 Task: Toggle the Mac option is meta in the integrated.
Action: Mouse moved to (37, 536)
Screenshot: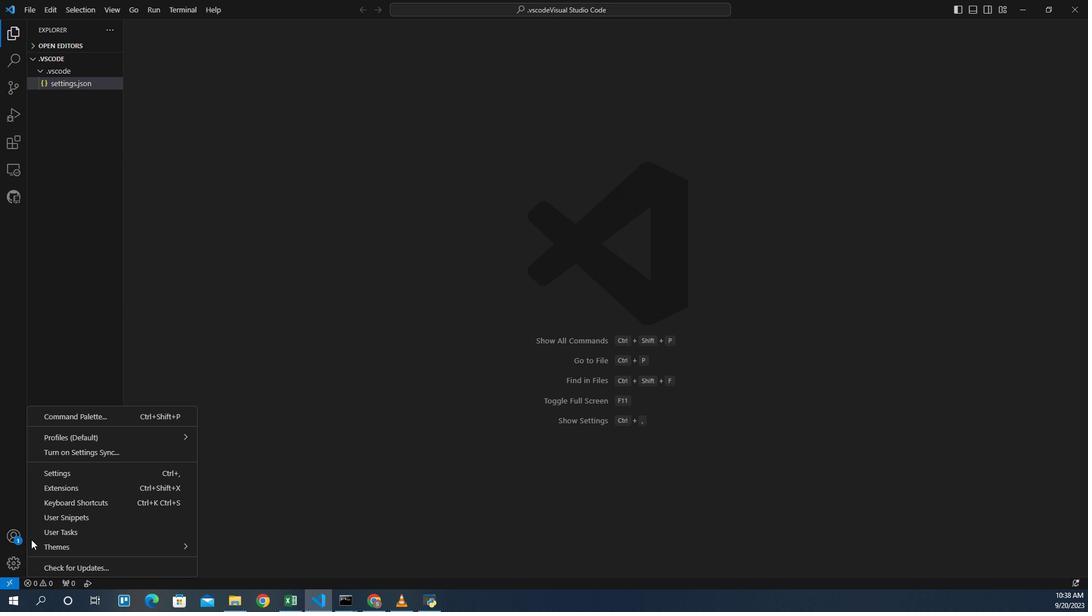 
Action: Mouse pressed left at (37, 536)
Screenshot: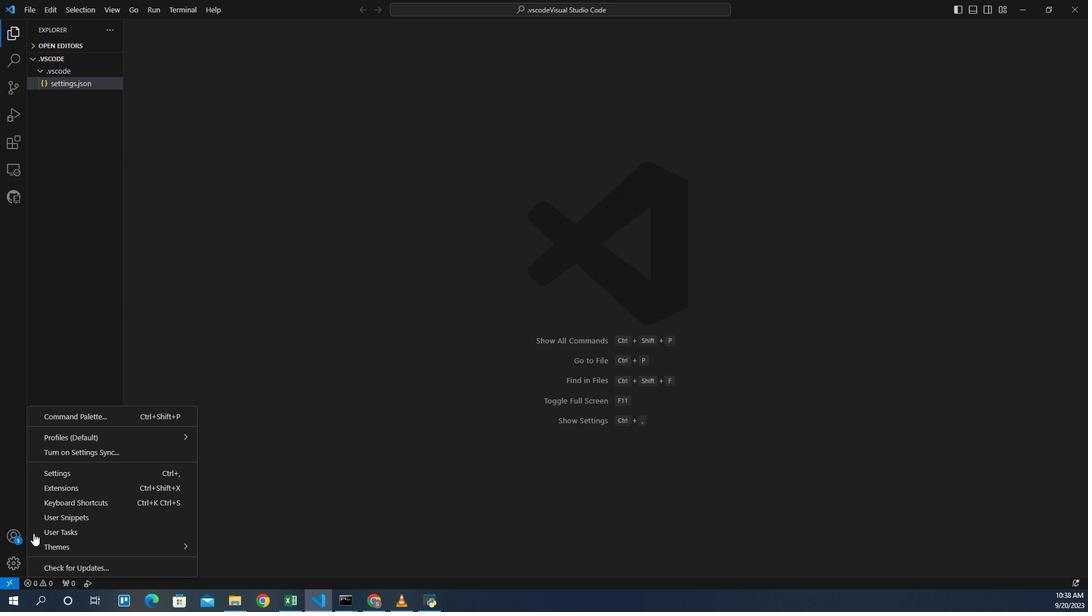 
Action: Mouse moved to (79, 456)
Screenshot: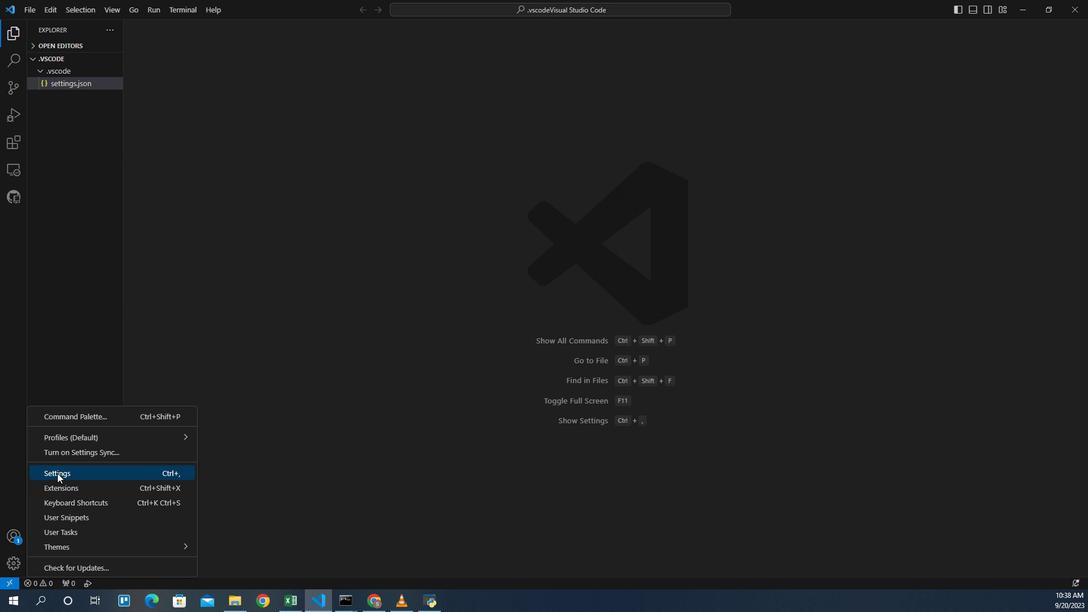 
Action: Mouse pressed left at (79, 456)
Screenshot: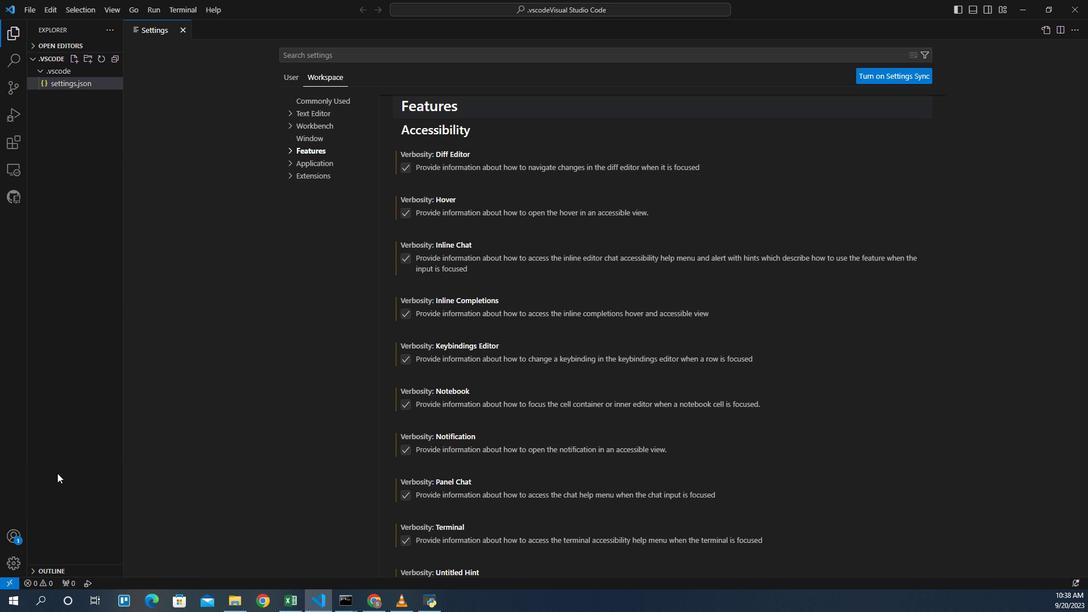 
Action: Mouse moved to (324, 101)
Screenshot: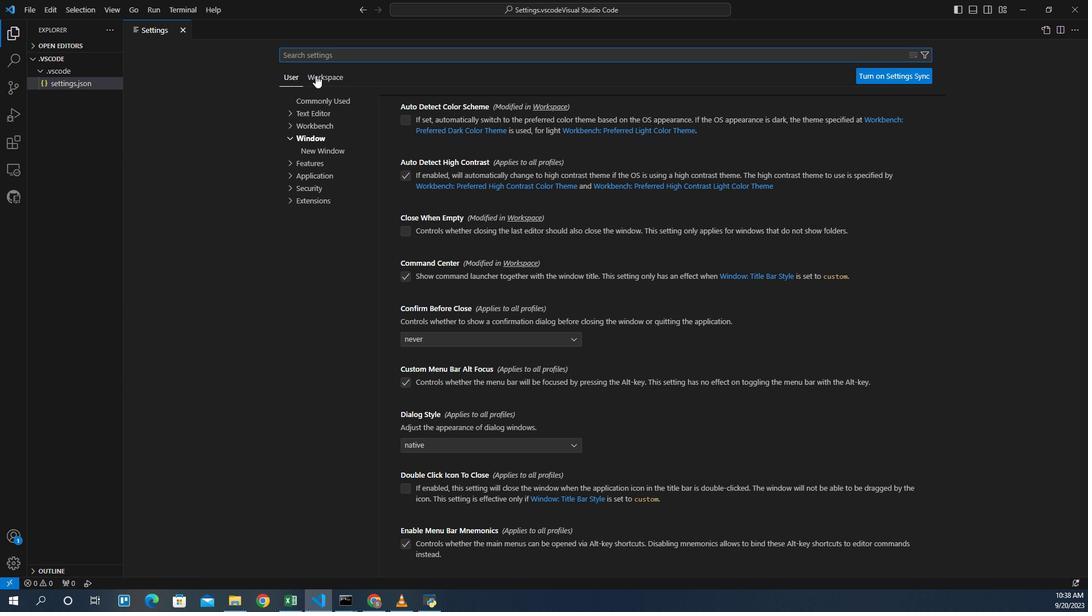
Action: Mouse pressed left at (324, 101)
Screenshot: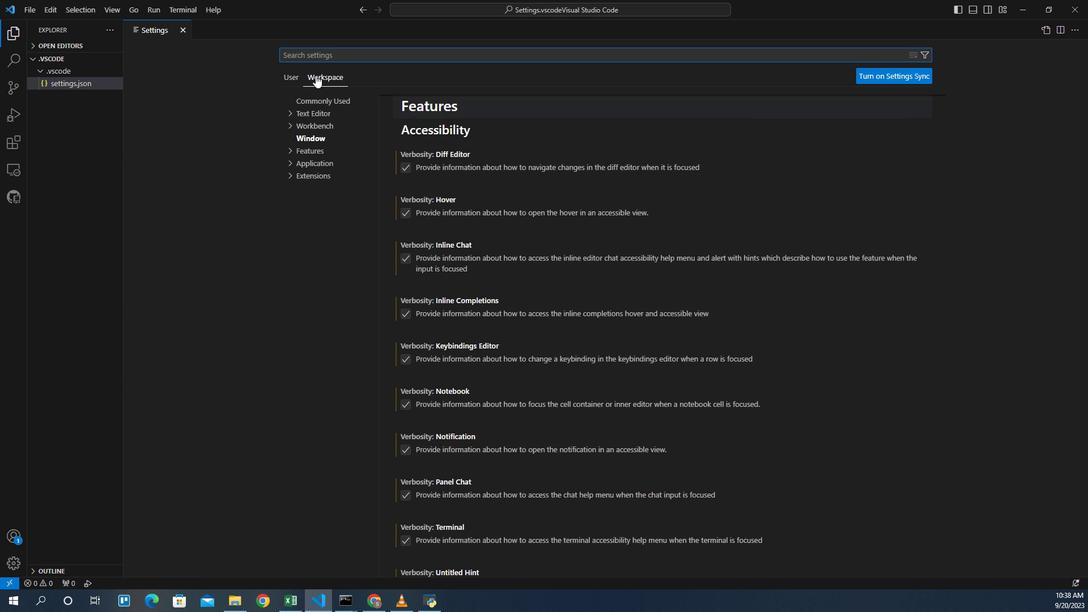 
Action: Mouse moved to (303, 169)
Screenshot: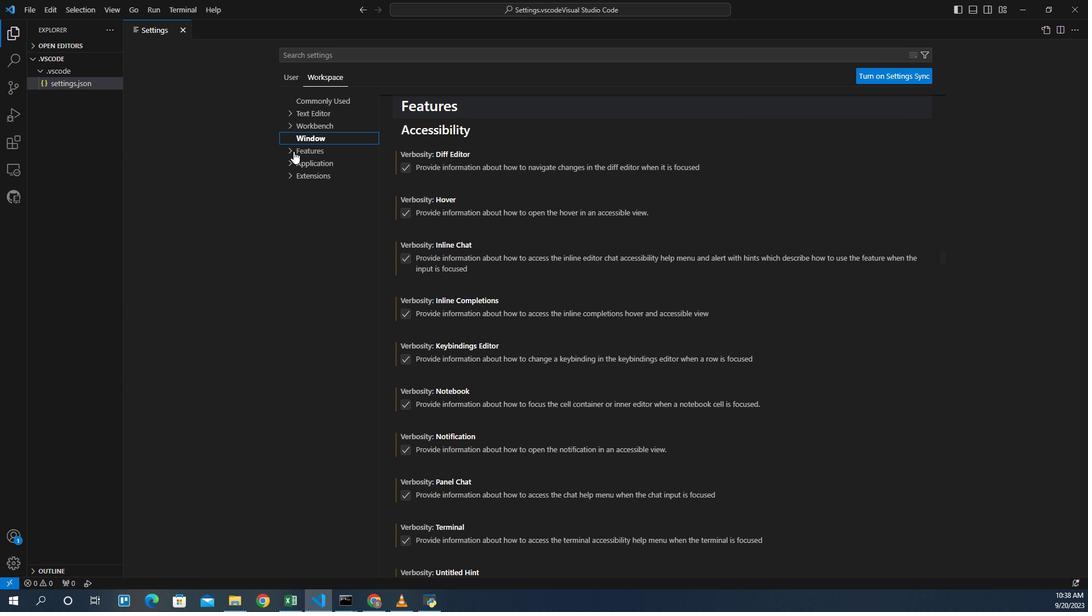 
Action: Mouse pressed left at (303, 169)
Screenshot: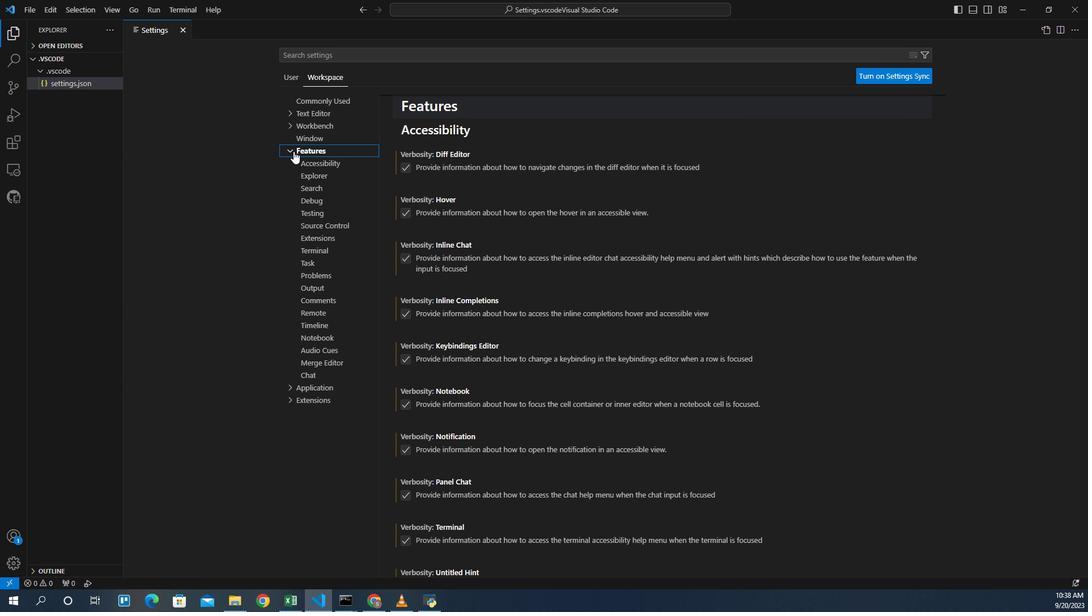 
Action: Mouse moved to (319, 256)
Screenshot: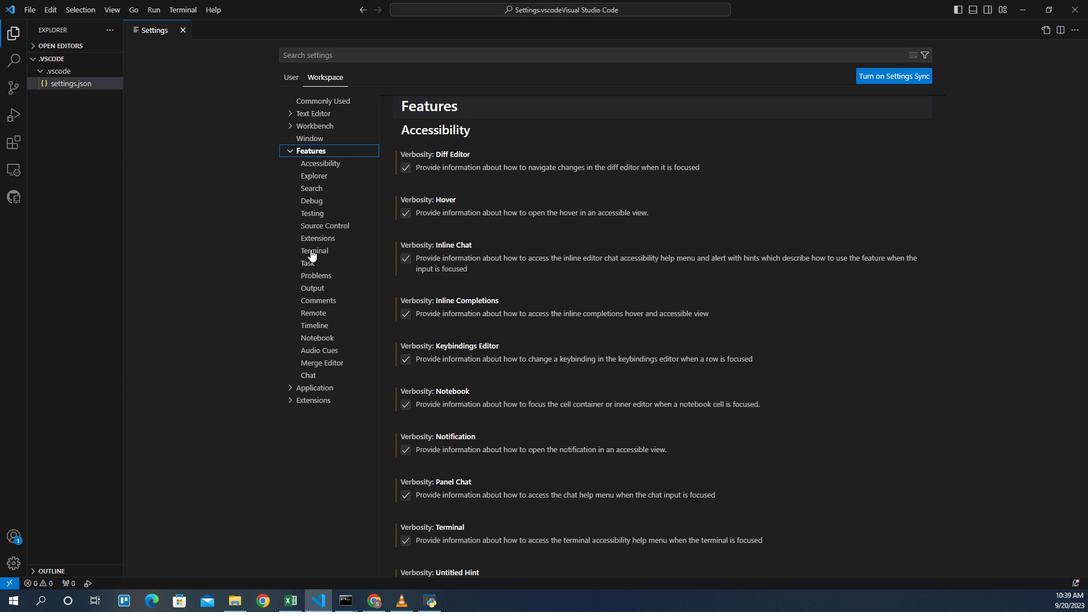 
Action: Mouse pressed left at (319, 256)
Screenshot: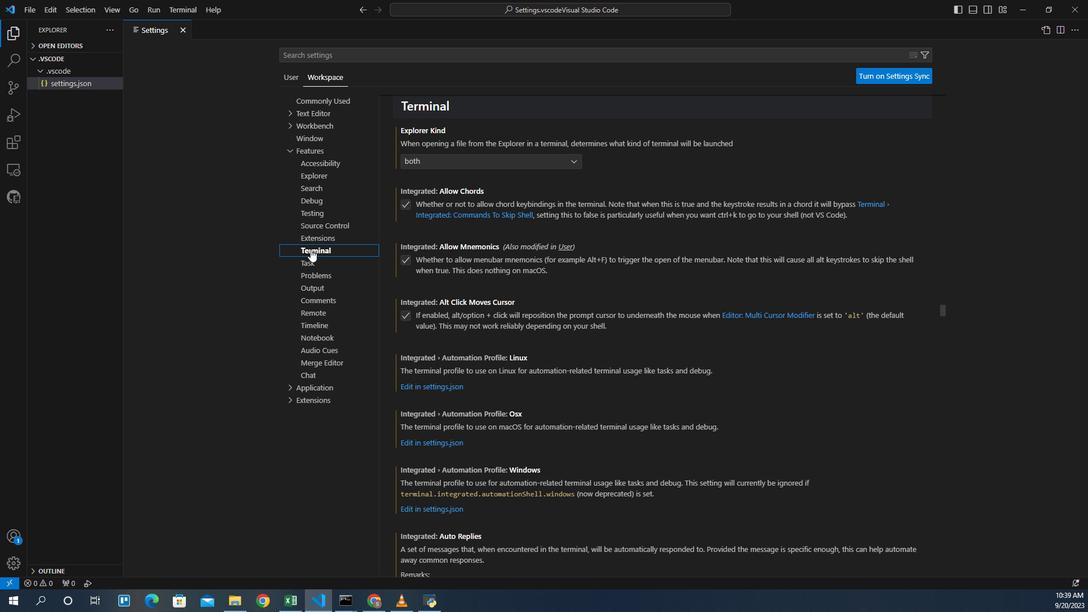
Action: Mouse moved to (492, 455)
Screenshot: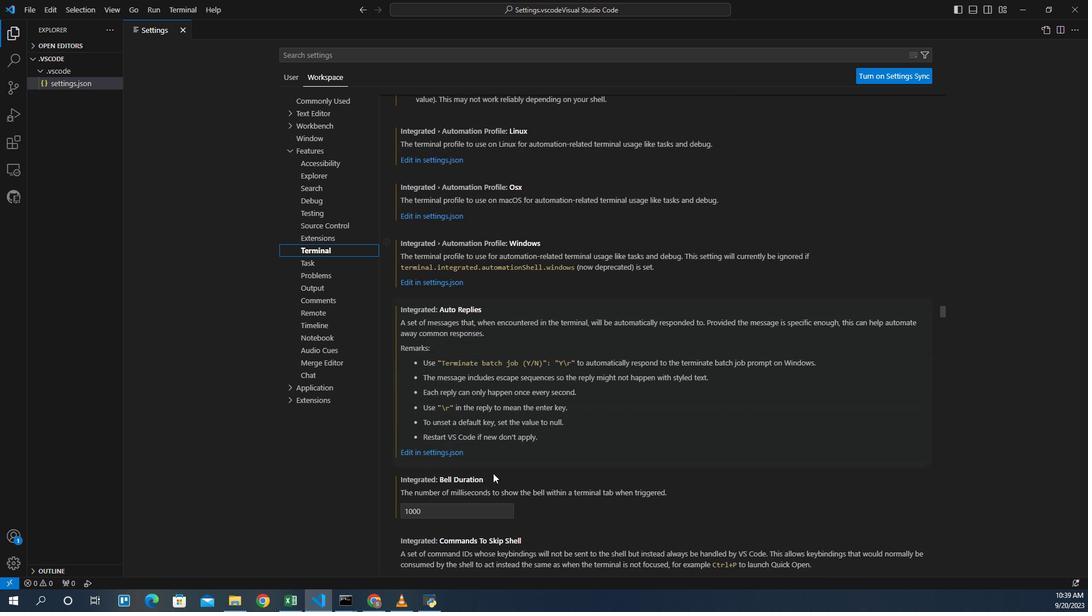 
Action: Mouse scrolled (492, 455) with delta (0, 0)
Screenshot: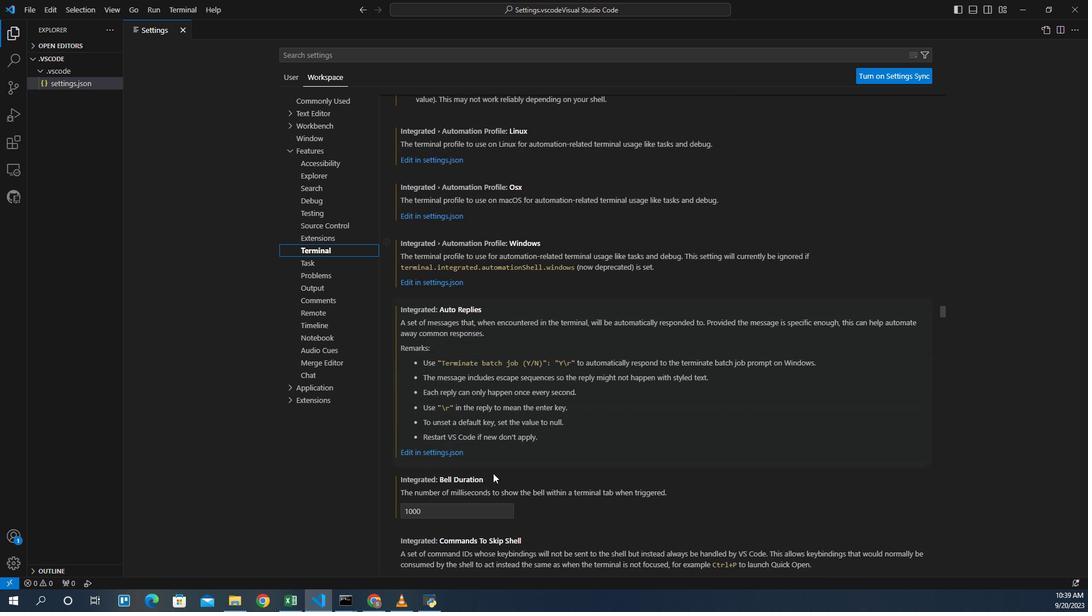 
Action: Mouse moved to (492, 456)
Screenshot: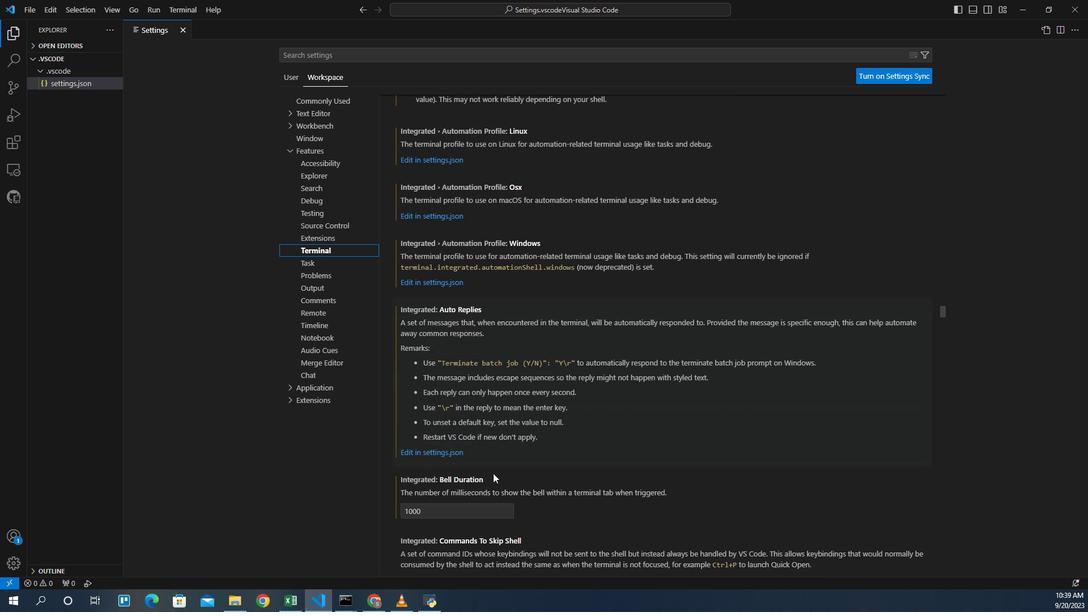 
Action: Mouse scrolled (492, 455) with delta (0, 0)
Screenshot: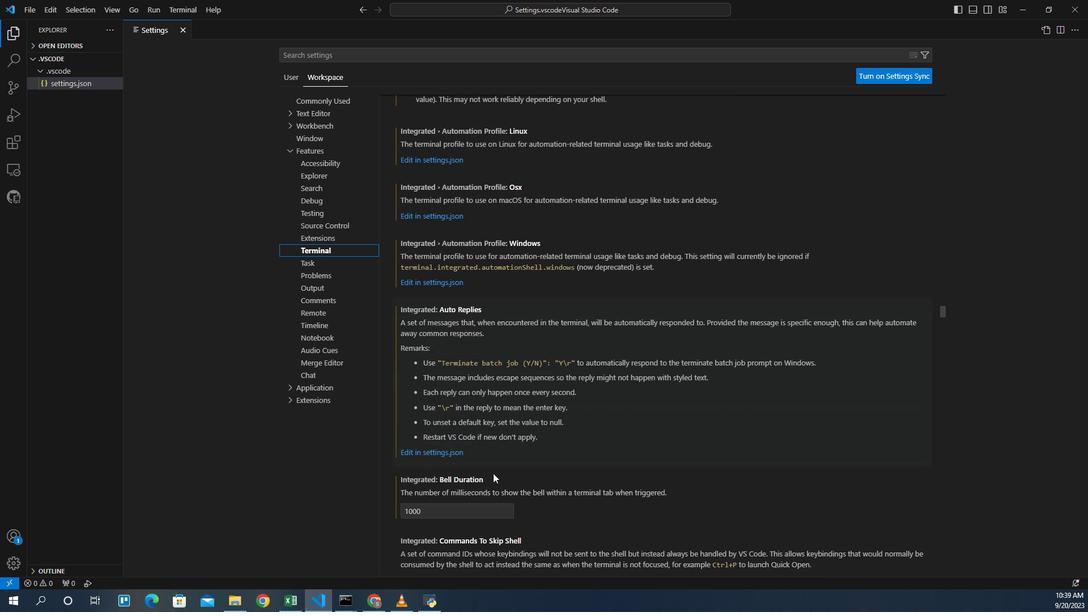 
Action: Mouse scrolled (492, 455) with delta (0, 0)
Screenshot: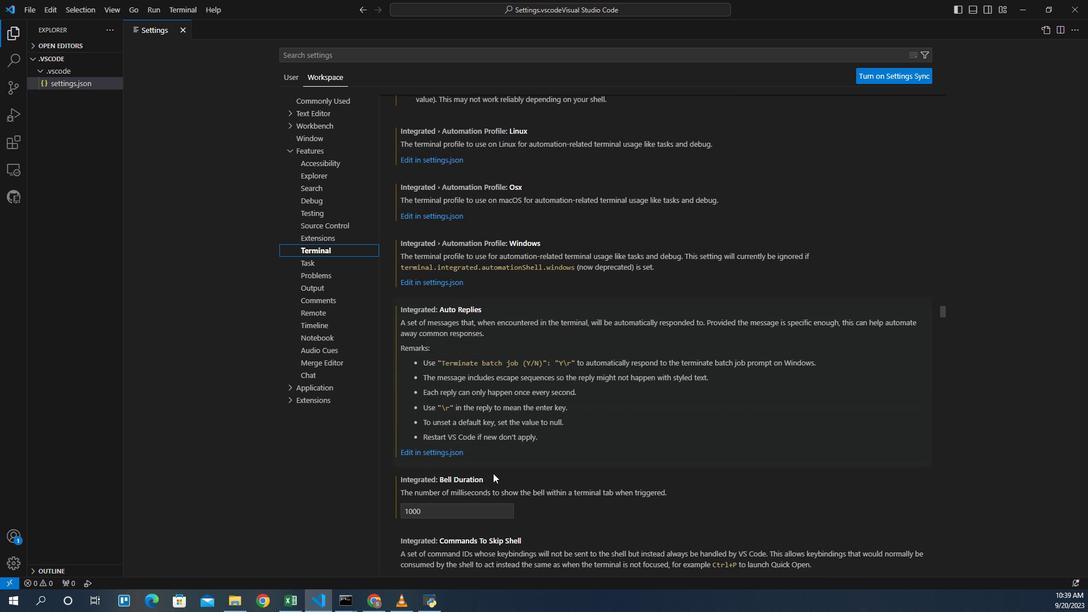 
Action: Mouse scrolled (492, 455) with delta (0, 0)
Screenshot: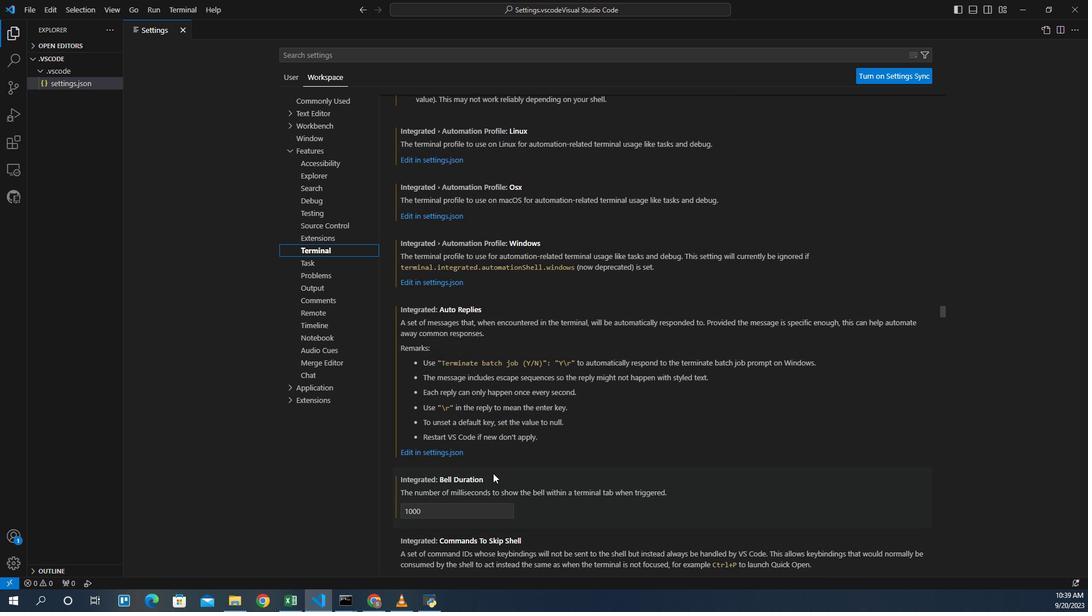 
Action: Mouse scrolled (492, 455) with delta (0, 0)
Screenshot: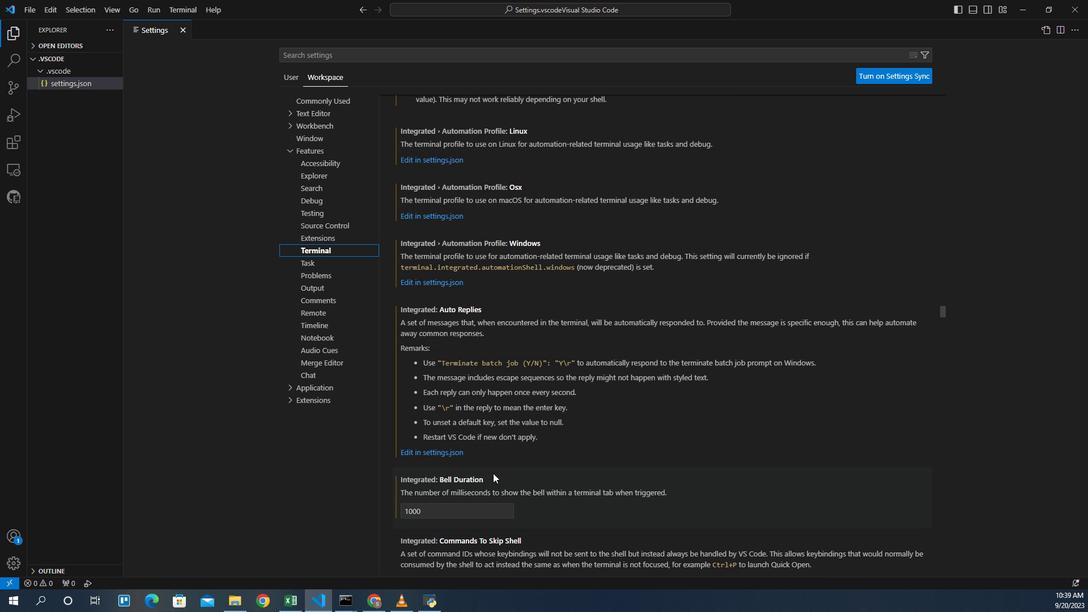 
Action: Mouse moved to (492, 456)
Screenshot: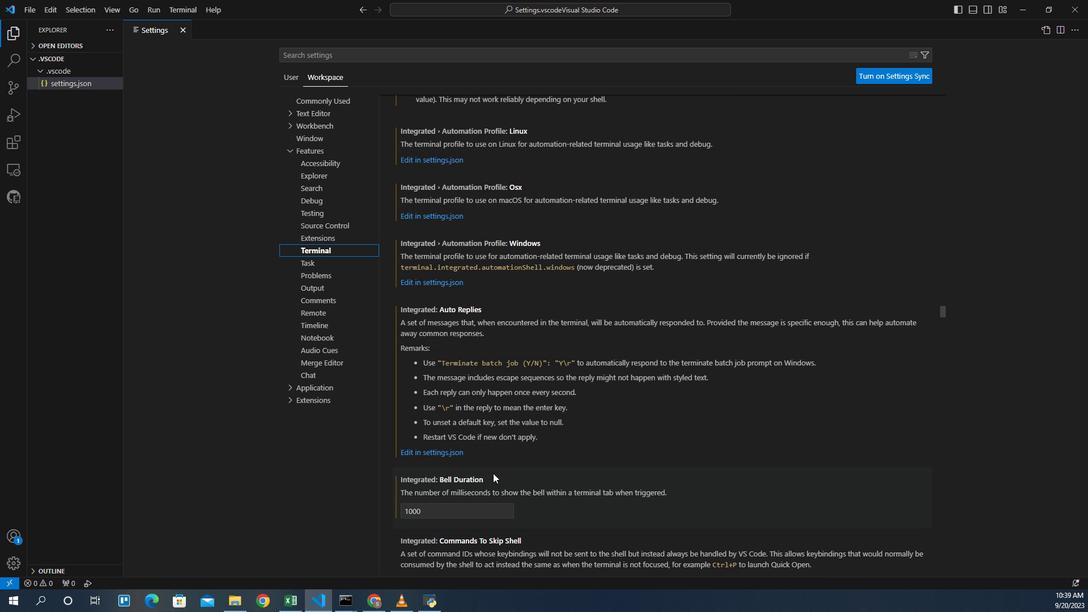 
Action: Mouse scrolled (492, 456) with delta (0, 0)
Screenshot: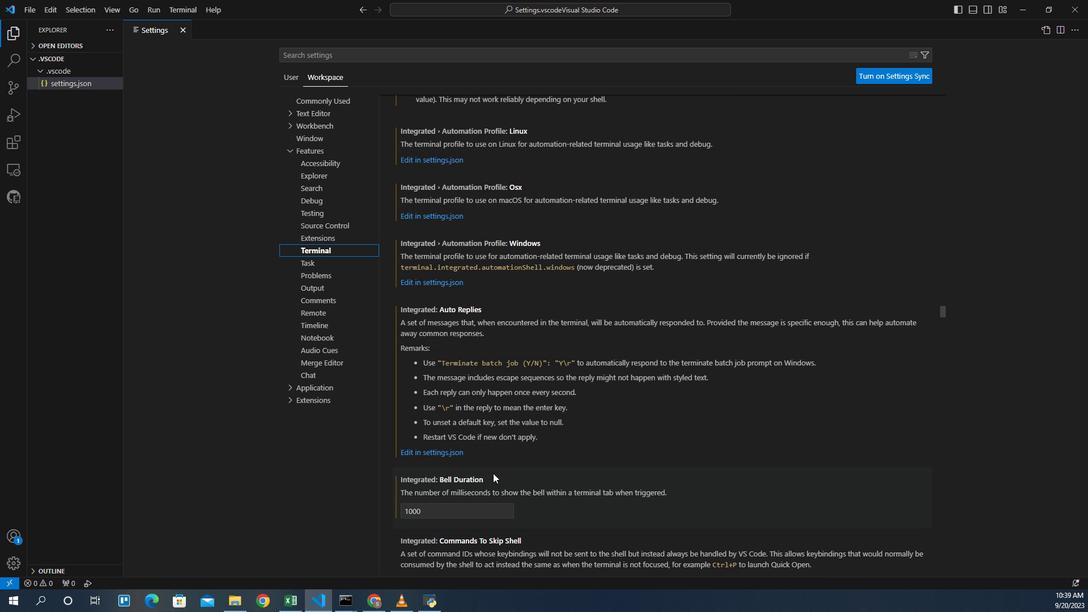 
Action: Mouse scrolled (492, 456) with delta (0, 0)
Screenshot: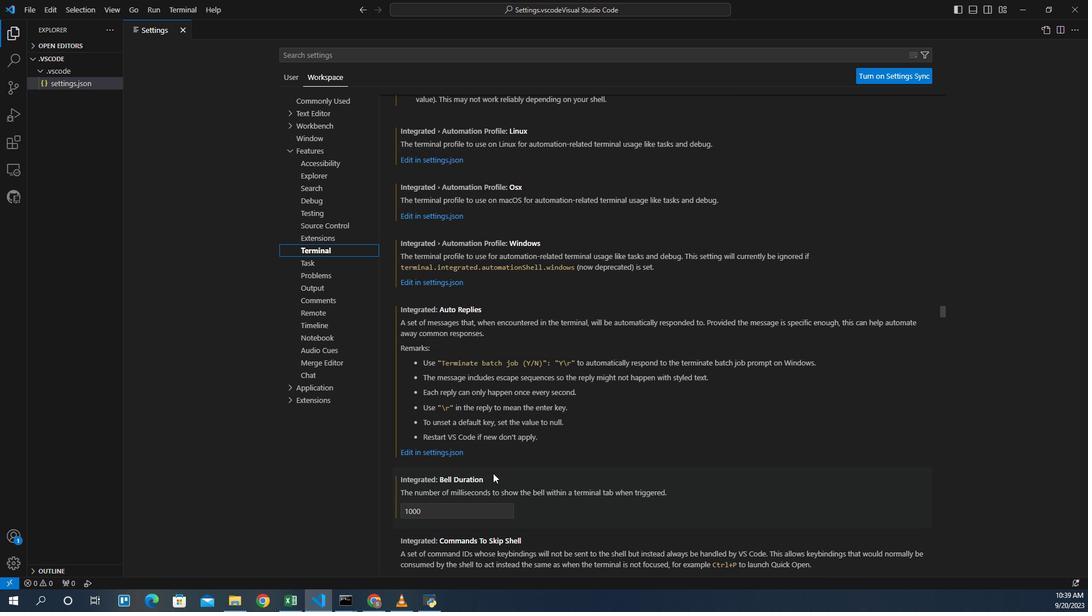 
Action: Mouse scrolled (492, 456) with delta (0, 0)
Screenshot: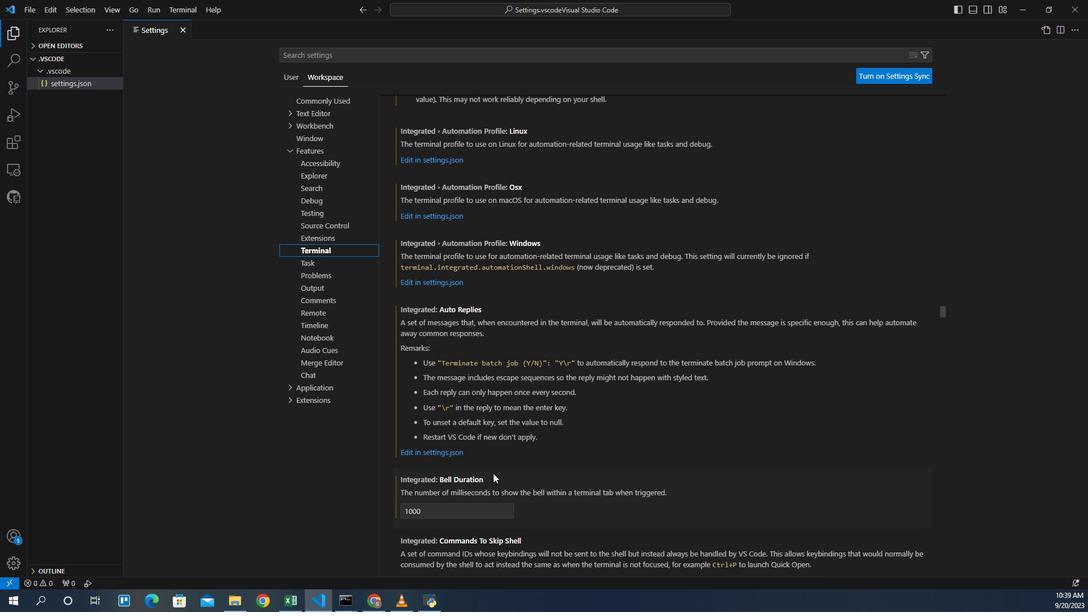 
Action: Mouse scrolled (492, 456) with delta (0, 0)
Screenshot: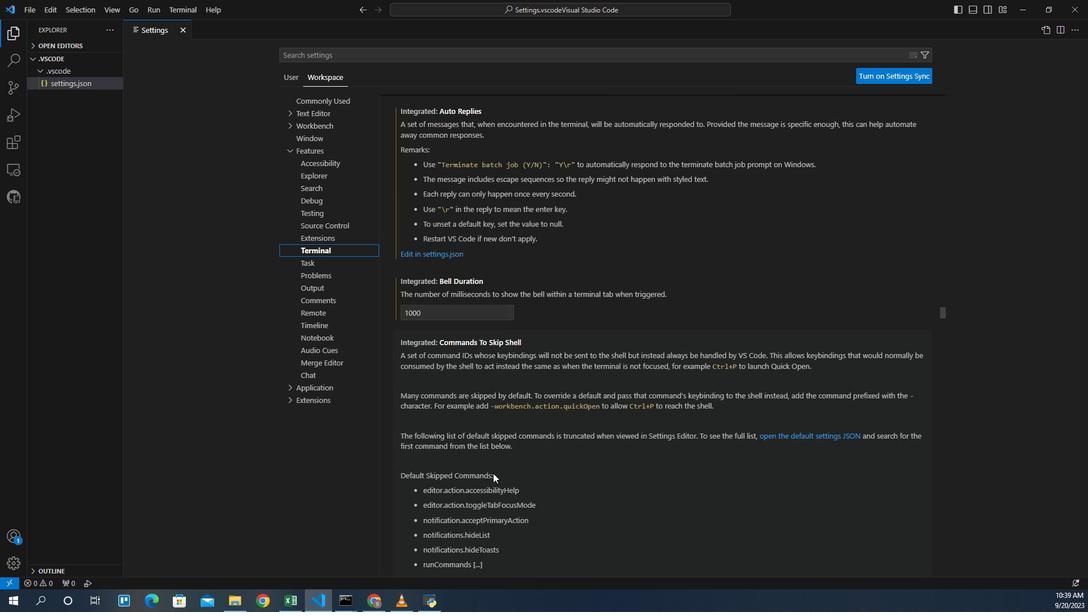 
Action: Mouse scrolled (492, 456) with delta (0, 0)
Screenshot: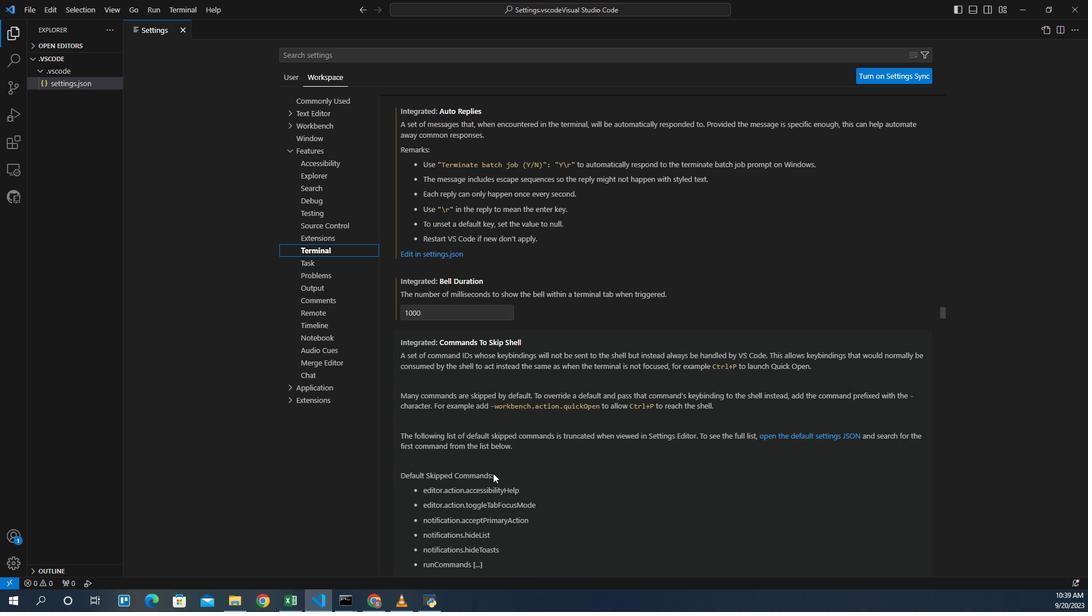 
Action: Mouse scrolled (492, 456) with delta (0, 0)
Screenshot: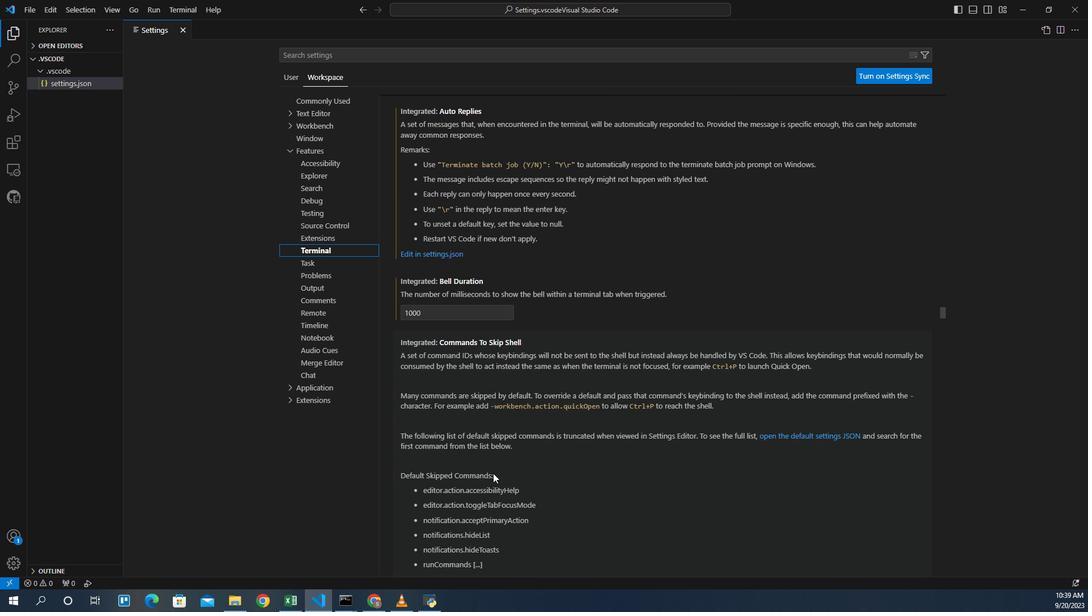 
Action: Mouse scrolled (492, 456) with delta (0, 0)
Screenshot: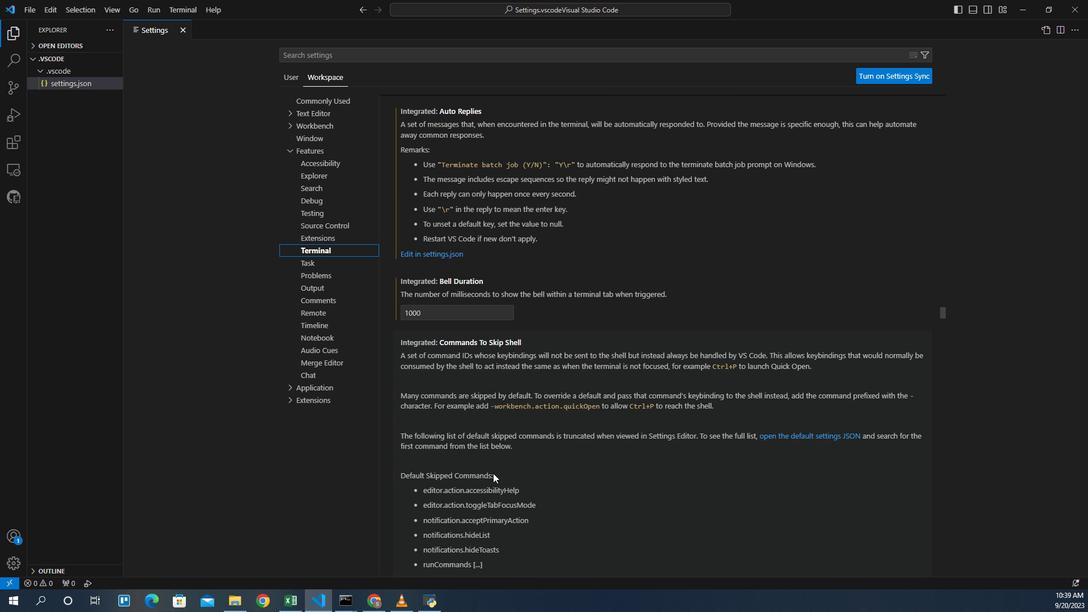 
Action: Mouse scrolled (492, 456) with delta (0, 0)
Screenshot: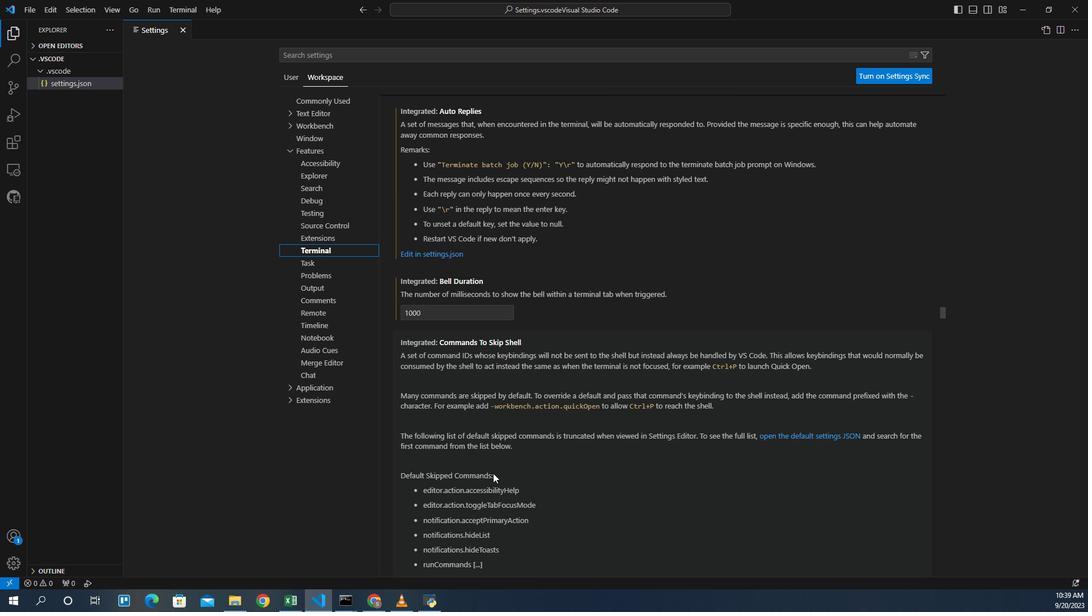 
Action: Mouse scrolled (492, 456) with delta (0, 0)
Screenshot: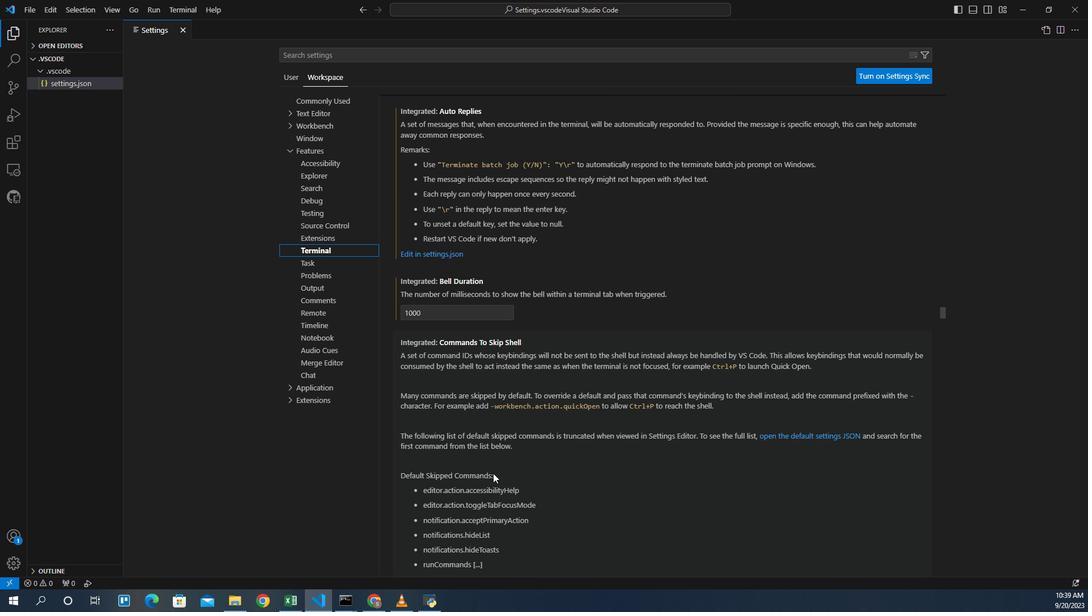 
Action: Mouse scrolled (492, 456) with delta (0, 0)
Screenshot: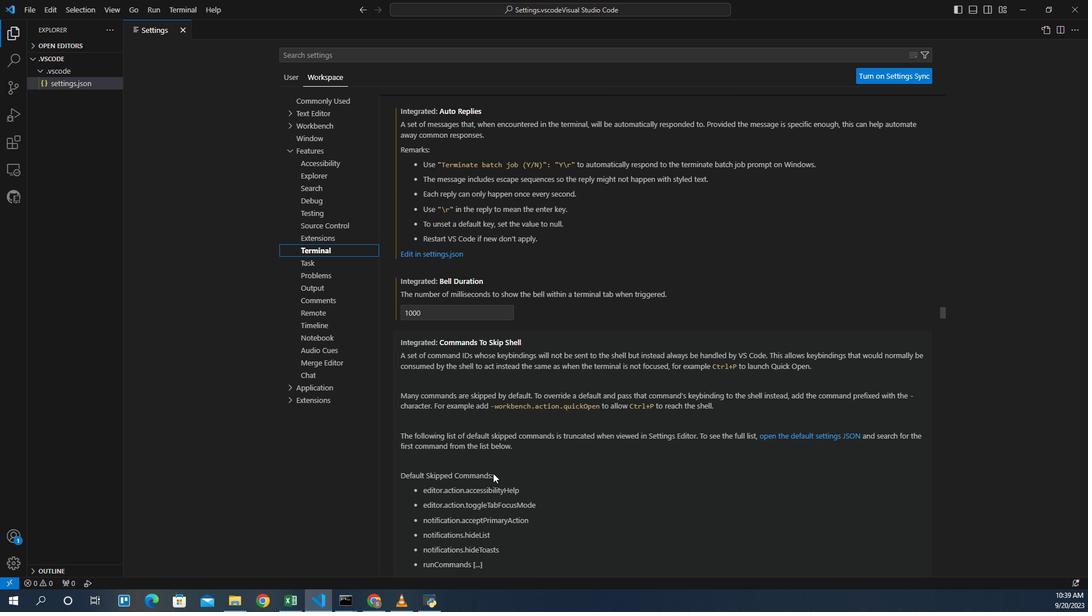 
Action: Mouse moved to (492, 450)
Screenshot: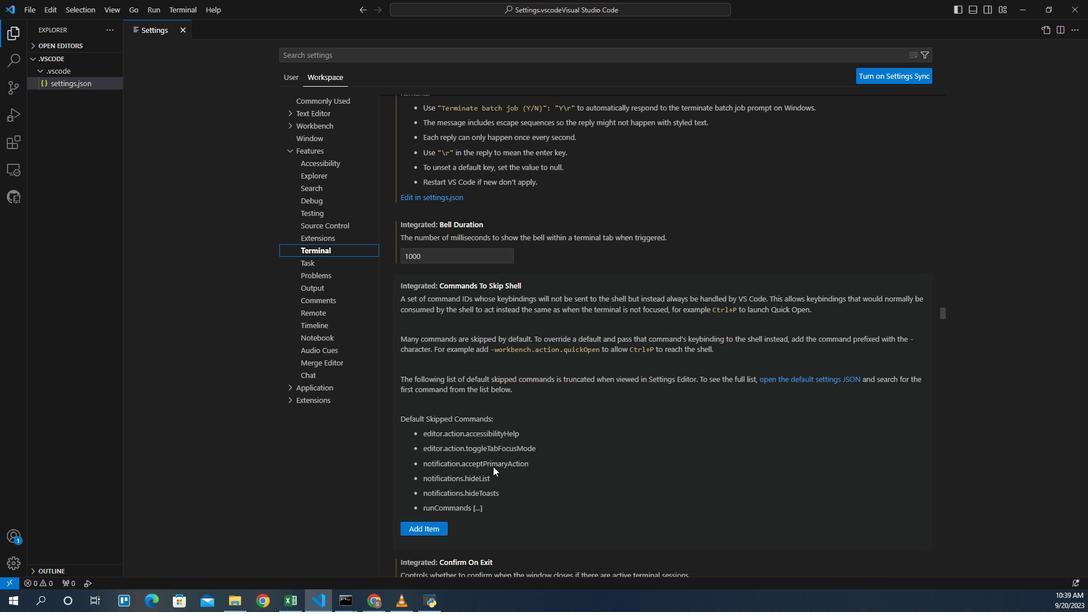 
Action: Mouse scrolled (492, 450) with delta (0, 0)
Screenshot: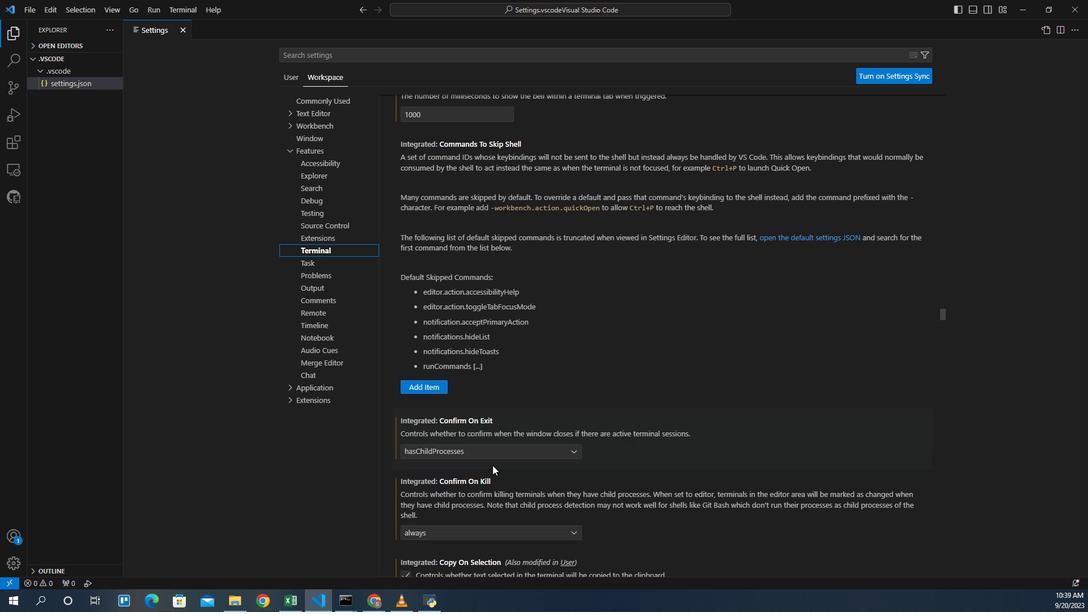 
Action: Mouse scrolled (492, 450) with delta (0, 0)
Screenshot: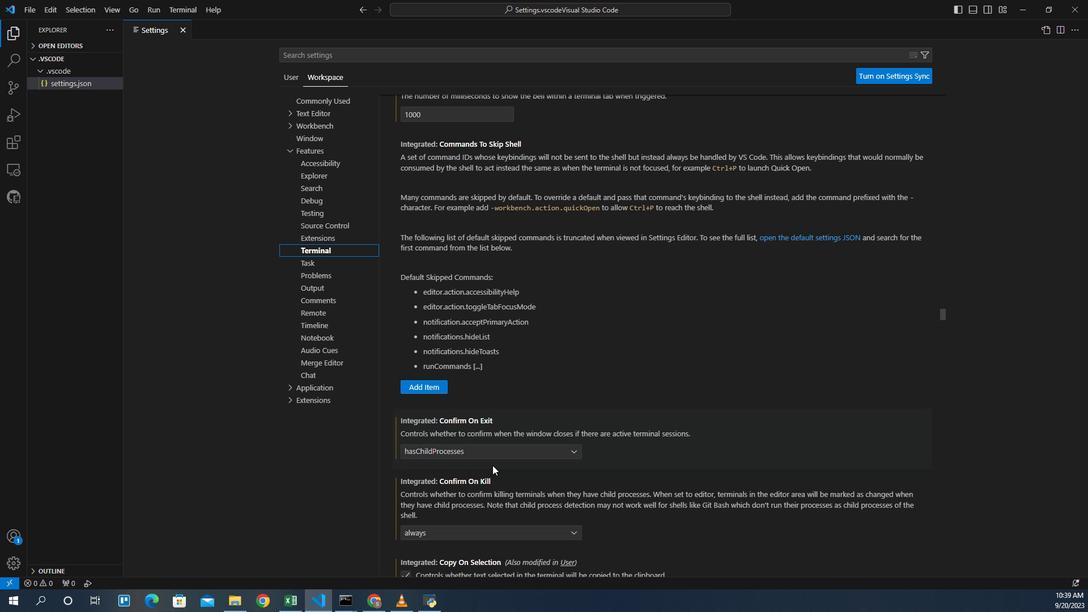 
Action: Mouse scrolled (492, 450) with delta (0, 0)
Screenshot: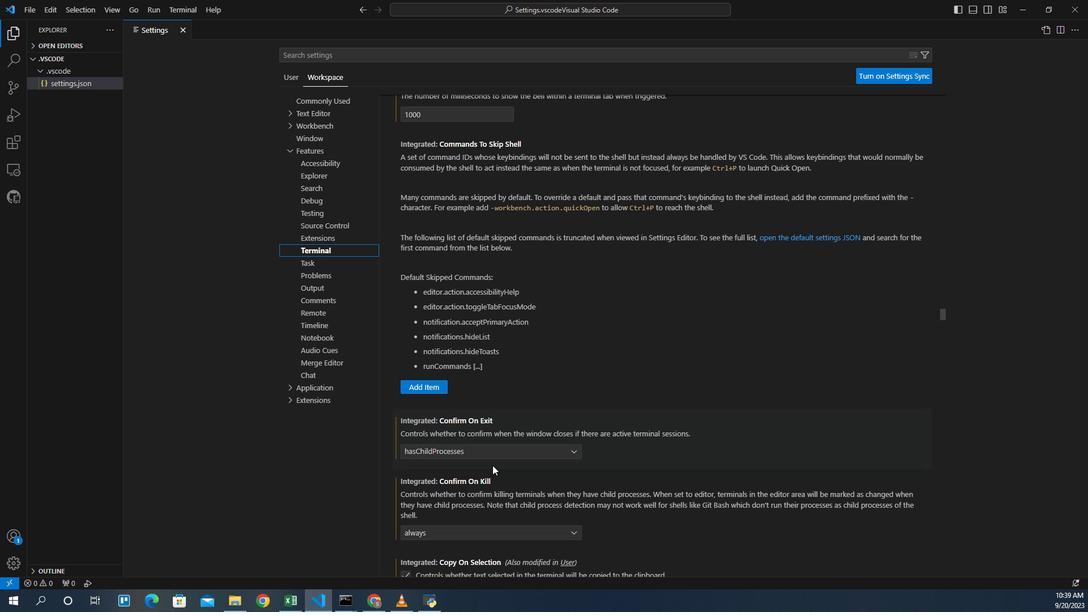 
Action: Mouse scrolled (492, 450) with delta (0, 0)
Screenshot: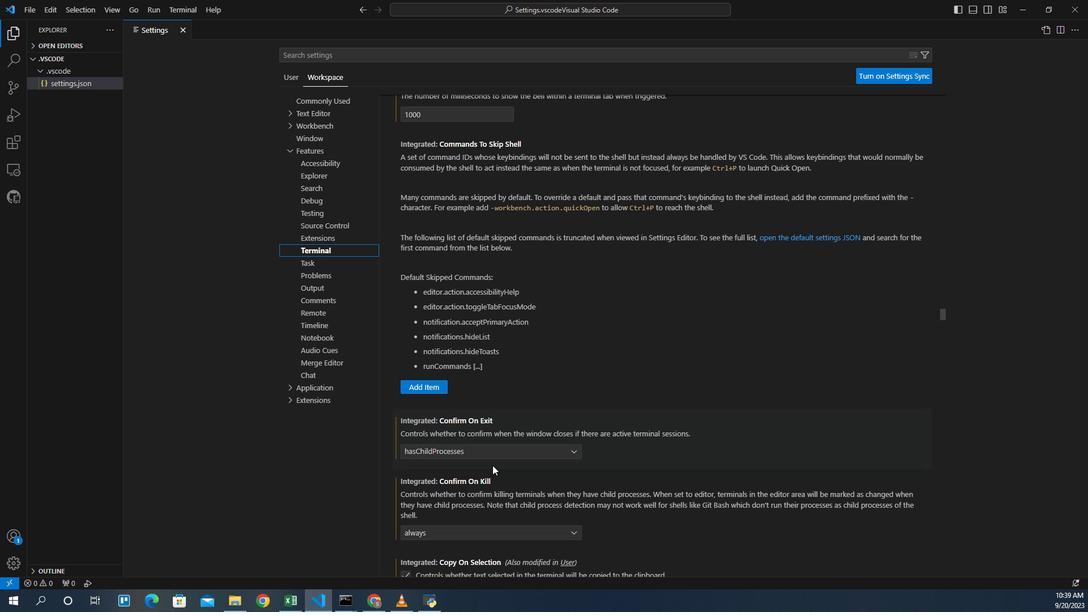 
Action: Mouse scrolled (492, 450) with delta (0, 0)
Screenshot: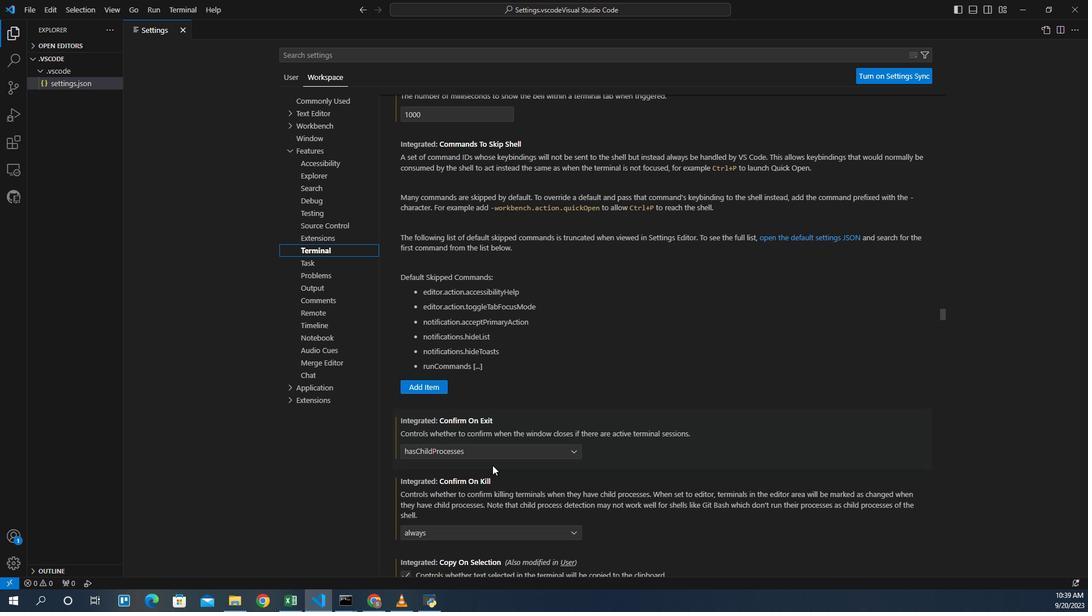 
Action: Mouse scrolled (492, 450) with delta (0, 0)
Screenshot: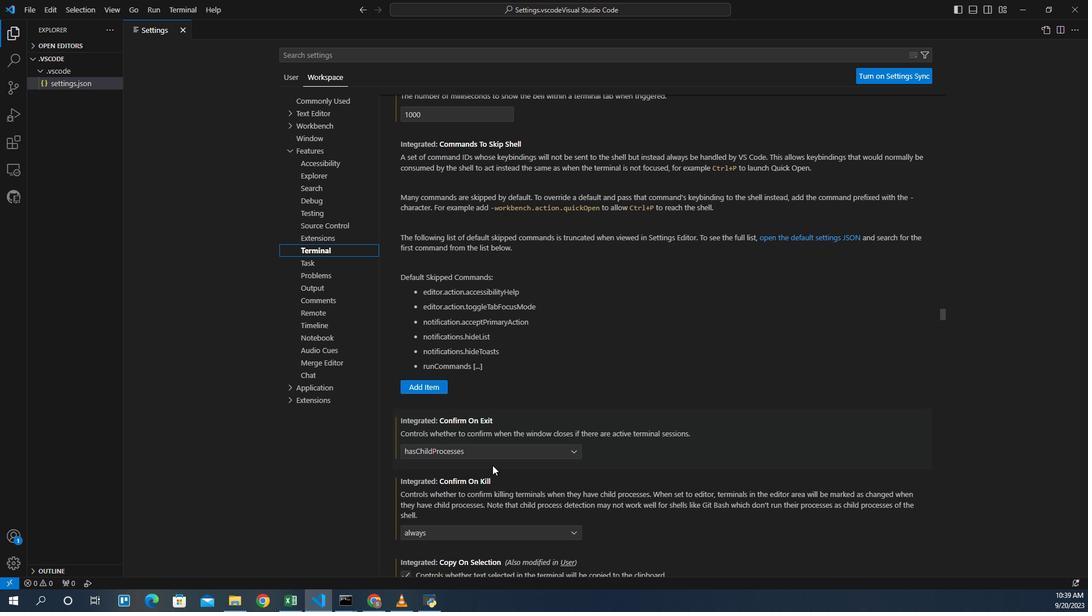 
Action: Mouse scrolled (492, 450) with delta (0, 0)
Screenshot: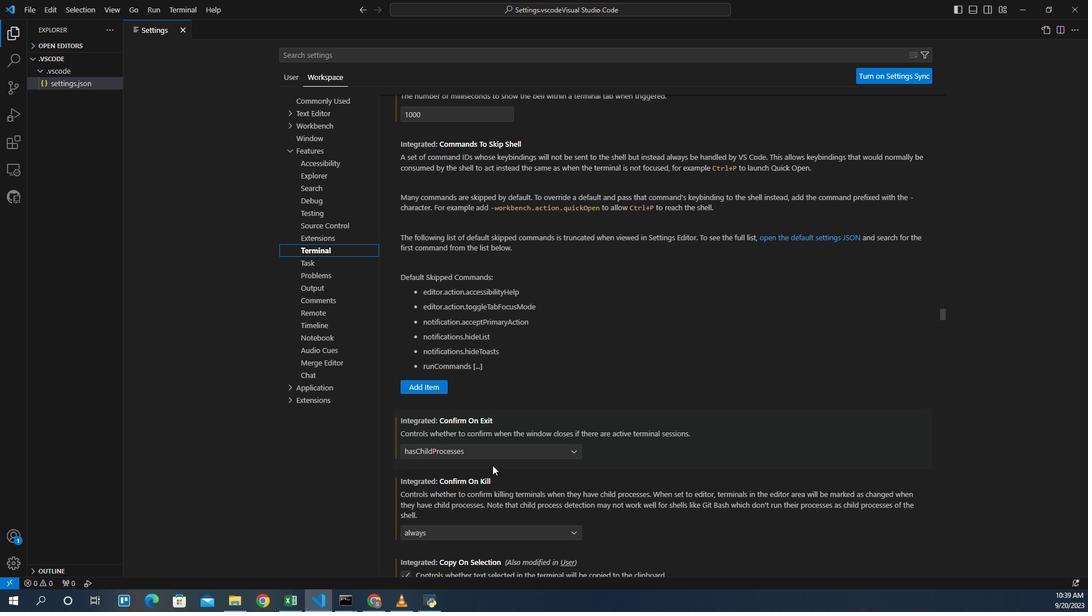 
Action: Mouse moved to (491, 449)
Screenshot: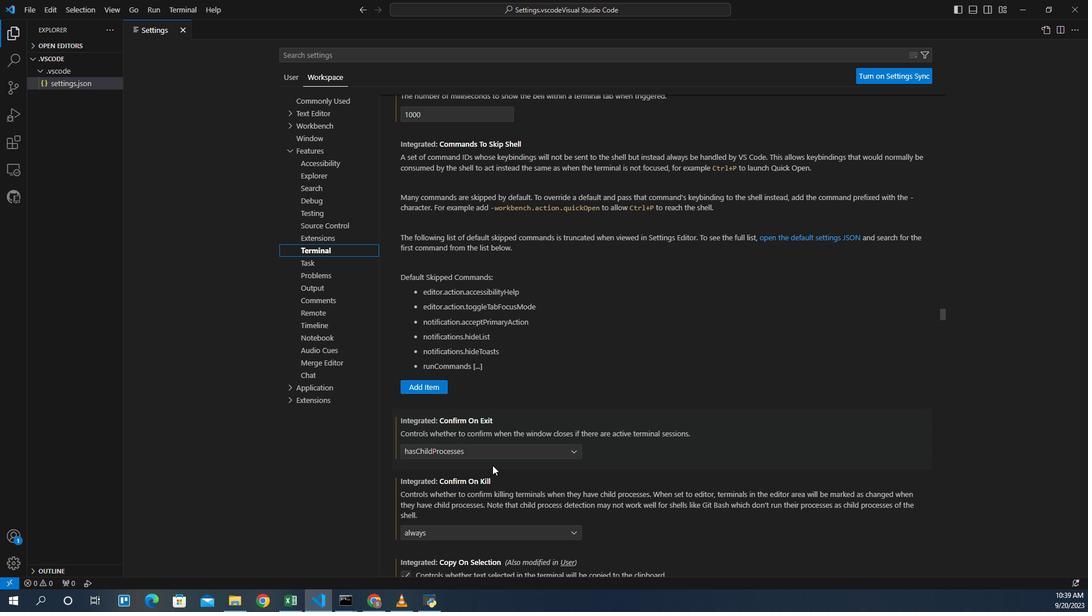 
Action: Mouse scrolled (491, 449) with delta (0, 0)
Screenshot: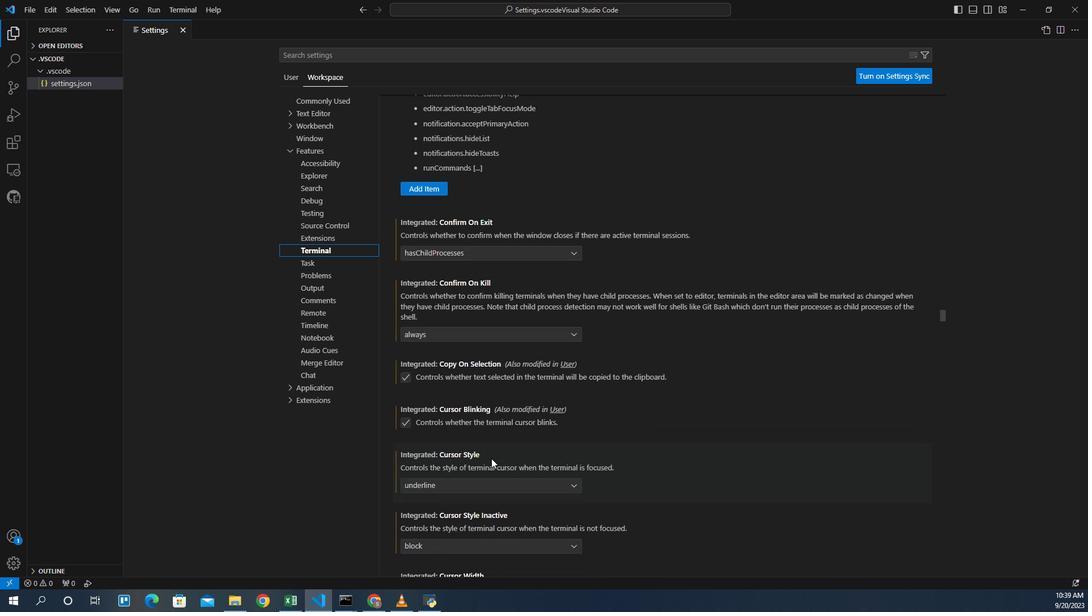 
Action: Mouse scrolled (491, 449) with delta (0, 0)
Screenshot: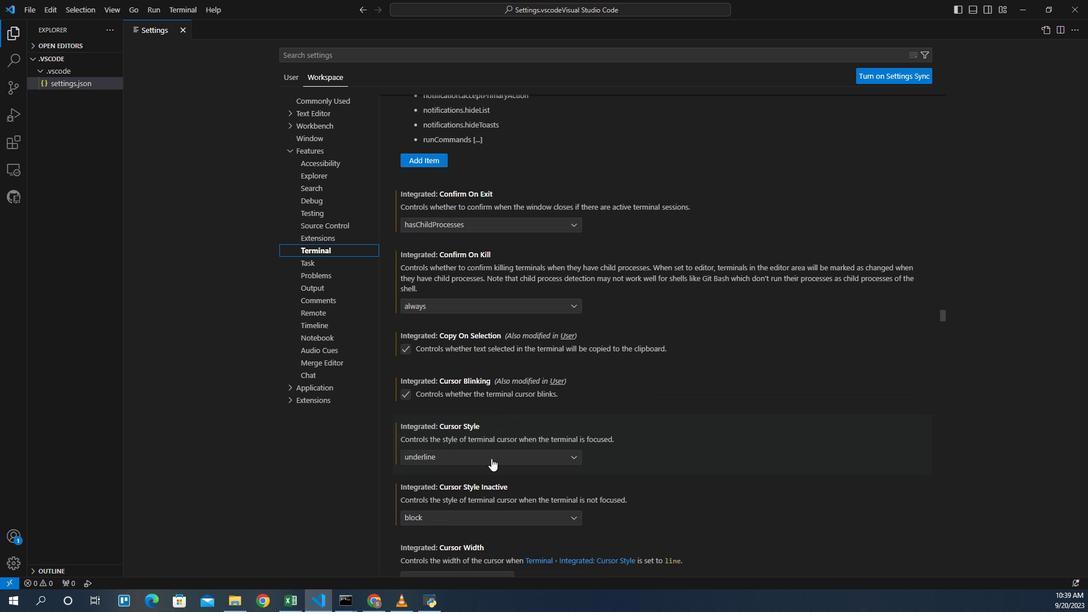 
Action: Mouse scrolled (491, 449) with delta (0, 0)
Screenshot: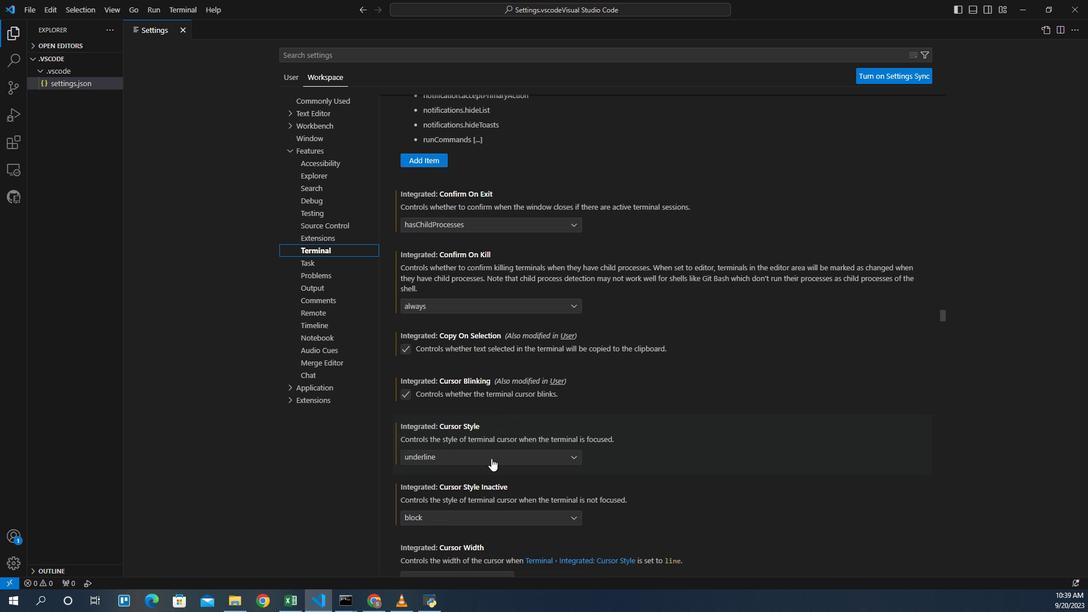 
Action: Mouse scrolled (491, 449) with delta (0, 0)
Screenshot: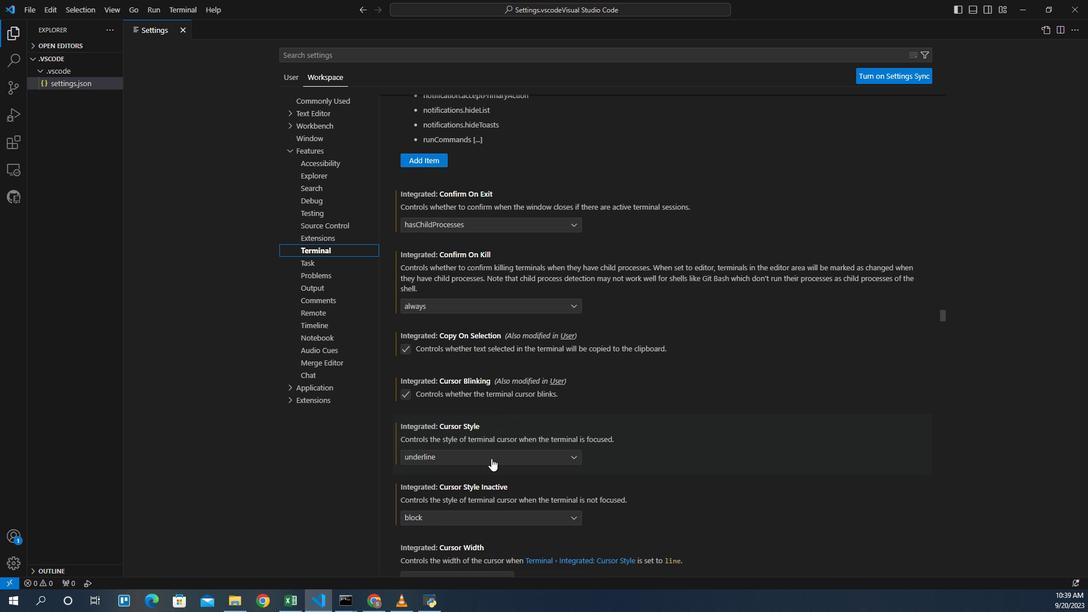 
Action: Mouse scrolled (491, 449) with delta (0, 0)
Screenshot: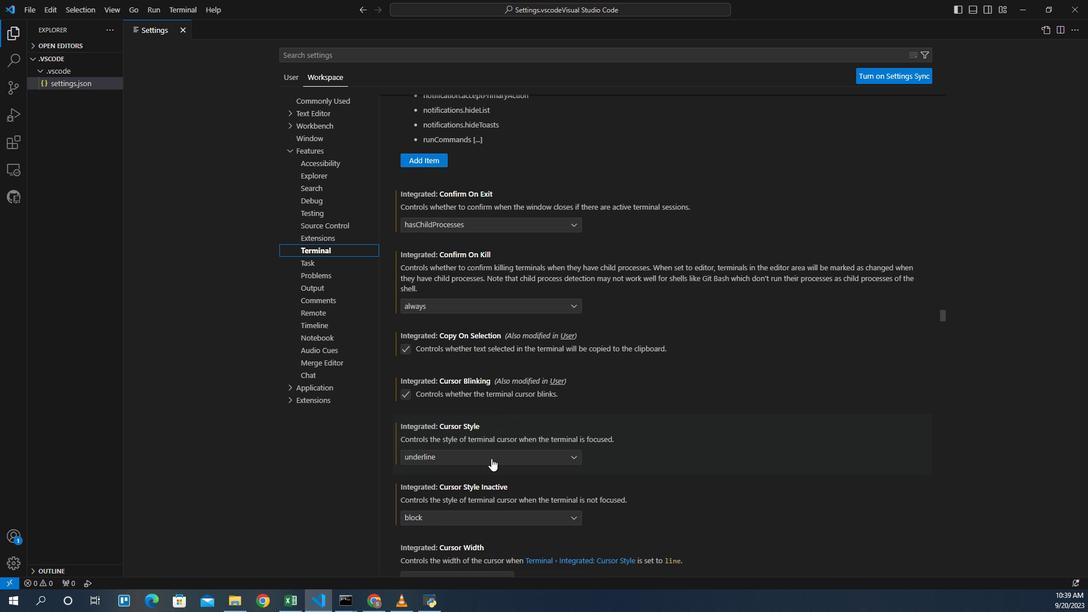 
Action: Mouse moved to (490, 449)
Screenshot: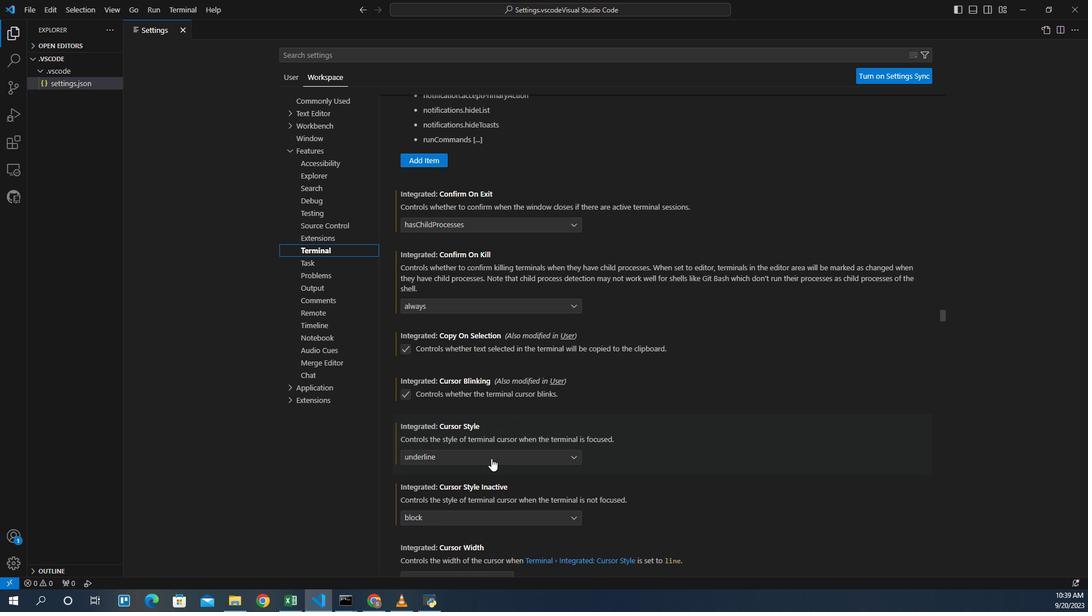 
Action: Mouse scrolled (490, 449) with delta (0, 0)
Screenshot: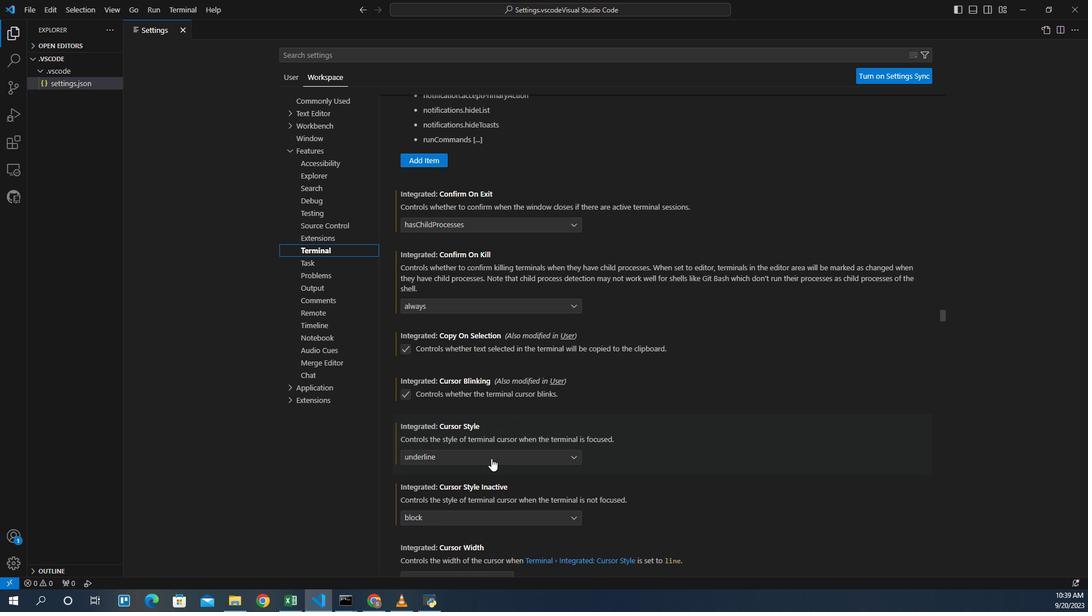 
Action: Mouse moved to (490, 445)
Screenshot: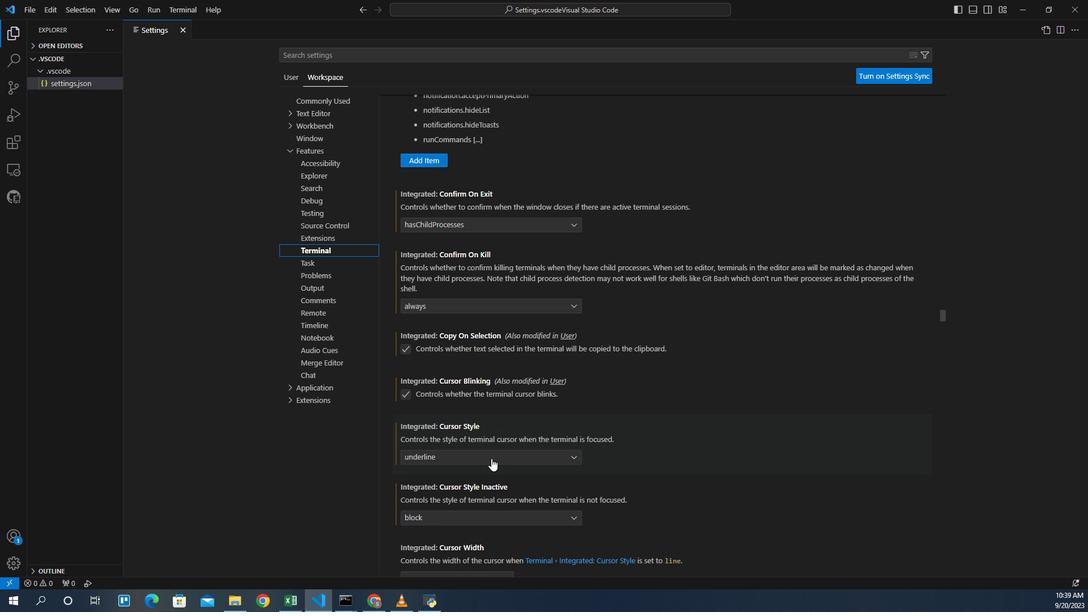 
Action: Mouse scrolled (490, 444) with delta (0, 0)
Screenshot: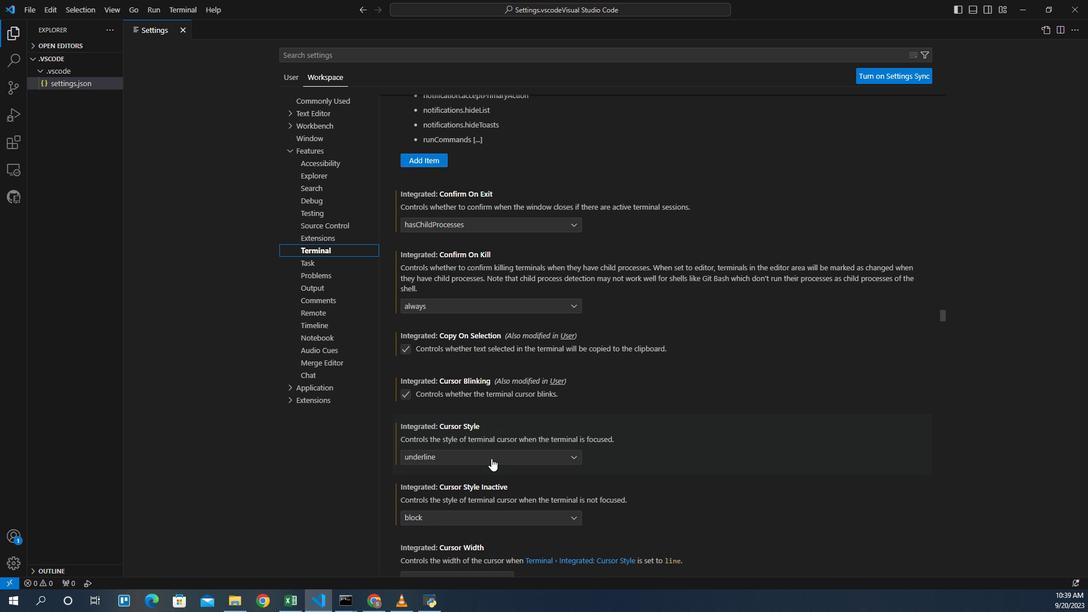 
Action: Mouse moved to (490, 443)
Screenshot: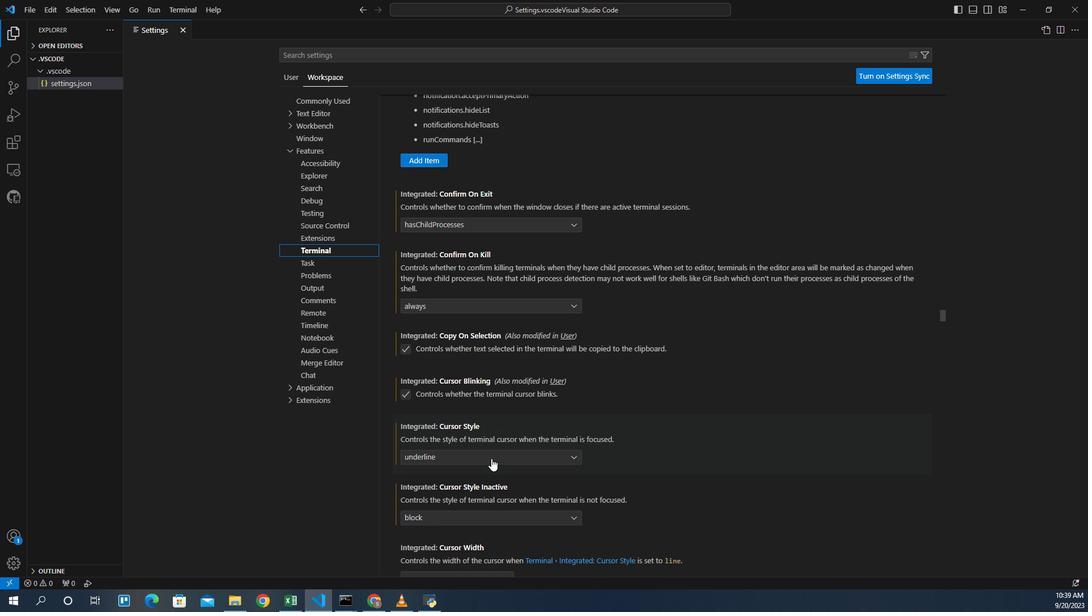 
Action: Mouse scrolled (490, 443) with delta (0, 0)
Screenshot: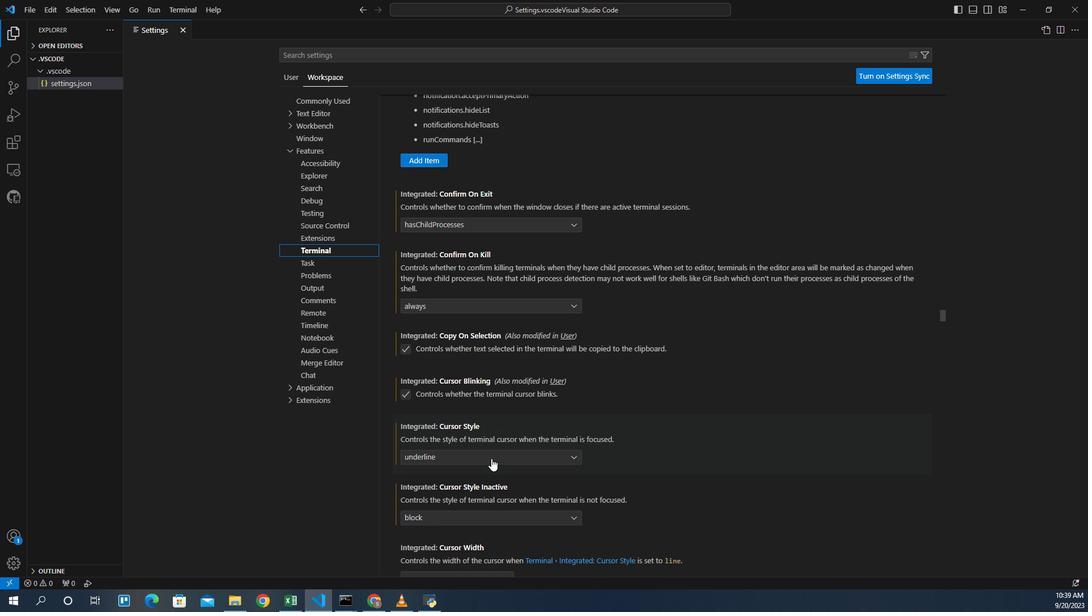 
Action: Mouse moved to (490, 443)
Screenshot: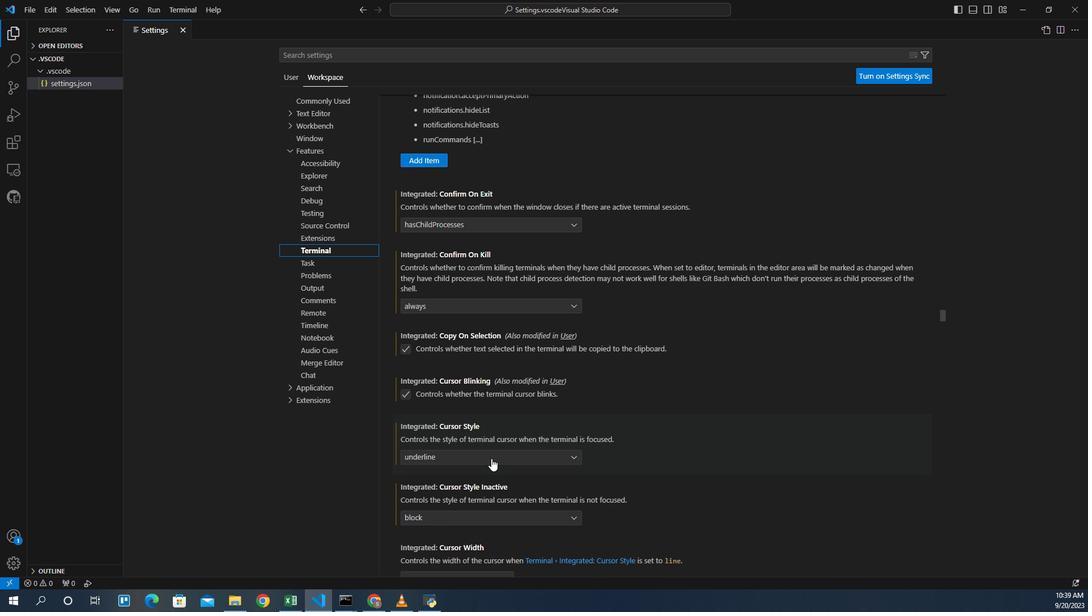 
Action: Mouse scrolled (490, 443) with delta (0, 0)
Screenshot: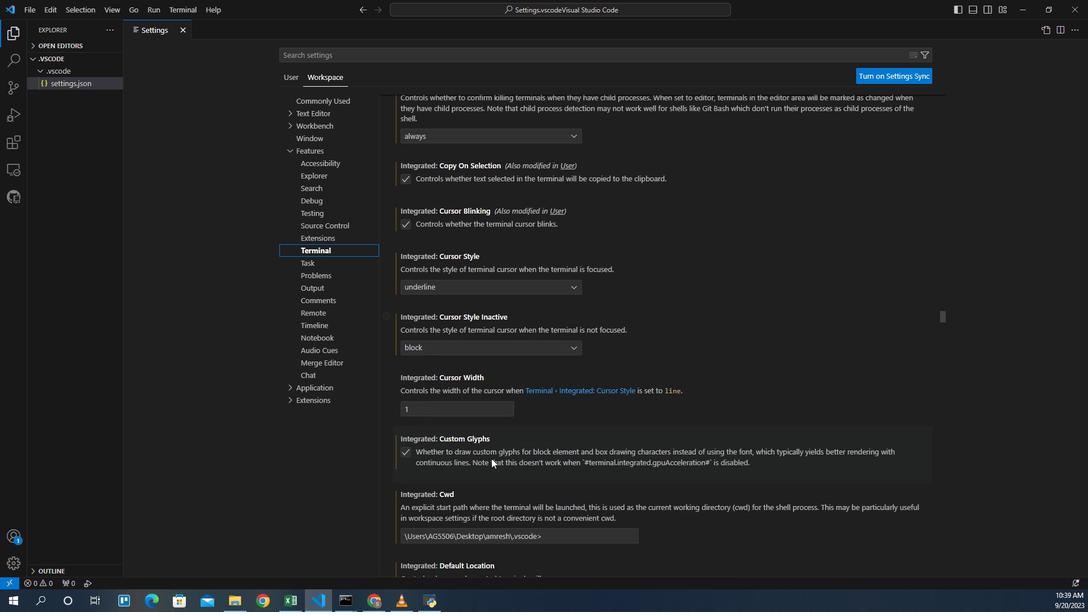 
Action: Mouse scrolled (490, 443) with delta (0, 0)
Screenshot: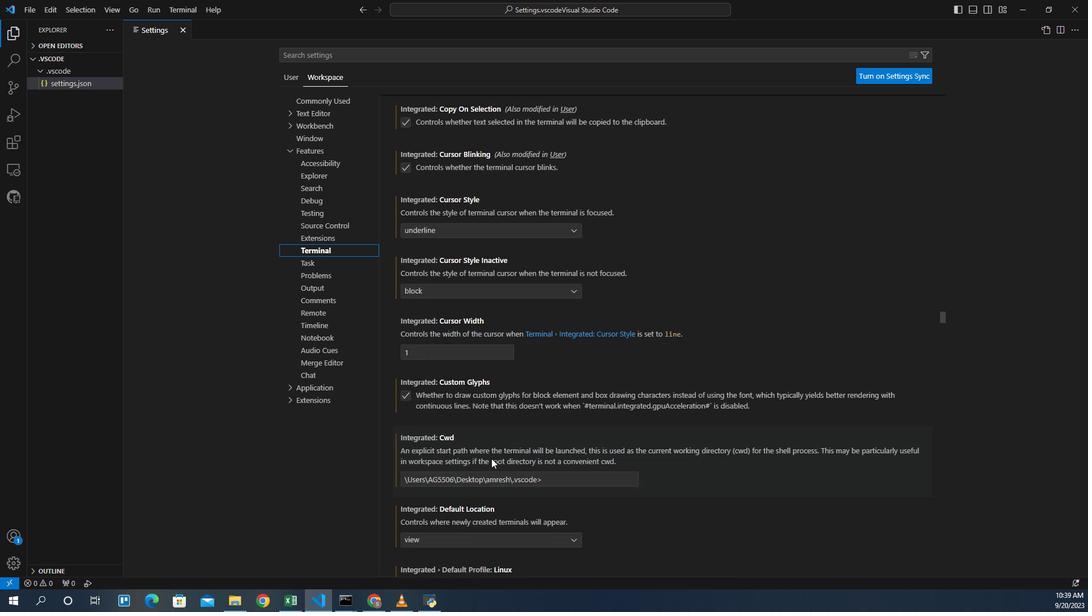 
Action: Mouse scrolled (490, 443) with delta (0, 0)
Screenshot: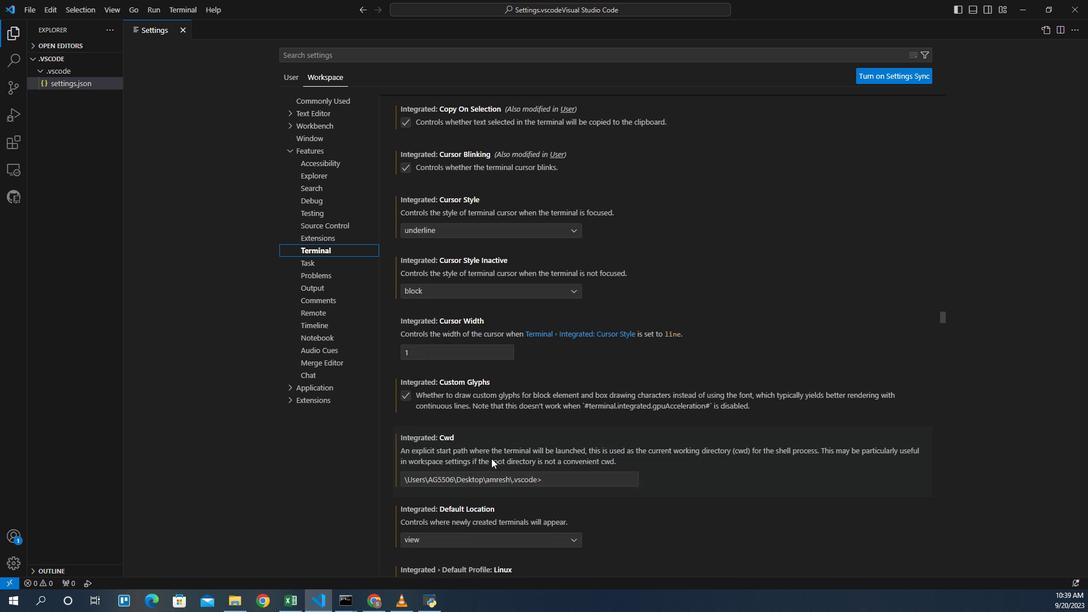 
Action: Mouse scrolled (490, 443) with delta (0, 0)
Screenshot: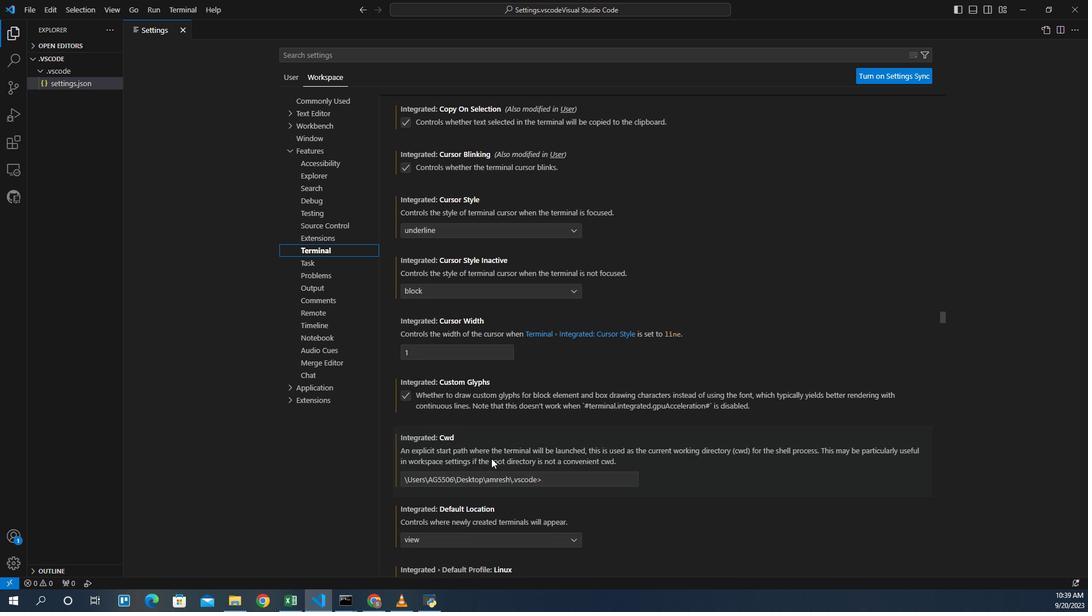 
Action: Mouse scrolled (490, 443) with delta (0, 0)
Screenshot: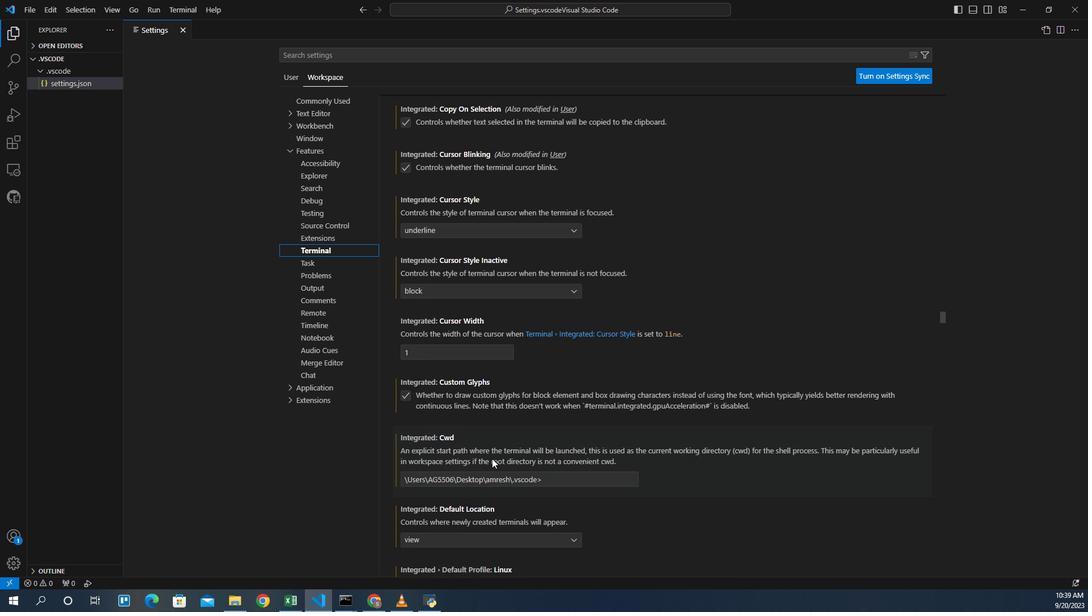 
Action: Mouse scrolled (490, 443) with delta (0, 0)
Screenshot: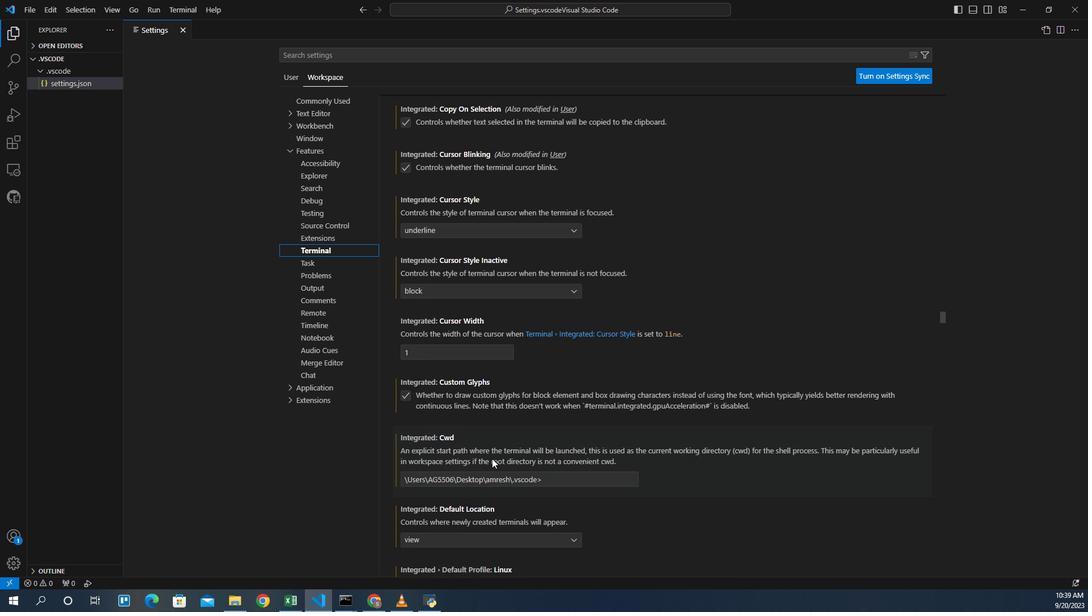 
Action: Mouse scrolled (490, 443) with delta (0, 0)
Screenshot: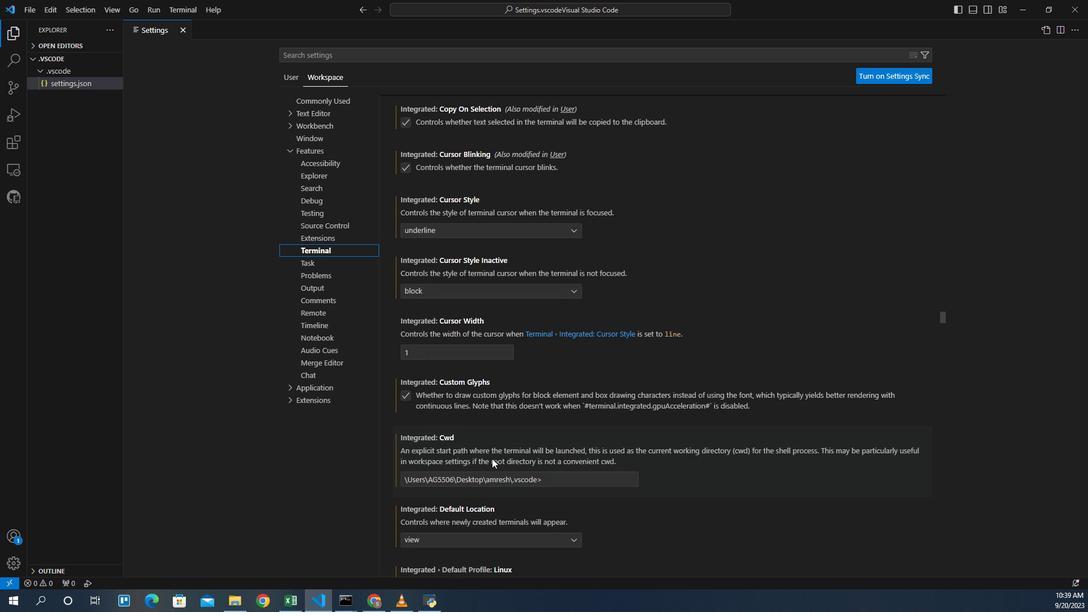 
Action: Mouse scrolled (490, 443) with delta (0, 0)
Screenshot: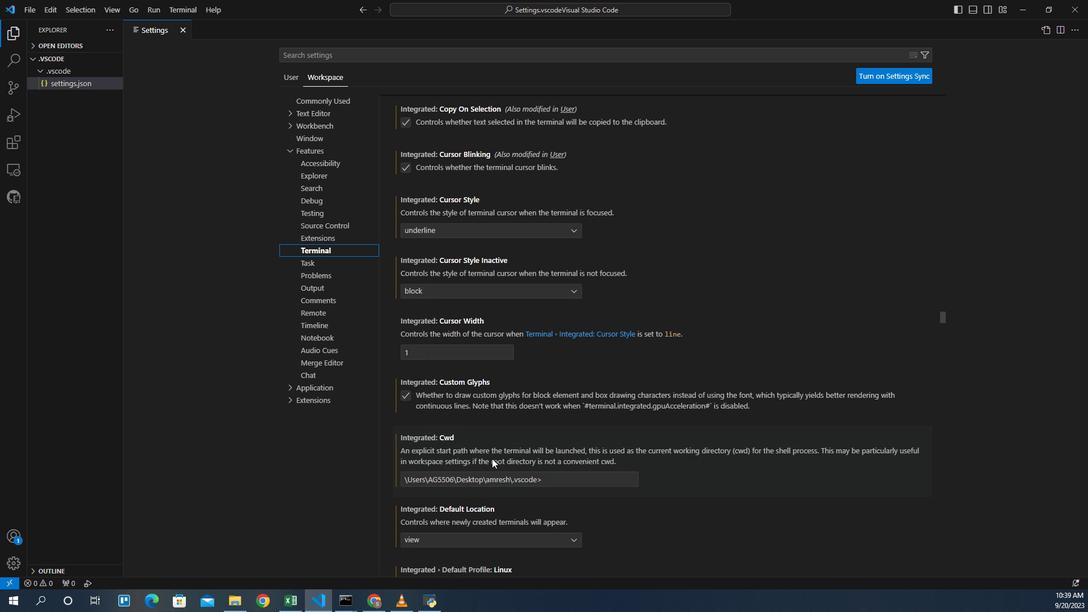 
Action: Mouse moved to (490, 443)
Screenshot: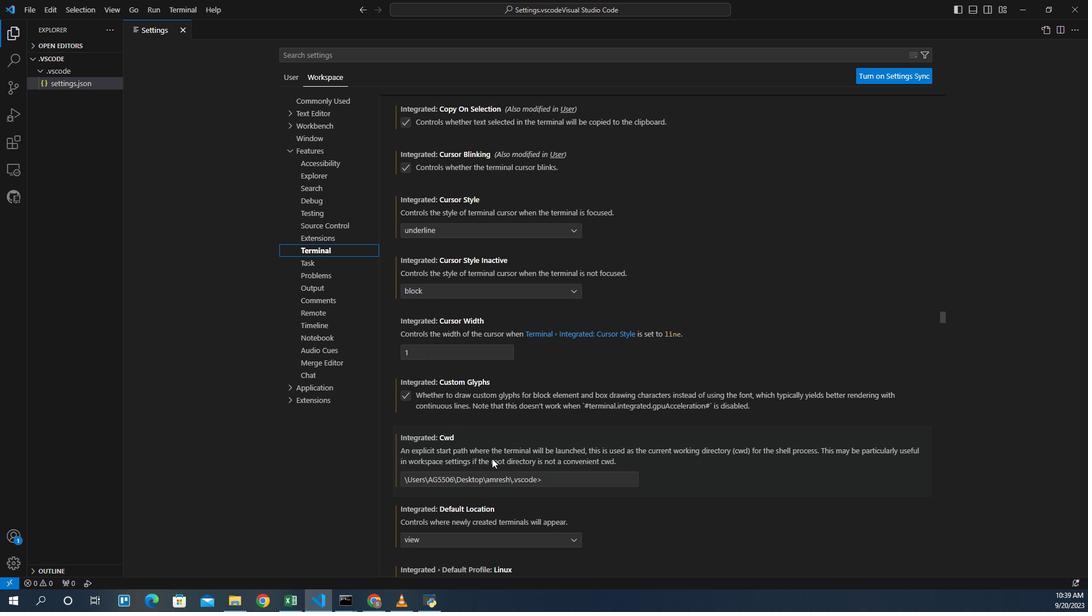 
Action: Mouse scrolled (490, 443) with delta (0, 0)
Screenshot: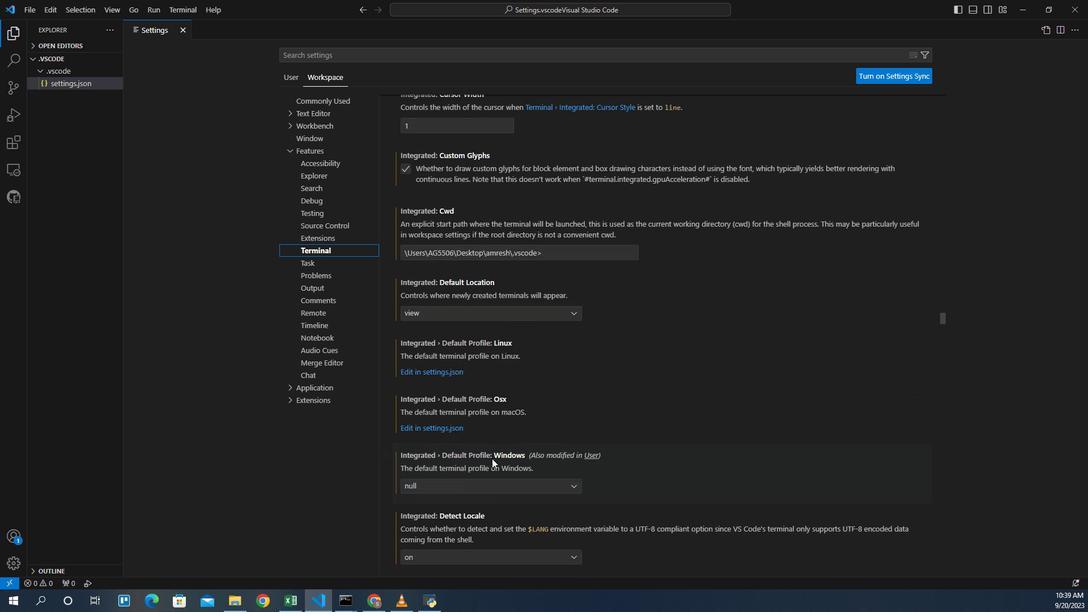 
Action: Mouse scrolled (490, 443) with delta (0, 0)
Screenshot: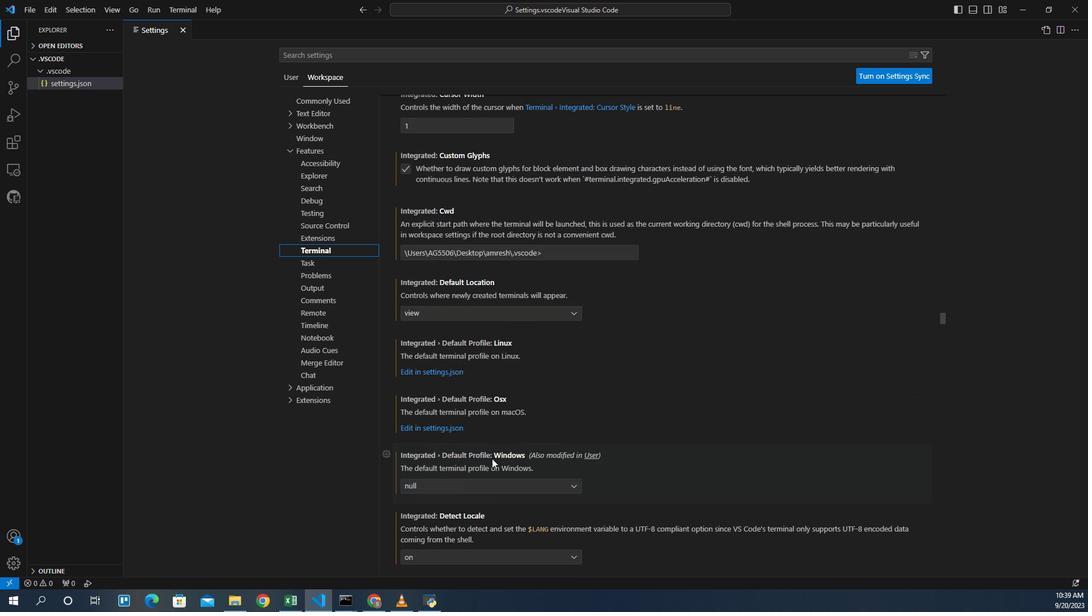 
Action: Mouse scrolled (490, 443) with delta (0, 0)
Screenshot: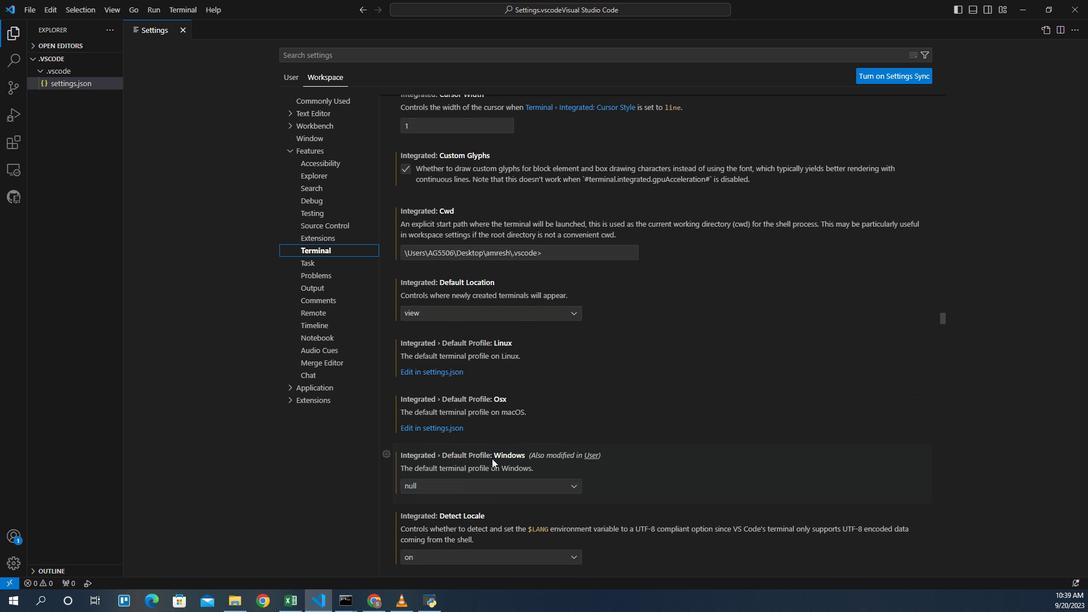
Action: Mouse scrolled (490, 443) with delta (0, 0)
Screenshot: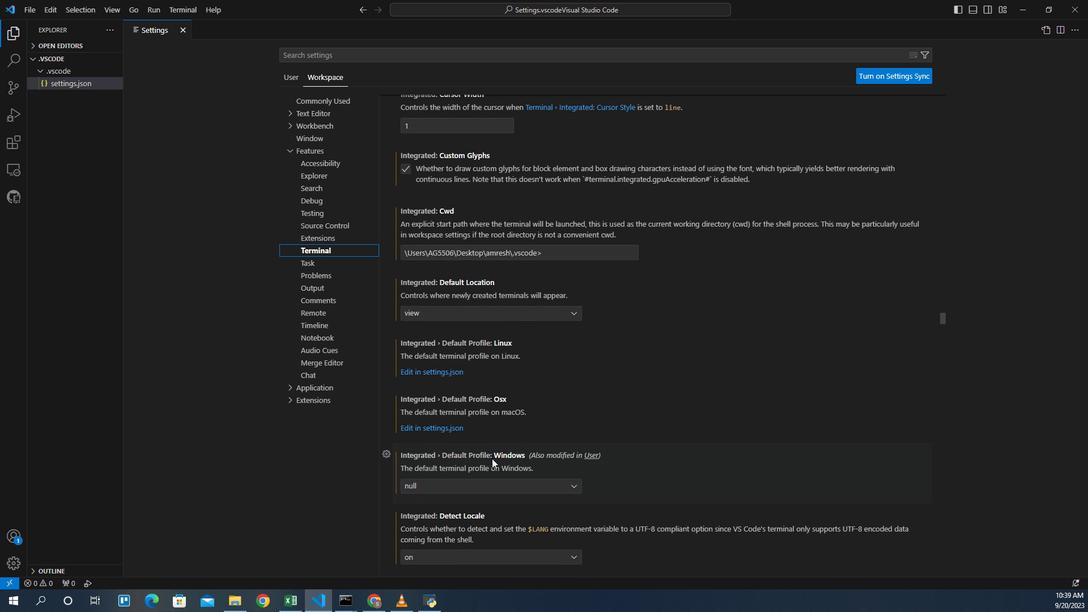 
Action: Mouse scrolled (490, 443) with delta (0, 0)
Screenshot: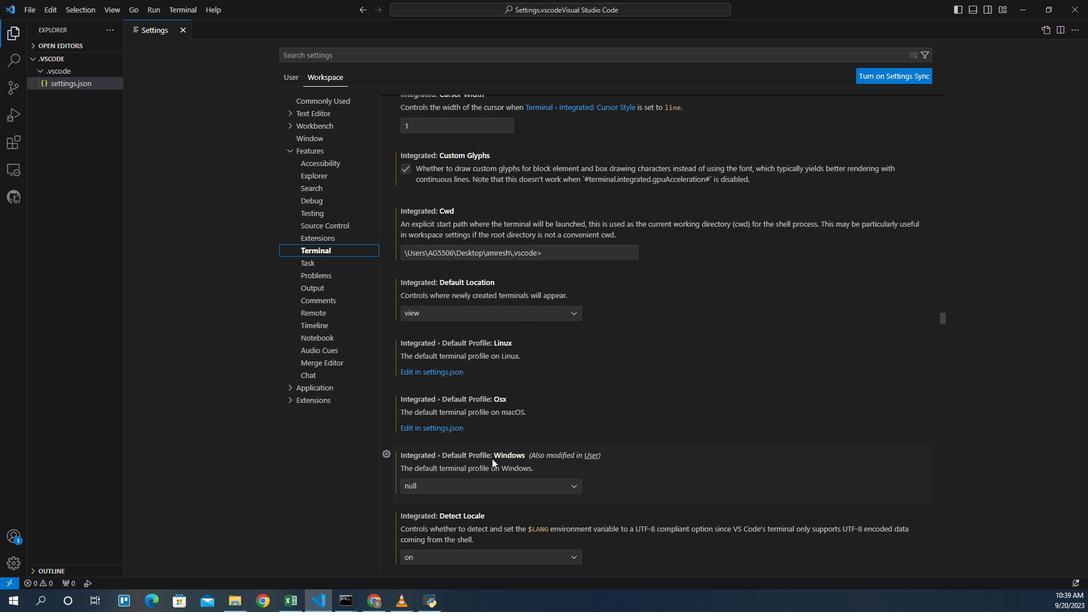 
Action: Mouse scrolled (490, 443) with delta (0, 0)
Screenshot: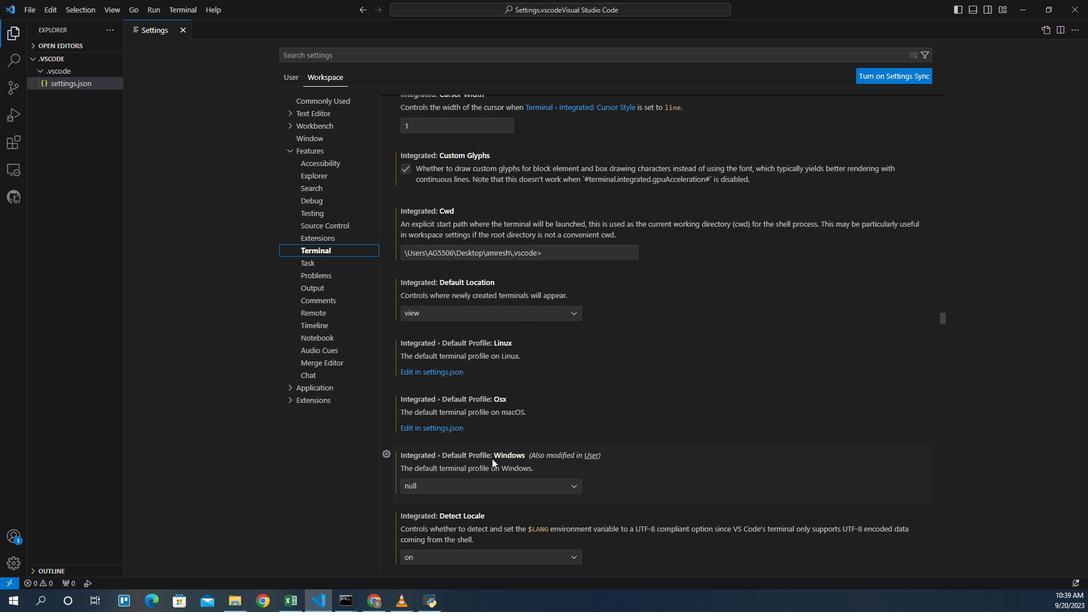 
Action: Mouse scrolled (490, 443) with delta (0, 0)
Screenshot: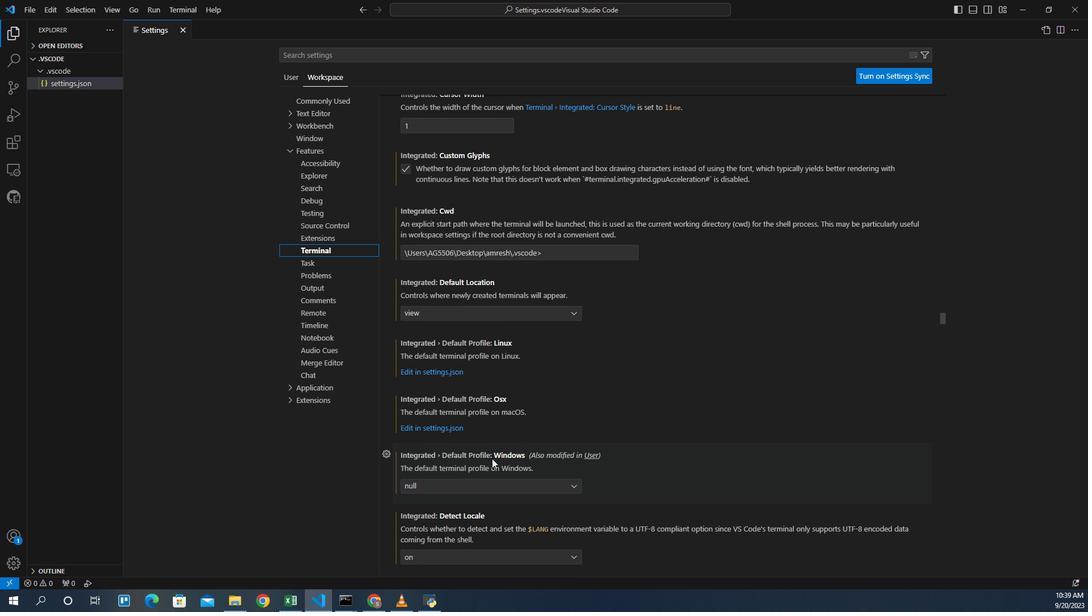
Action: Mouse scrolled (490, 443) with delta (0, 0)
Screenshot: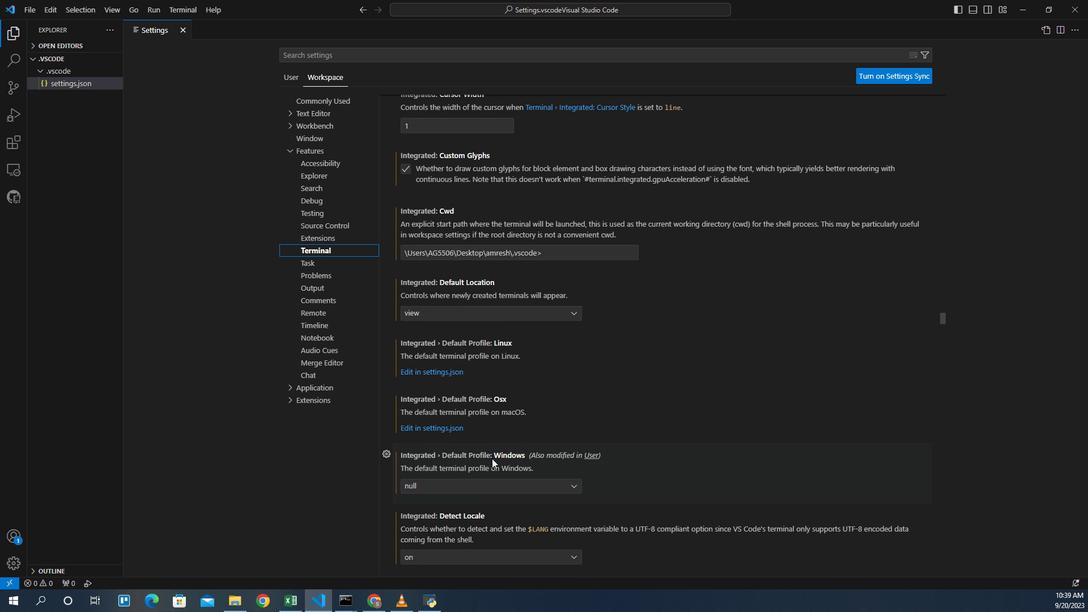 
Action: Mouse scrolled (490, 443) with delta (0, 0)
Screenshot: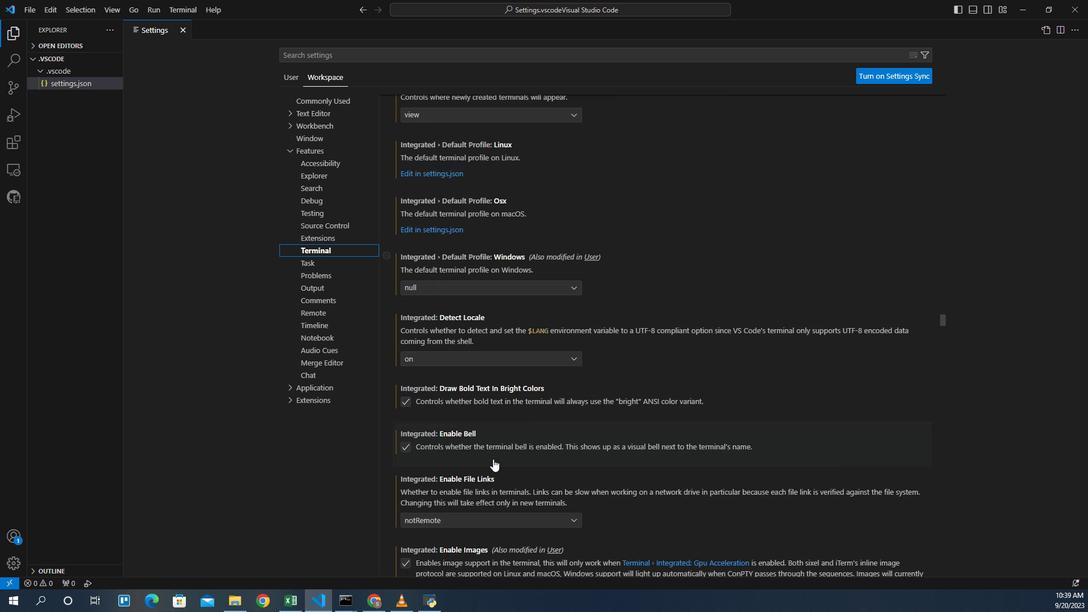 
Action: Mouse scrolled (490, 443) with delta (0, 0)
Screenshot: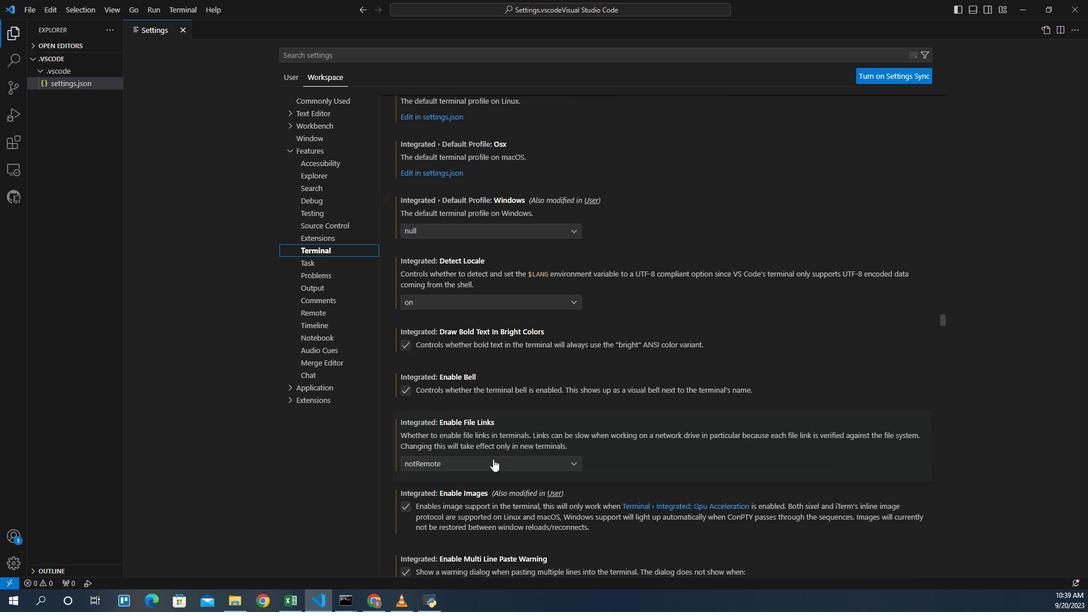 
Action: Mouse scrolled (490, 443) with delta (0, 0)
Screenshot: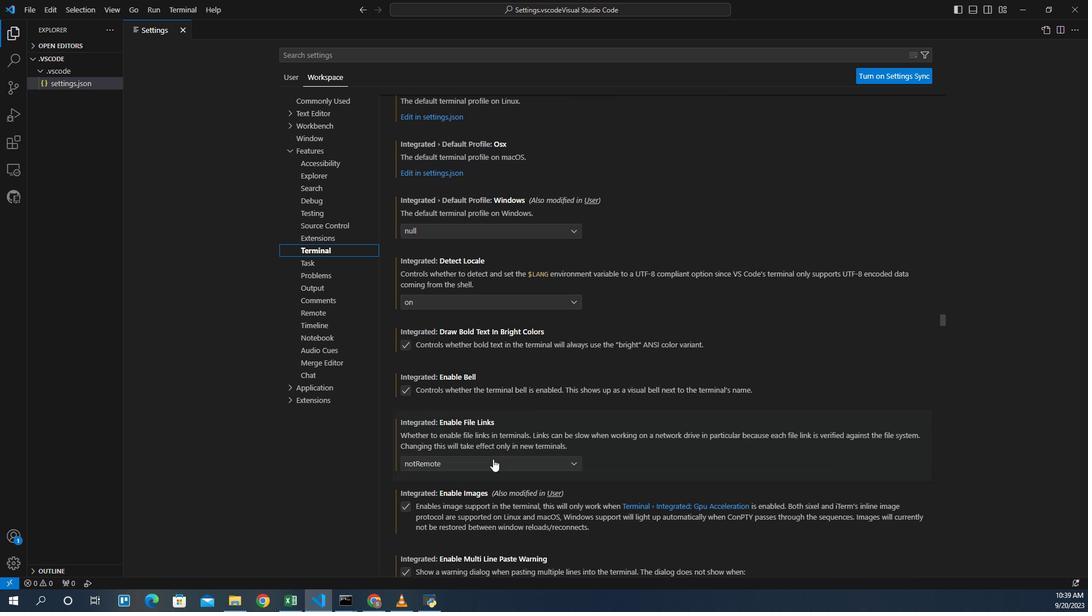 
Action: Mouse scrolled (490, 443) with delta (0, 0)
Screenshot: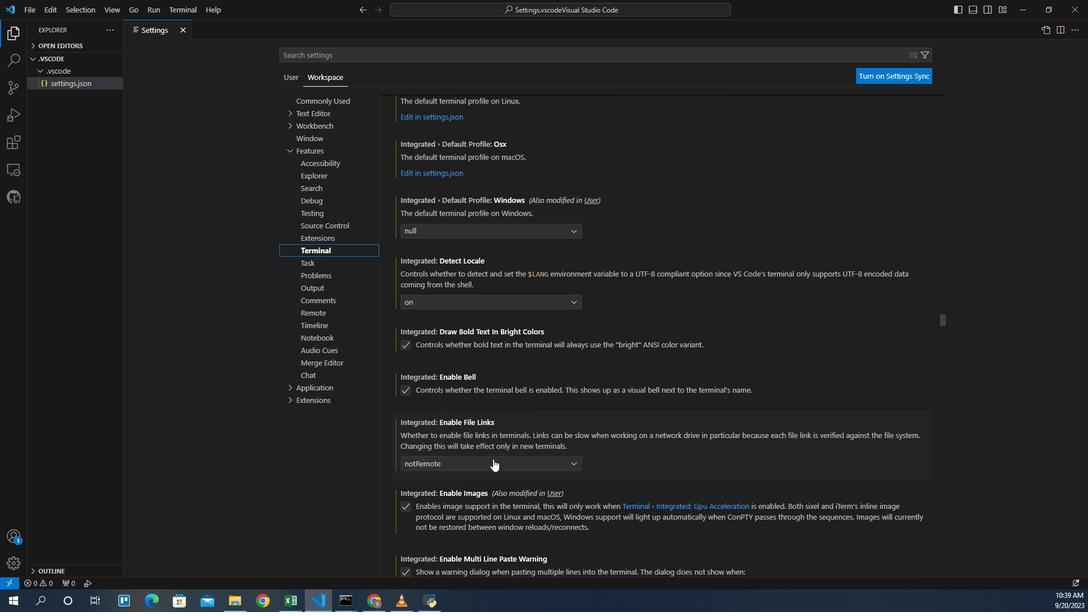 
Action: Mouse scrolled (490, 443) with delta (0, 0)
Screenshot: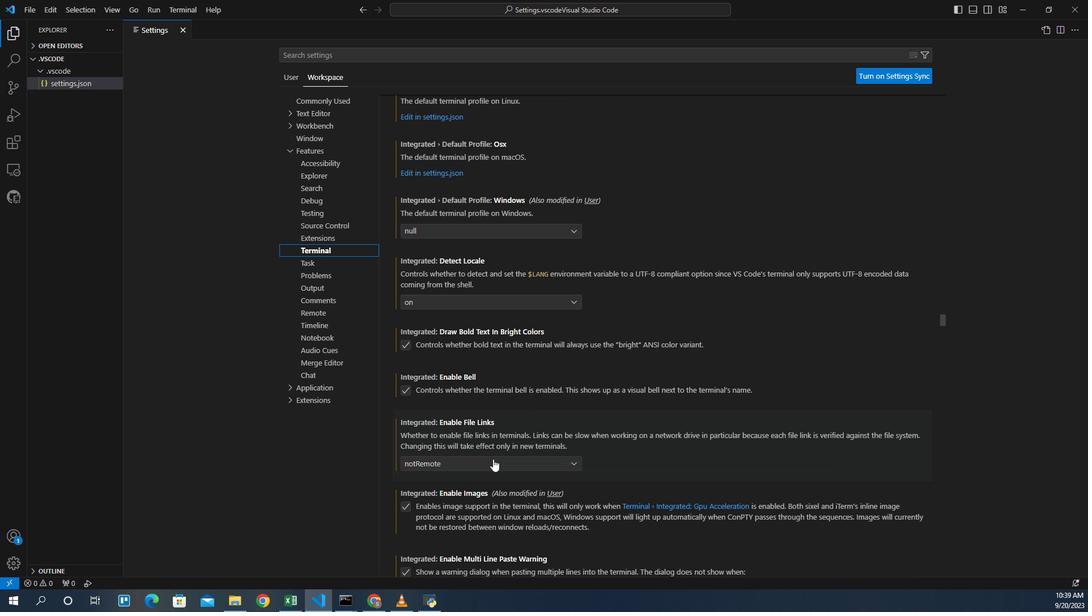 
Action: Mouse scrolled (490, 443) with delta (0, 0)
Screenshot: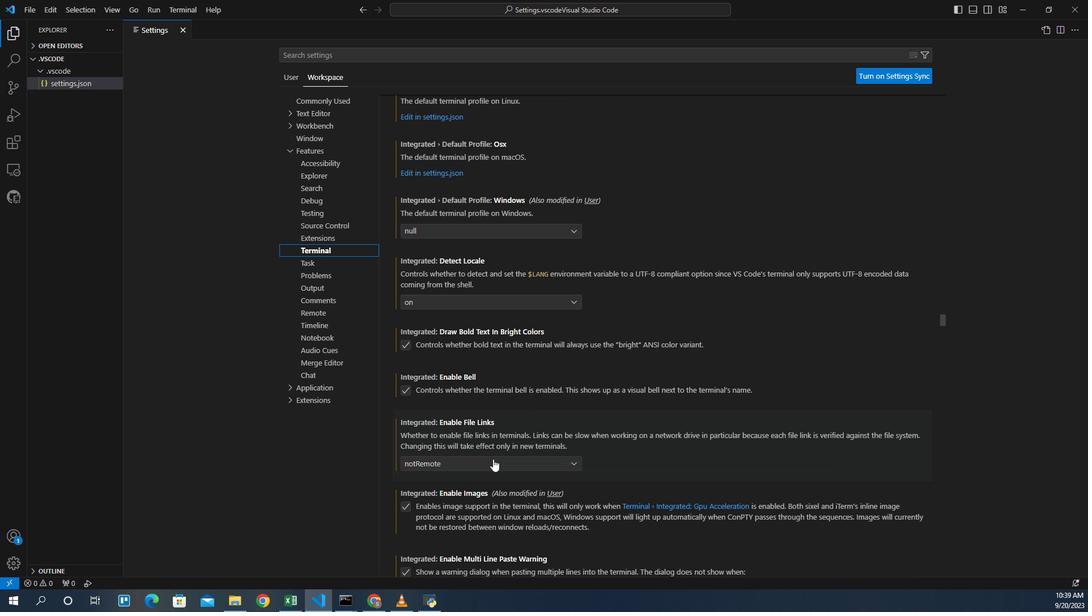 
Action: Mouse scrolled (490, 443) with delta (0, 0)
Screenshot: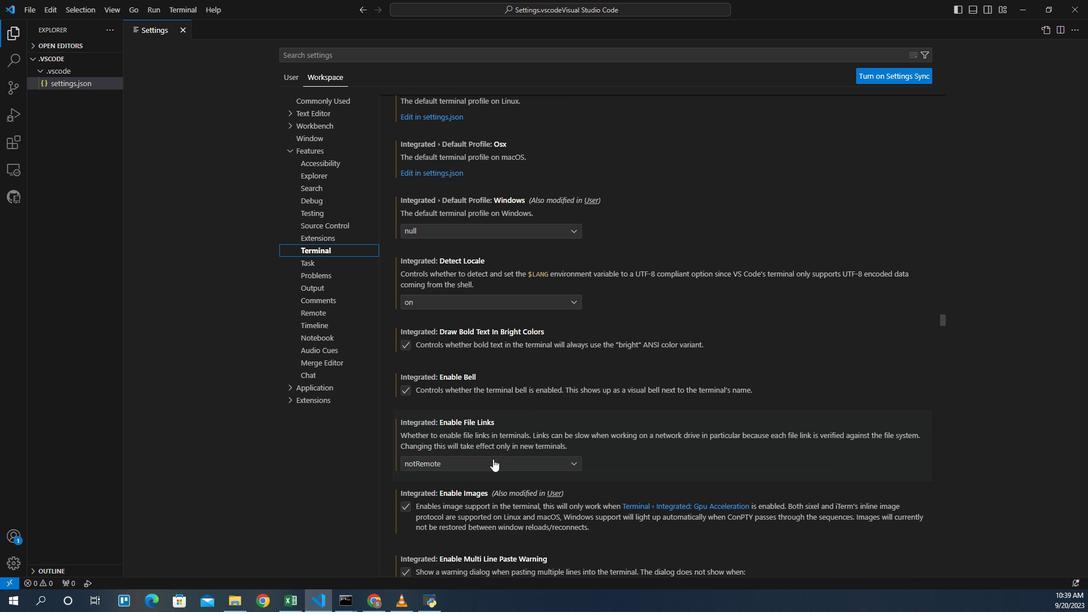 
Action: Mouse scrolled (490, 443) with delta (0, 0)
Screenshot: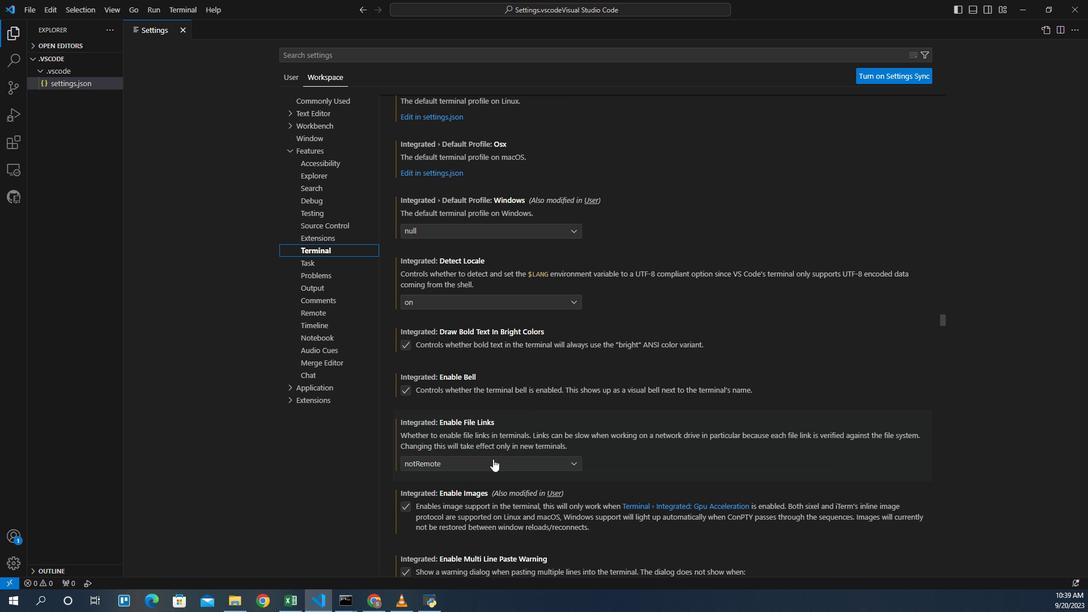 
Action: Mouse scrolled (490, 443) with delta (0, 0)
Screenshot: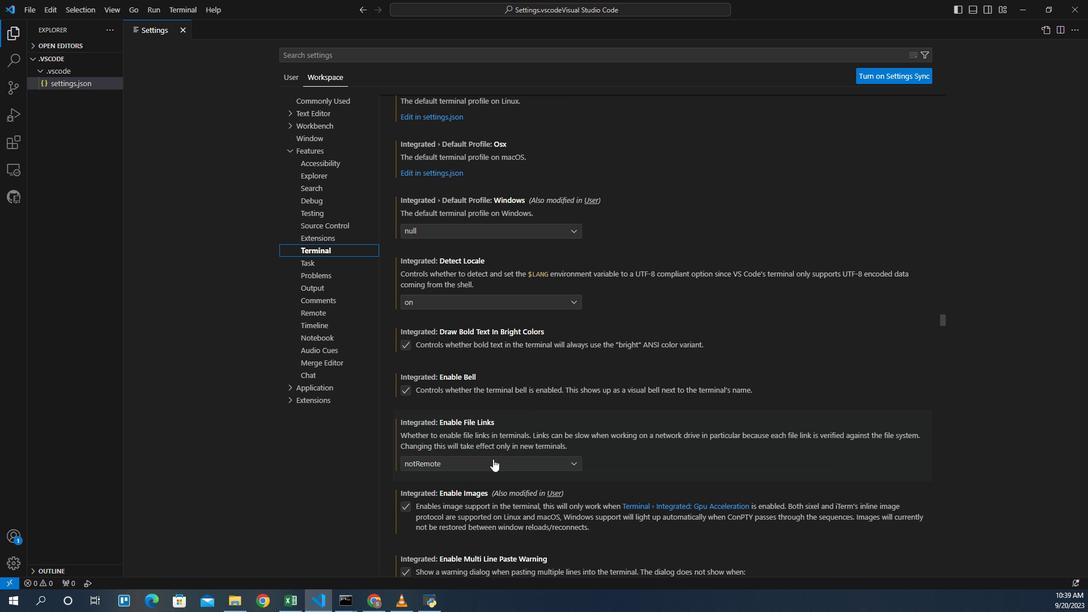 
Action: Mouse moved to (492, 444)
Screenshot: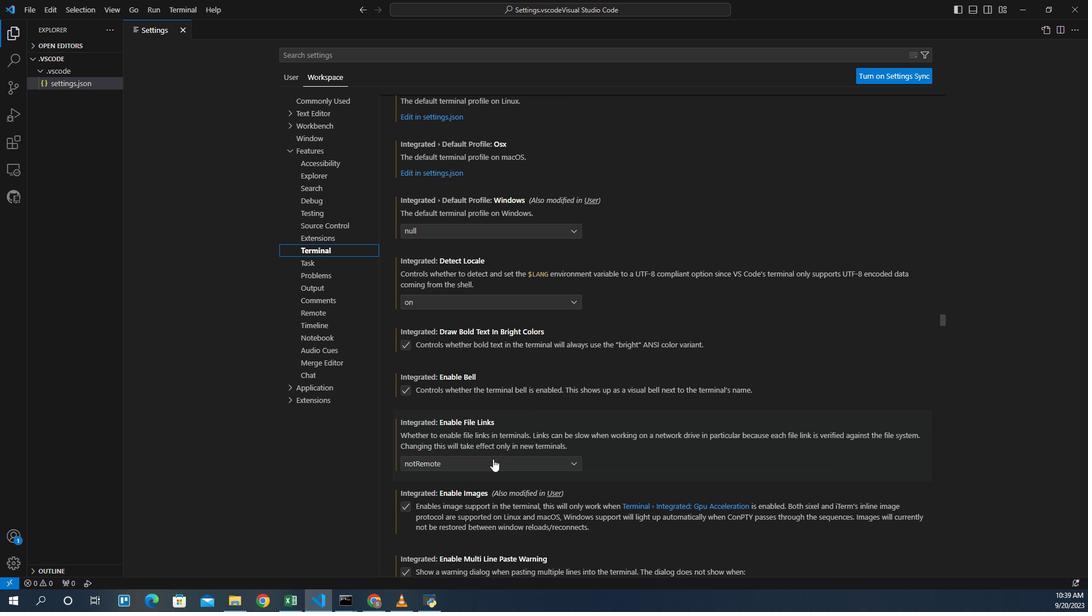 
Action: Mouse scrolled (492, 443) with delta (0, 0)
Screenshot: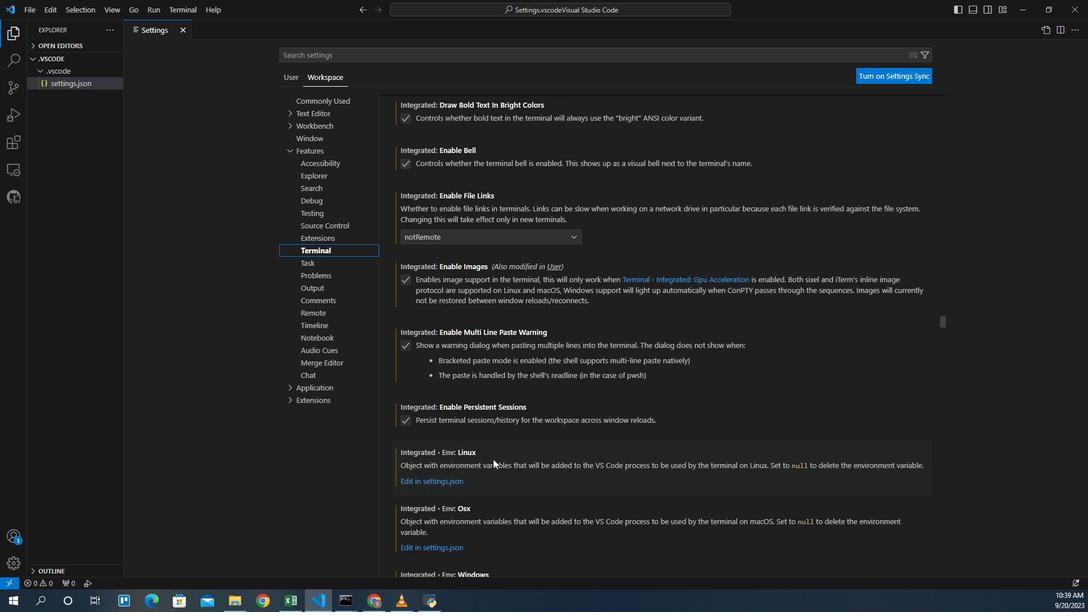 
Action: Mouse scrolled (492, 443) with delta (0, 0)
Screenshot: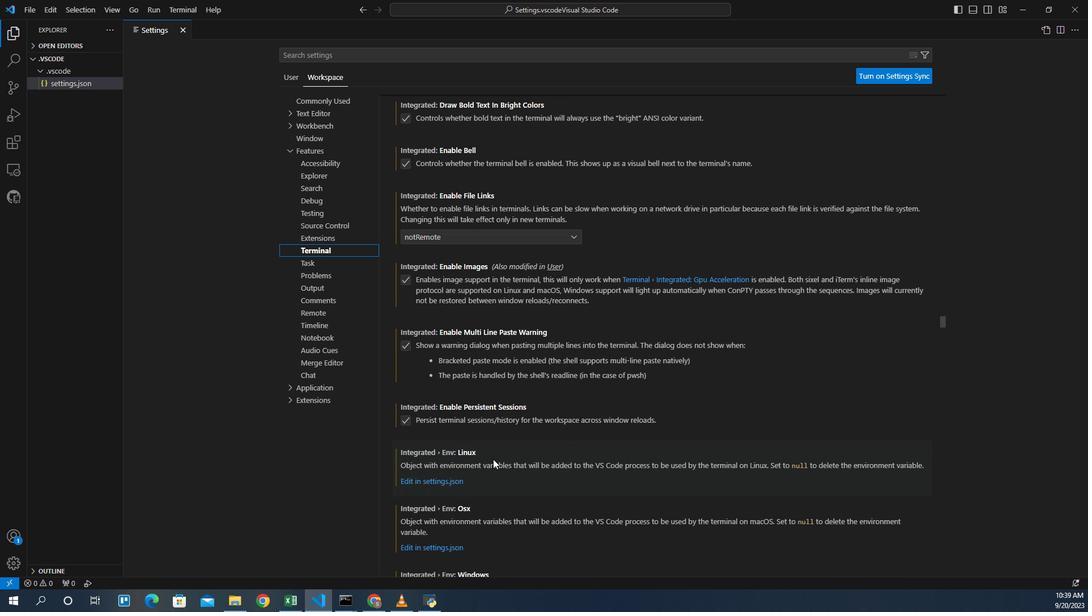 
Action: Mouse scrolled (492, 443) with delta (0, 0)
Screenshot: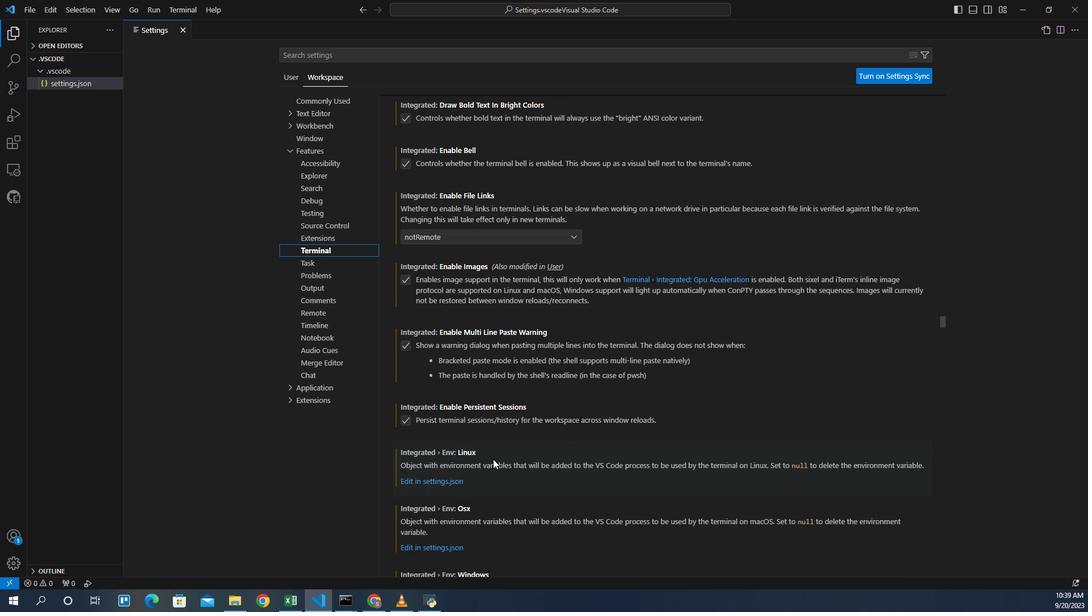 
Action: Mouse scrolled (492, 443) with delta (0, 0)
Screenshot: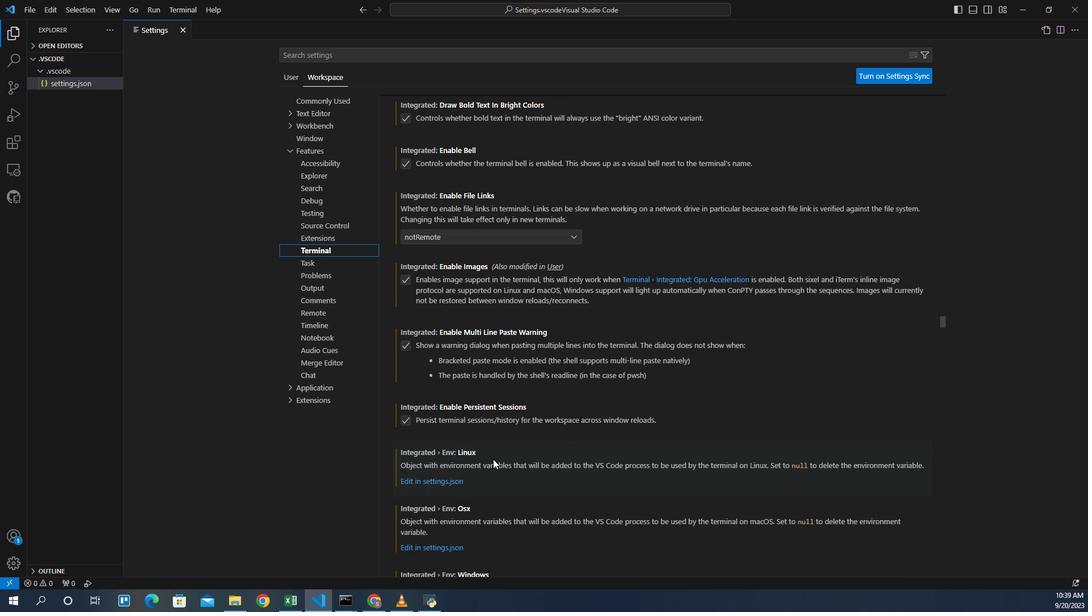 
Action: Mouse scrolled (492, 443) with delta (0, 0)
Screenshot: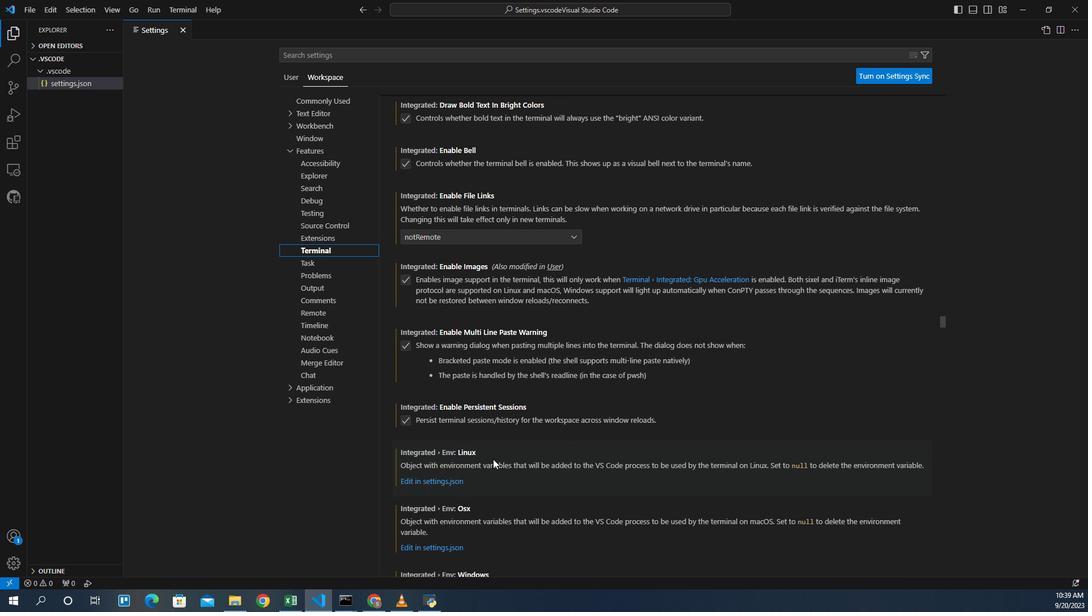 
Action: Mouse scrolled (492, 443) with delta (0, 0)
Screenshot: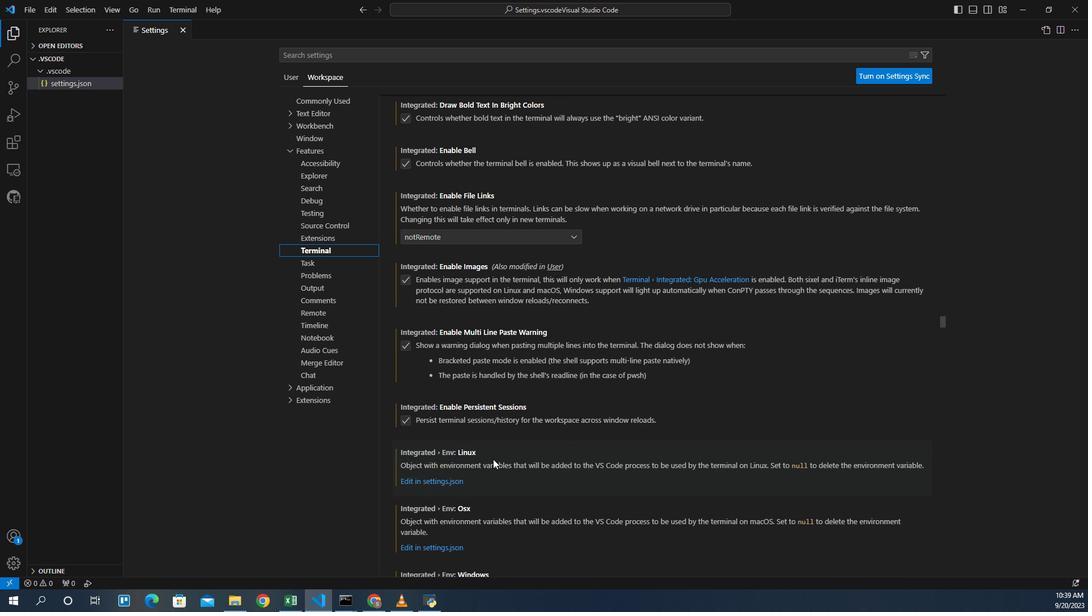 
Action: Mouse scrolled (492, 443) with delta (0, 0)
Screenshot: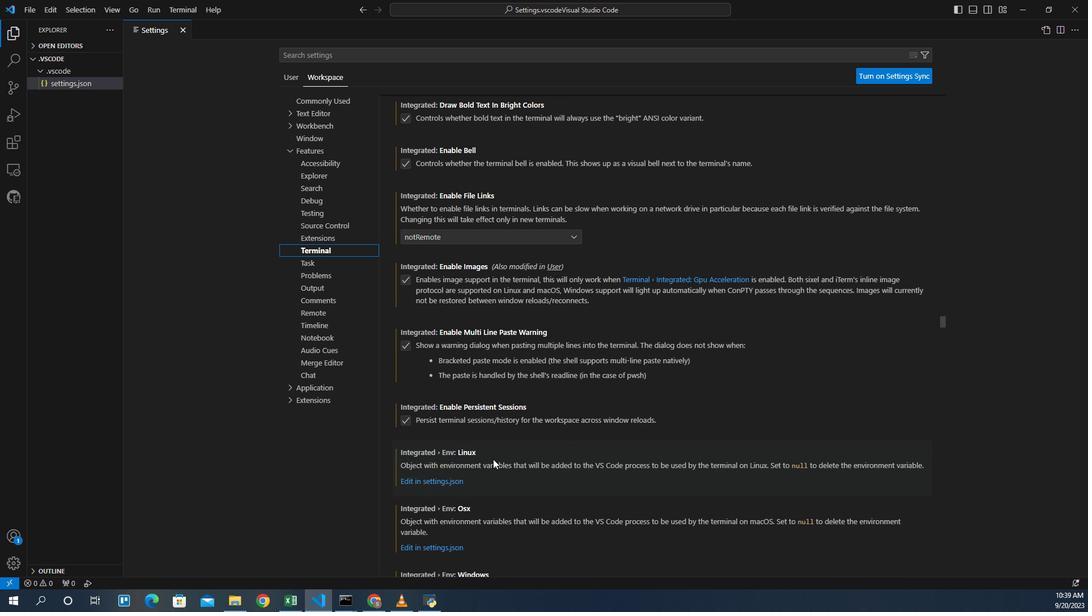 
Action: Mouse scrolled (492, 443) with delta (0, 0)
Screenshot: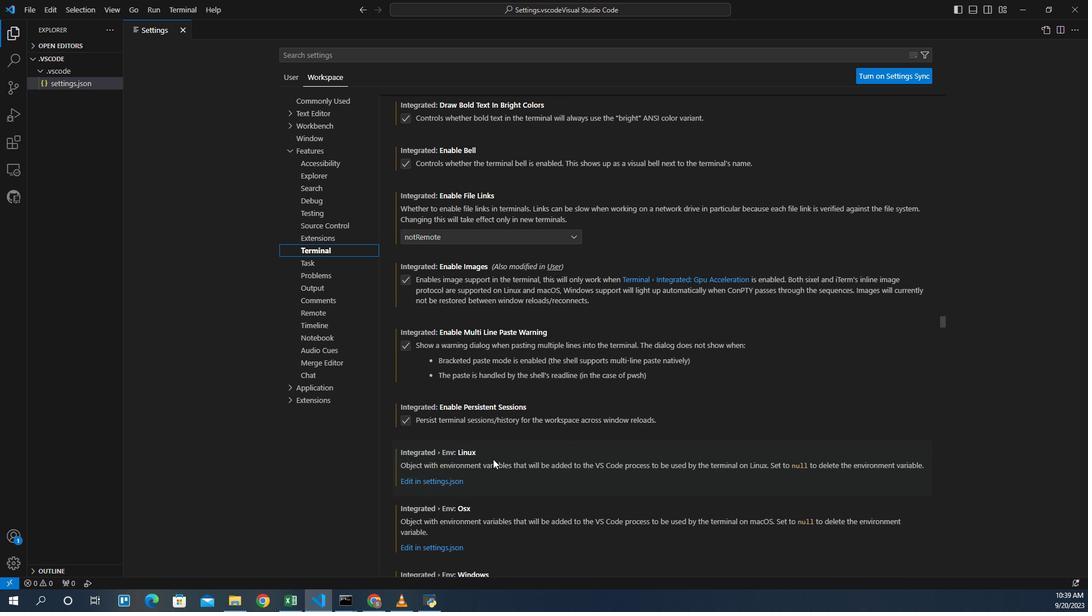 
Action: Mouse scrolled (492, 443) with delta (0, 0)
Screenshot: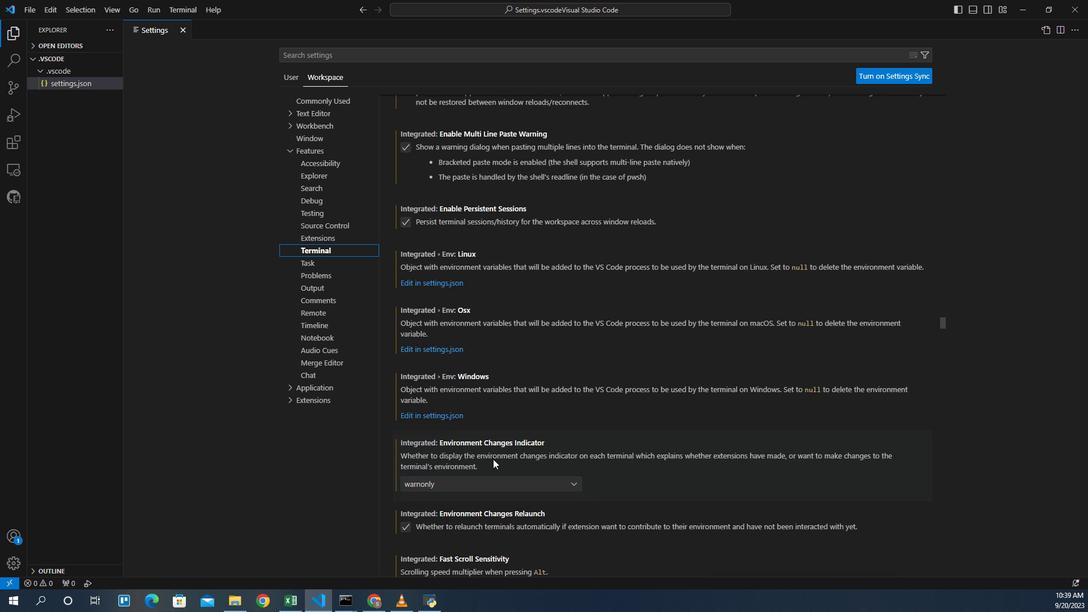 
Action: Mouse scrolled (492, 443) with delta (0, 0)
Screenshot: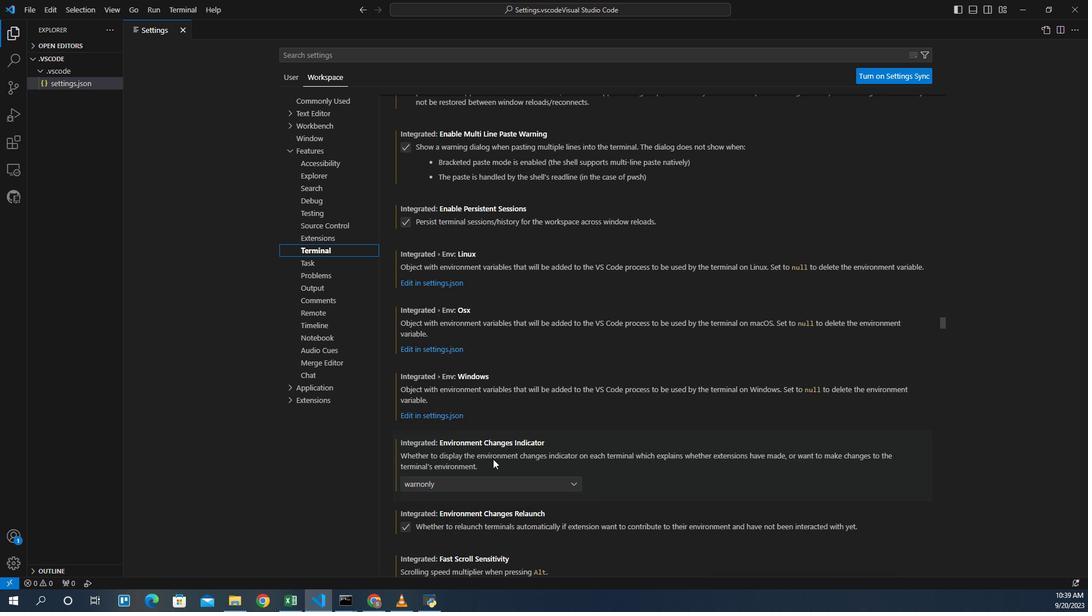 
Action: Mouse scrolled (492, 443) with delta (0, 0)
Screenshot: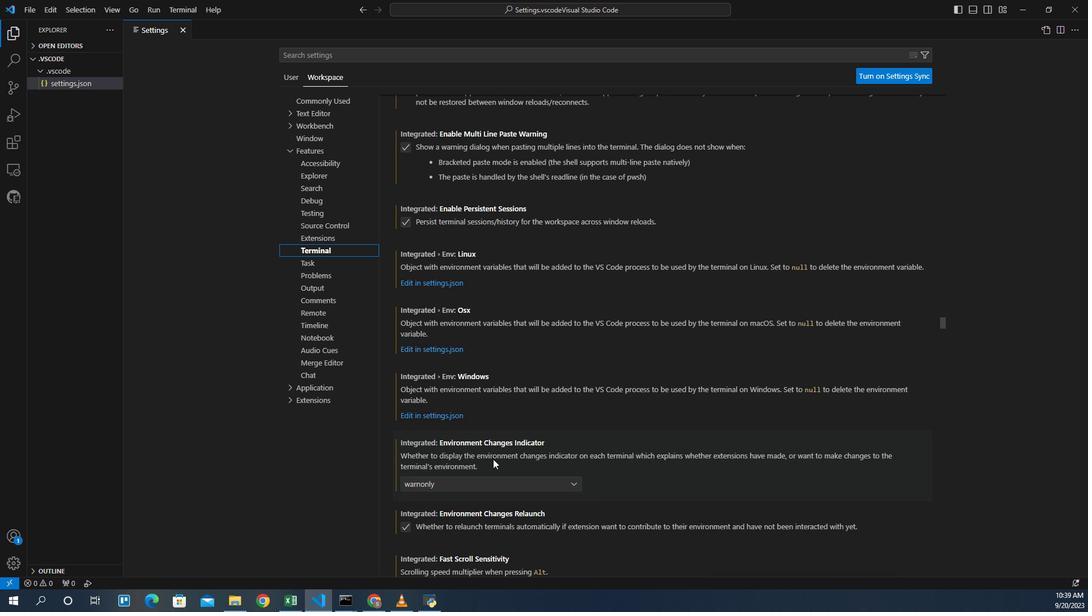 
Action: Mouse scrolled (492, 443) with delta (0, 0)
Screenshot: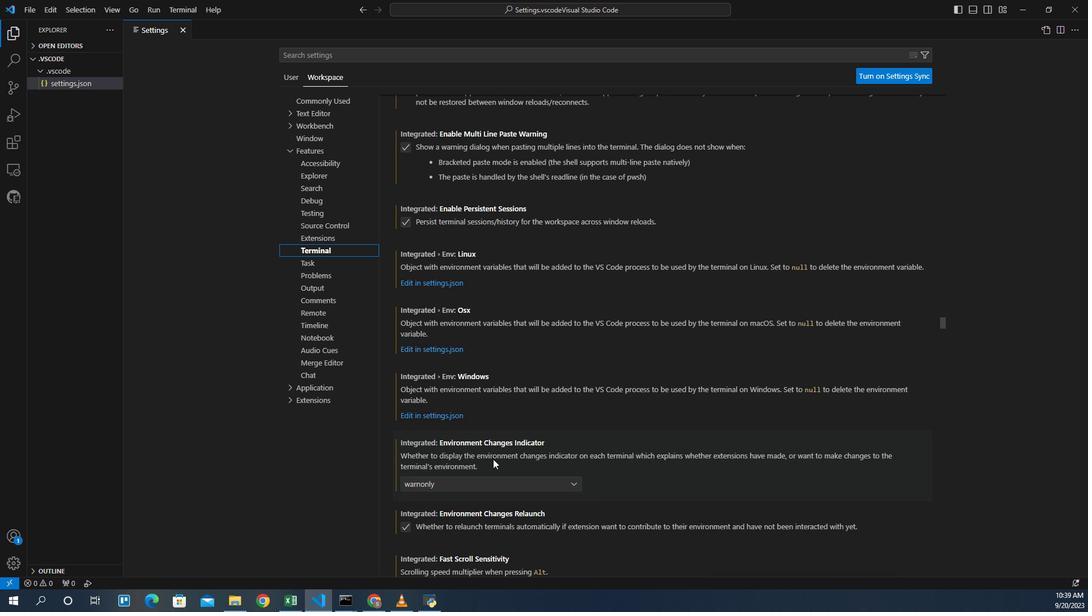 
Action: Mouse scrolled (492, 443) with delta (0, 0)
Screenshot: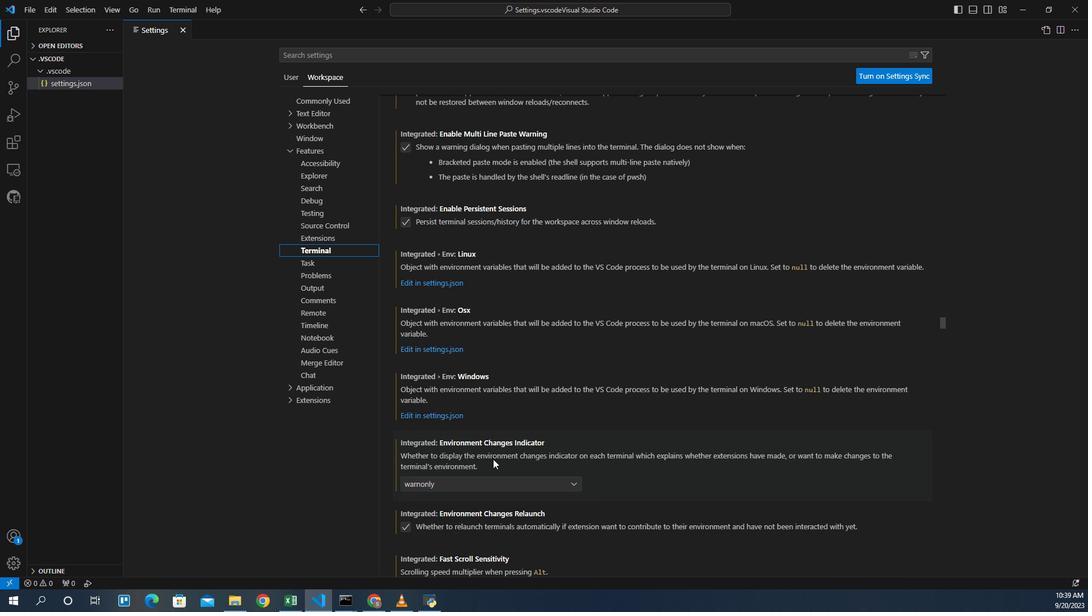 
Action: Mouse scrolled (492, 443) with delta (0, 0)
Screenshot: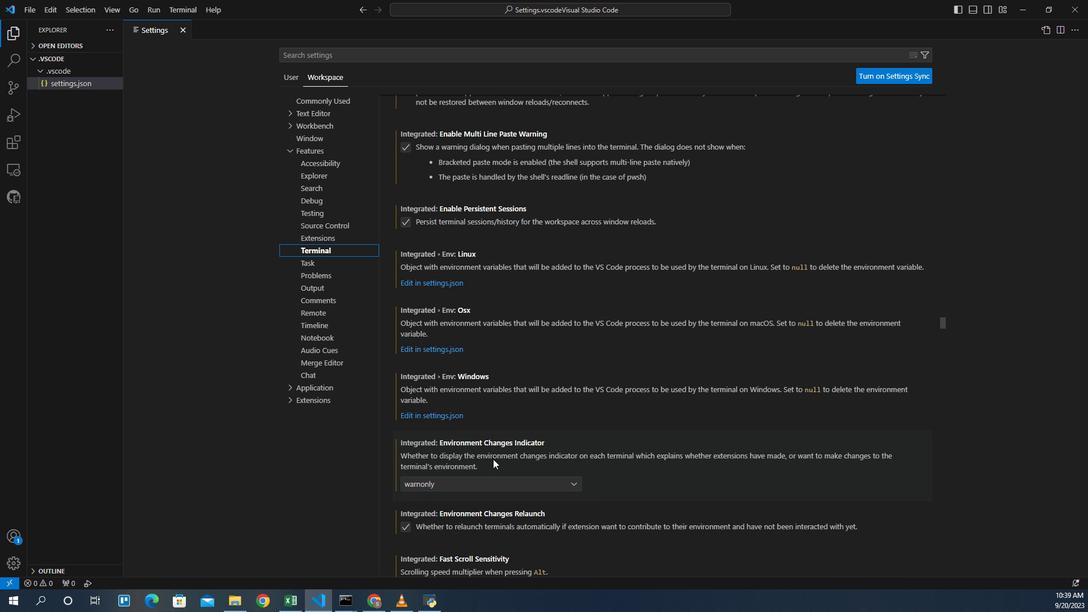 
Action: Mouse scrolled (492, 443) with delta (0, 0)
Screenshot: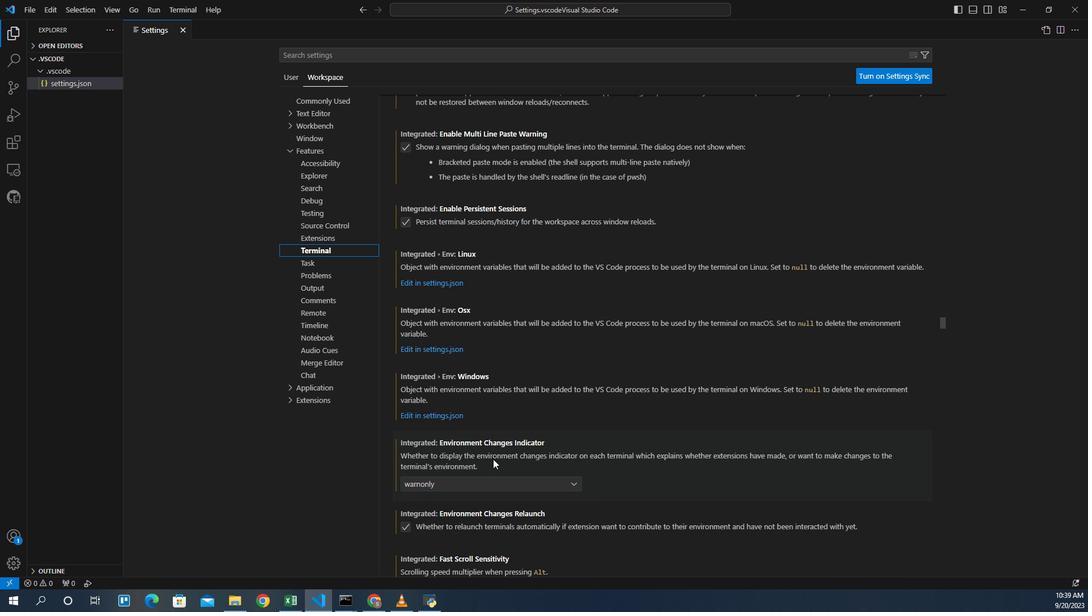 
Action: Mouse scrolled (492, 443) with delta (0, 0)
Screenshot: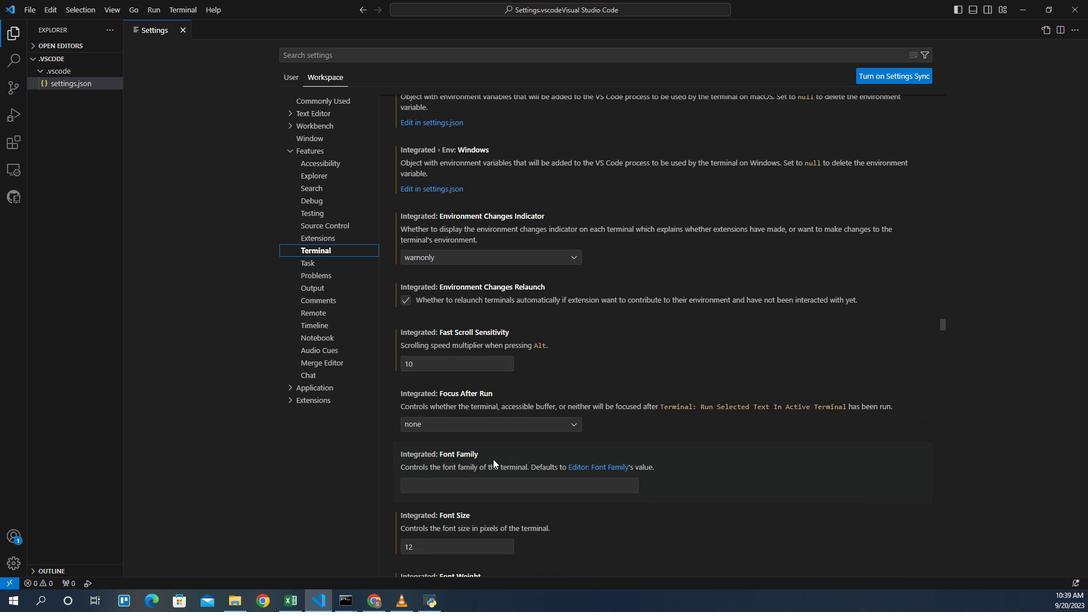 
Action: Mouse scrolled (492, 443) with delta (0, 0)
Screenshot: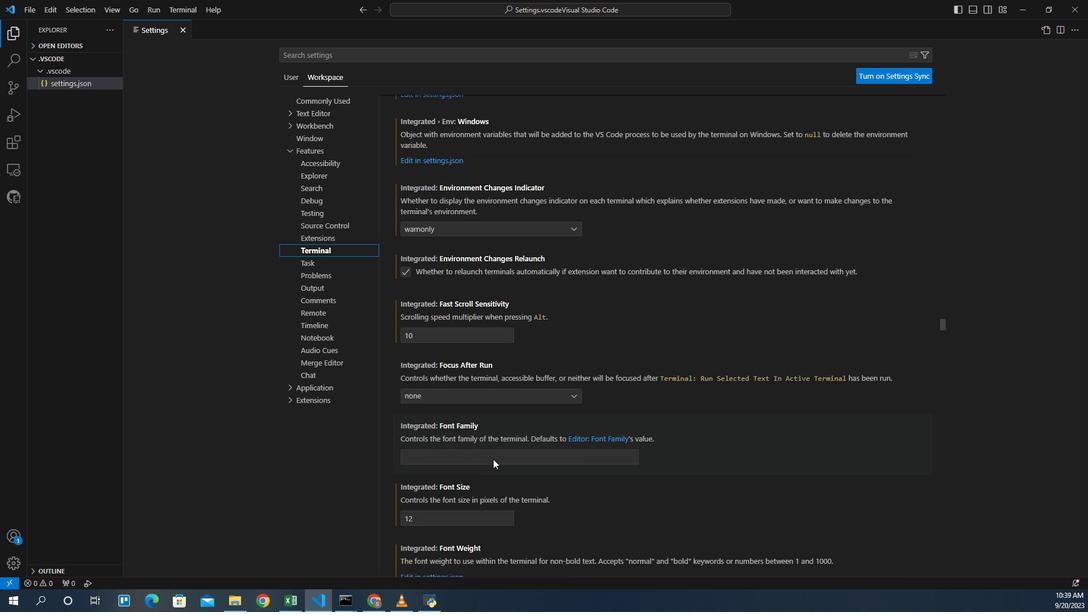 
Action: Mouse scrolled (492, 443) with delta (0, 0)
Screenshot: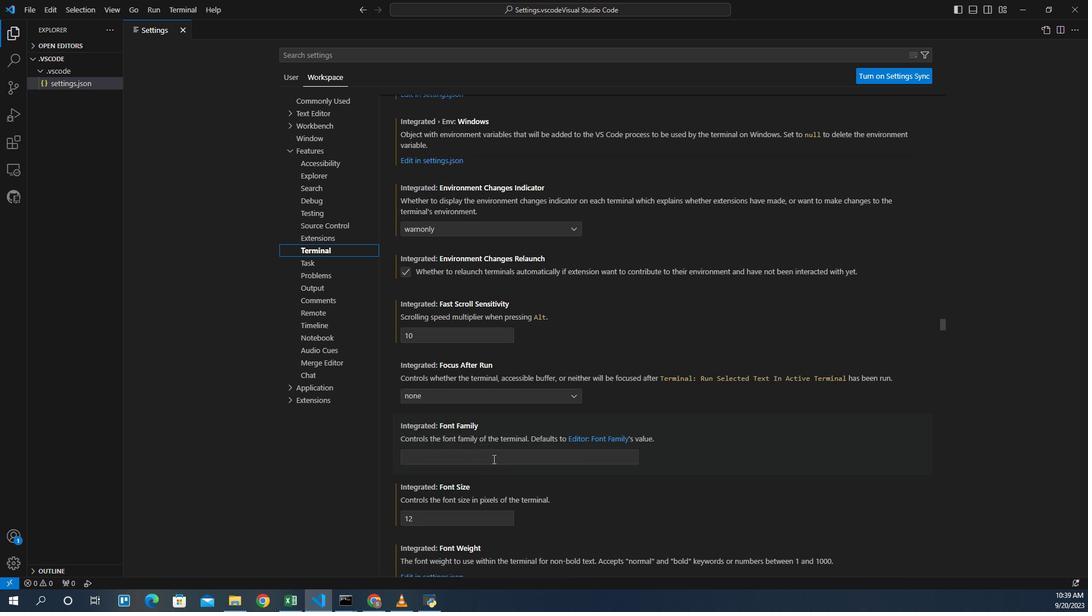 
Action: Mouse scrolled (492, 443) with delta (0, 0)
Screenshot: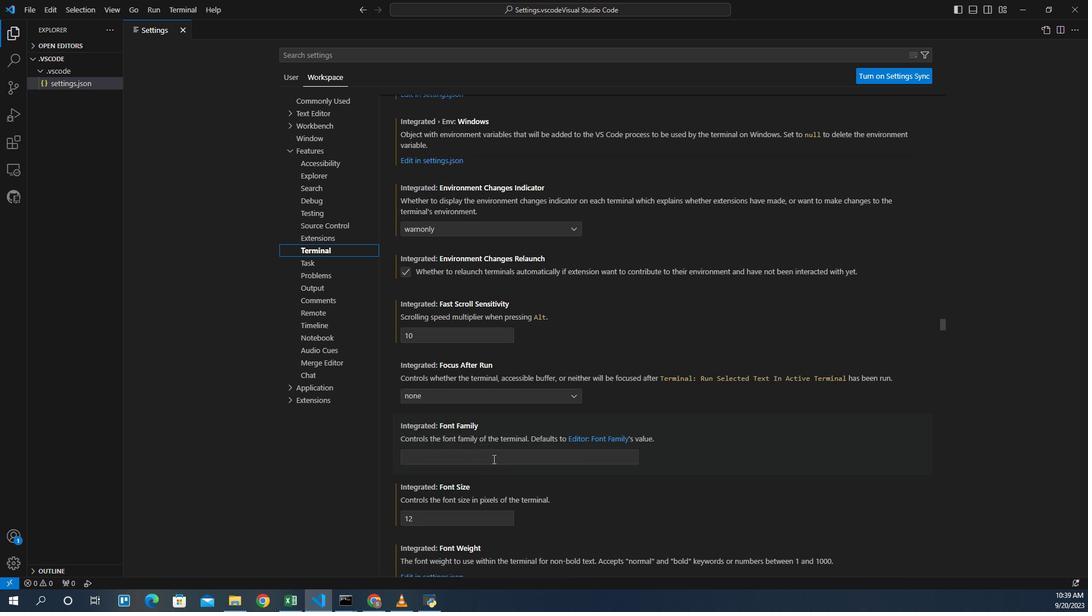 
Action: Mouse scrolled (492, 443) with delta (0, 0)
Screenshot: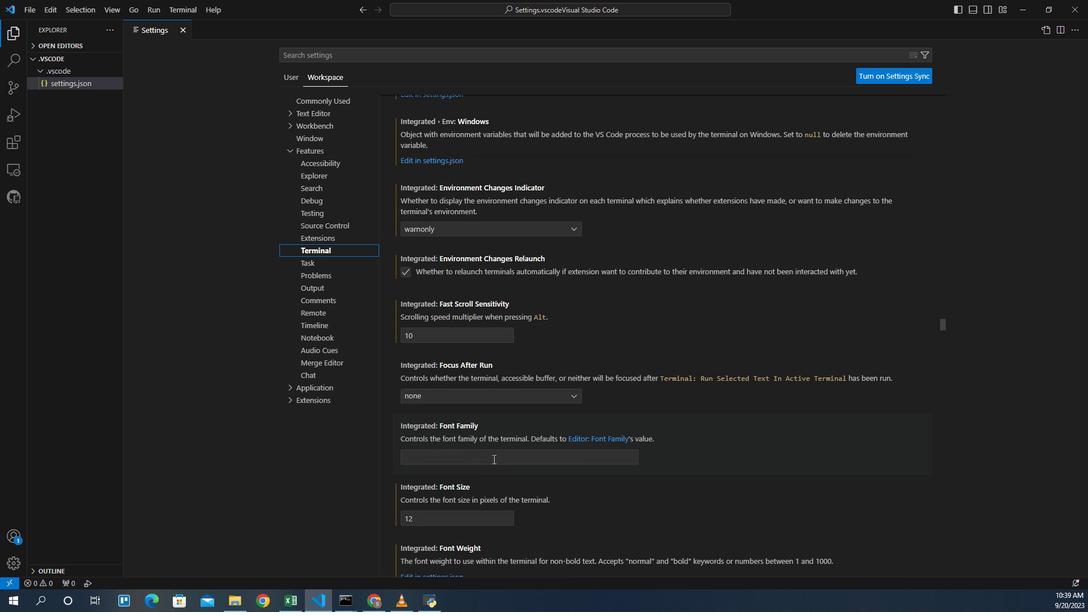 
Action: Mouse scrolled (492, 443) with delta (0, 0)
Screenshot: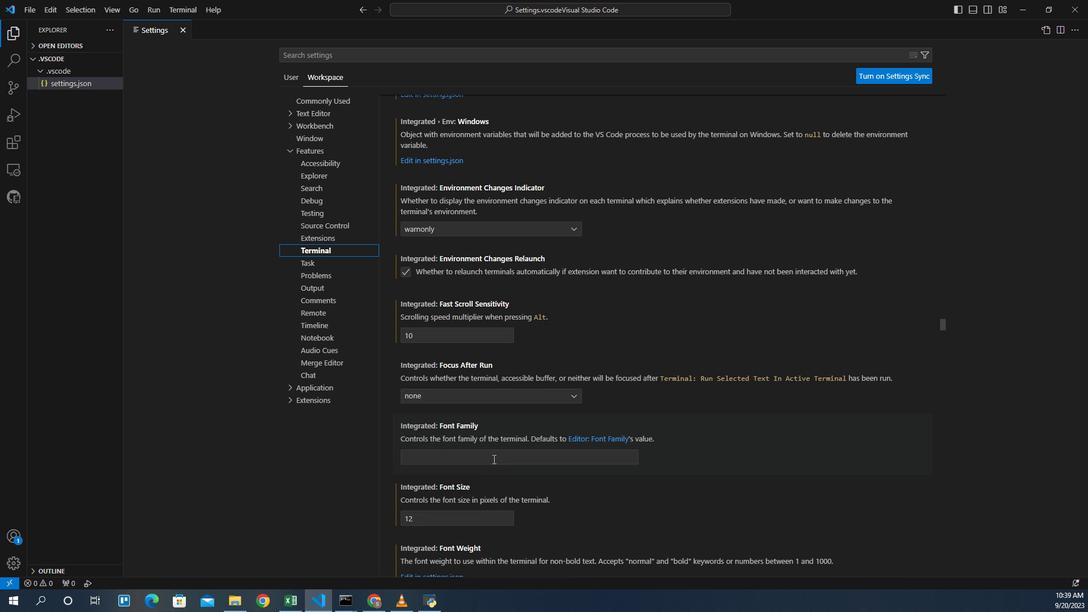 
Action: Mouse scrolled (492, 443) with delta (0, 0)
Screenshot: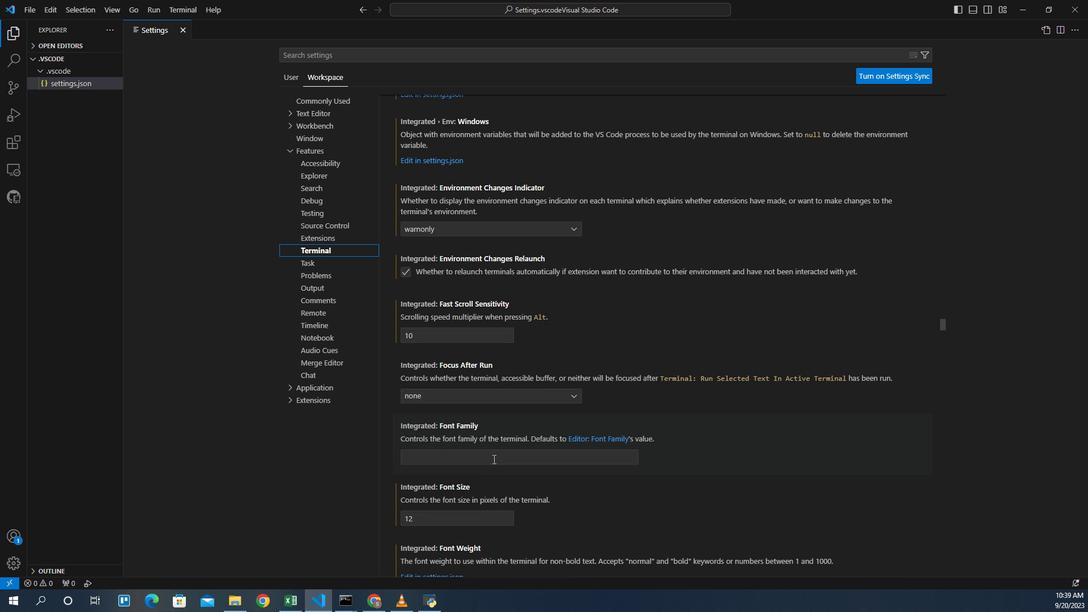 
Action: Mouse scrolled (492, 443) with delta (0, 0)
Screenshot: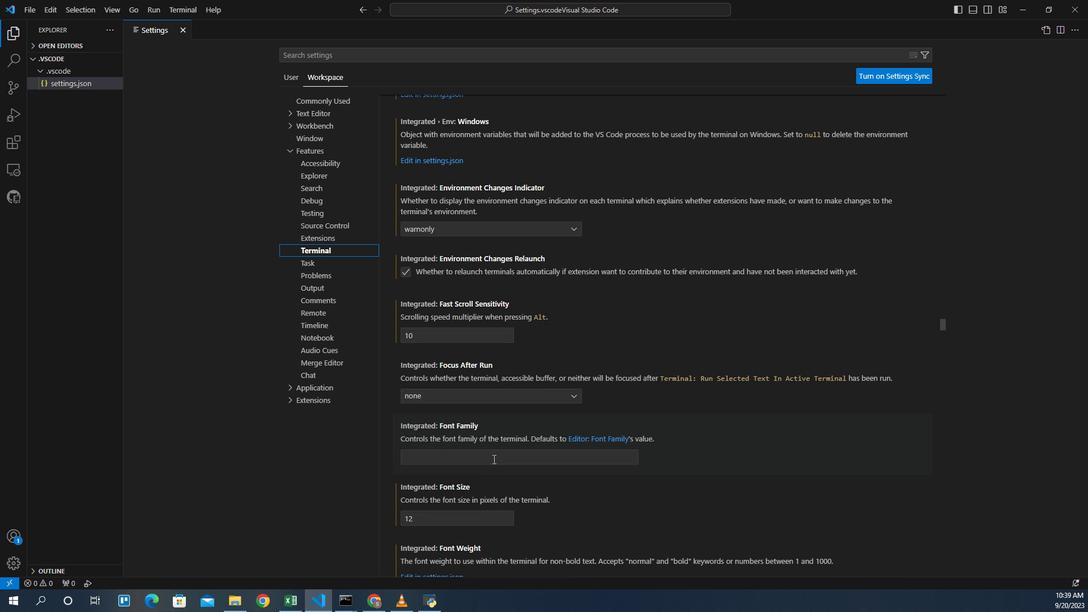 
Action: Mouse scrolled (492, 443) with delta (0, 0)
Screenshot: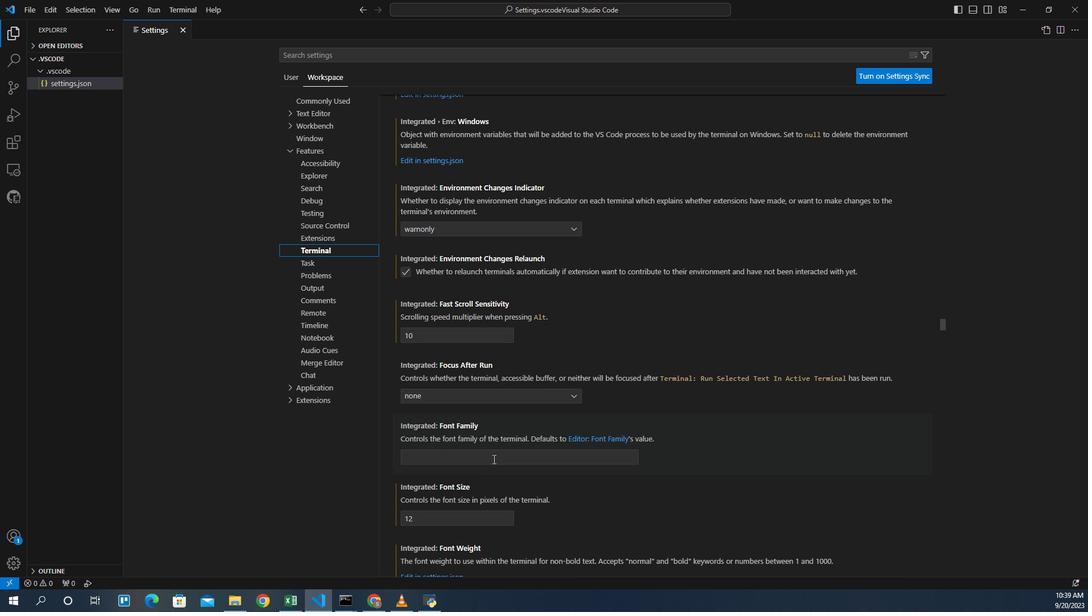
Action: Mouse scrolled (492, 443) with delta (0, 0)
Screenshot: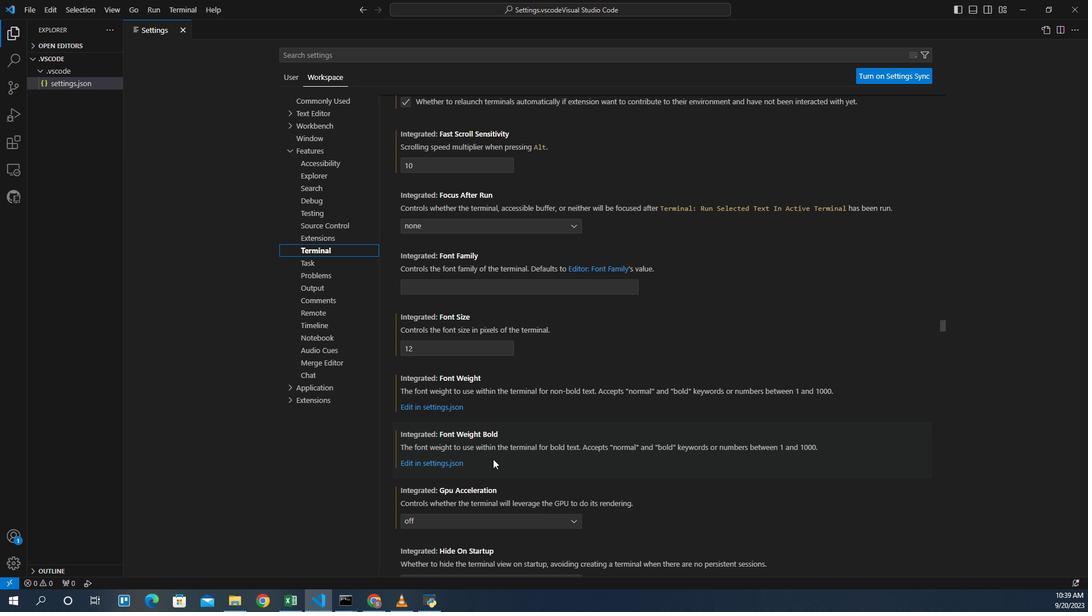 
Action: Mouse scrolled (492, 443) with delta (0, 0)
Screenshot: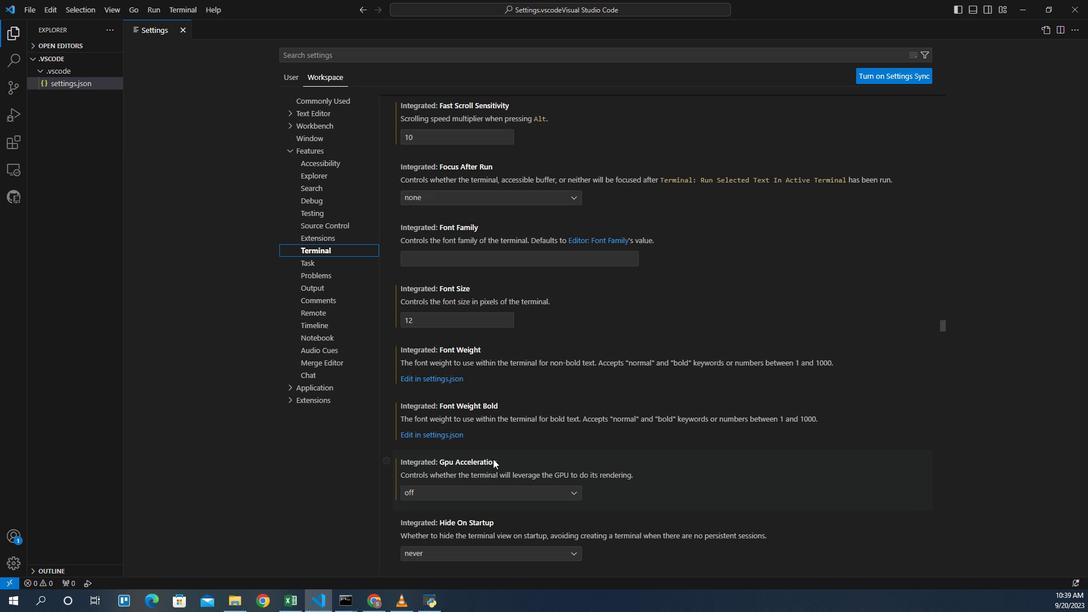 
Action: Mouse scrolled (492, 443) with delta (0, 0)
Screenshot: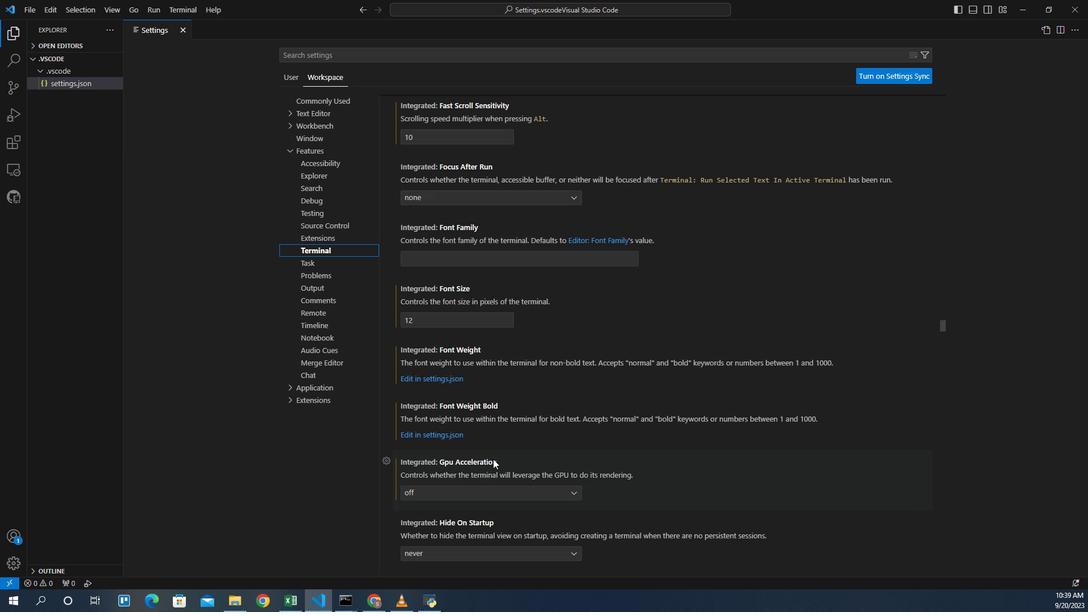 
Action: Mouse scrolled (492, 443) with delta (0, 0)
Screenshot: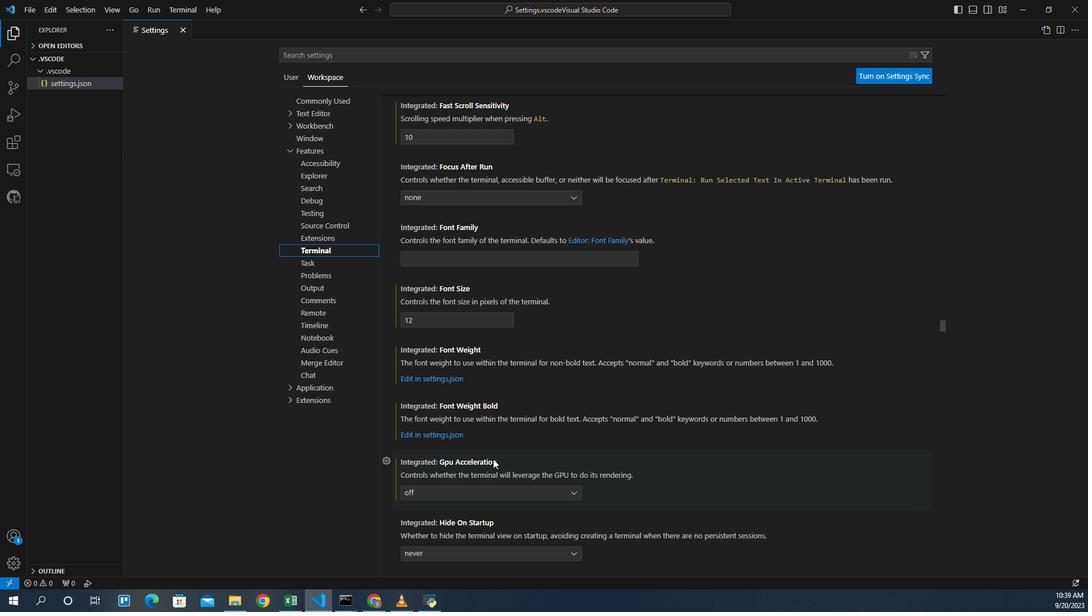
Action: Mouse scrolled (492, 443) with delta (0, 0)
Screenshot: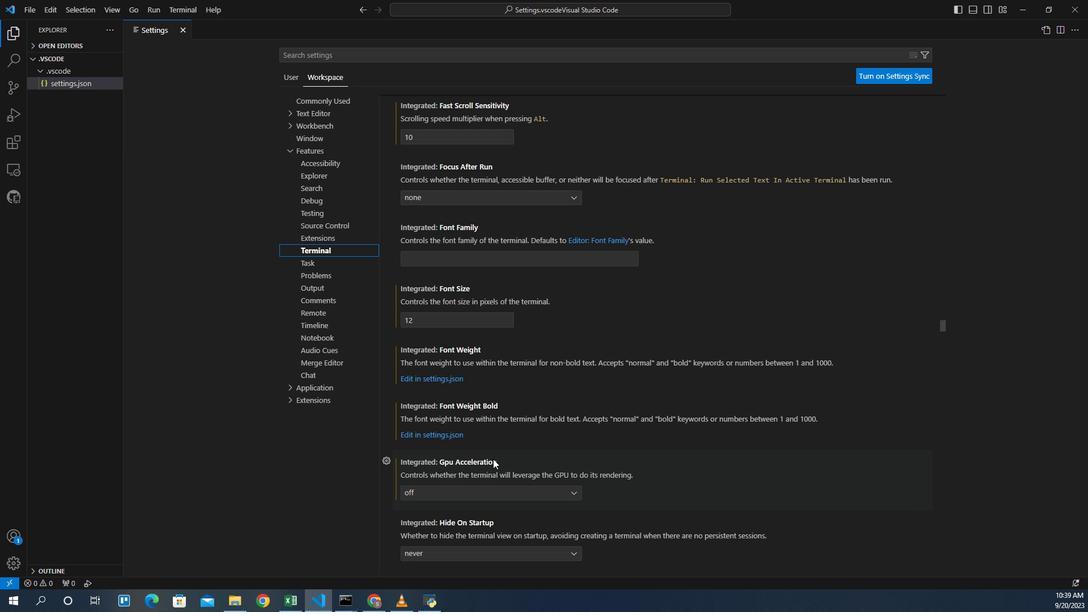 
Action: Mouse scrolled (492, 443) with delta (0, 0)
Screenshot: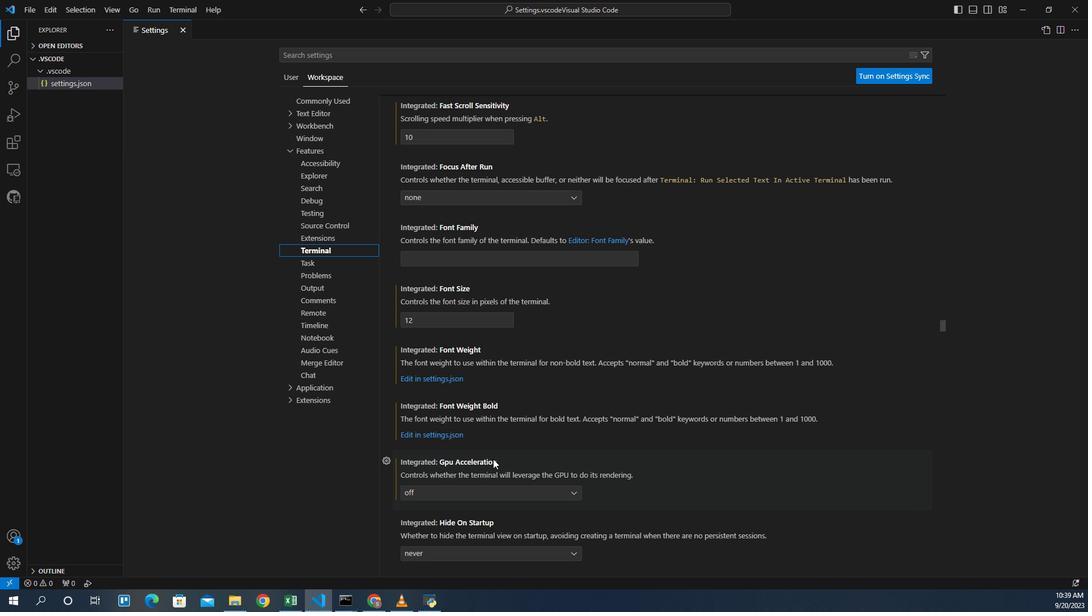 
Action: Mouse scrolled (492, 443) with delta (0, 0)
Screenshot: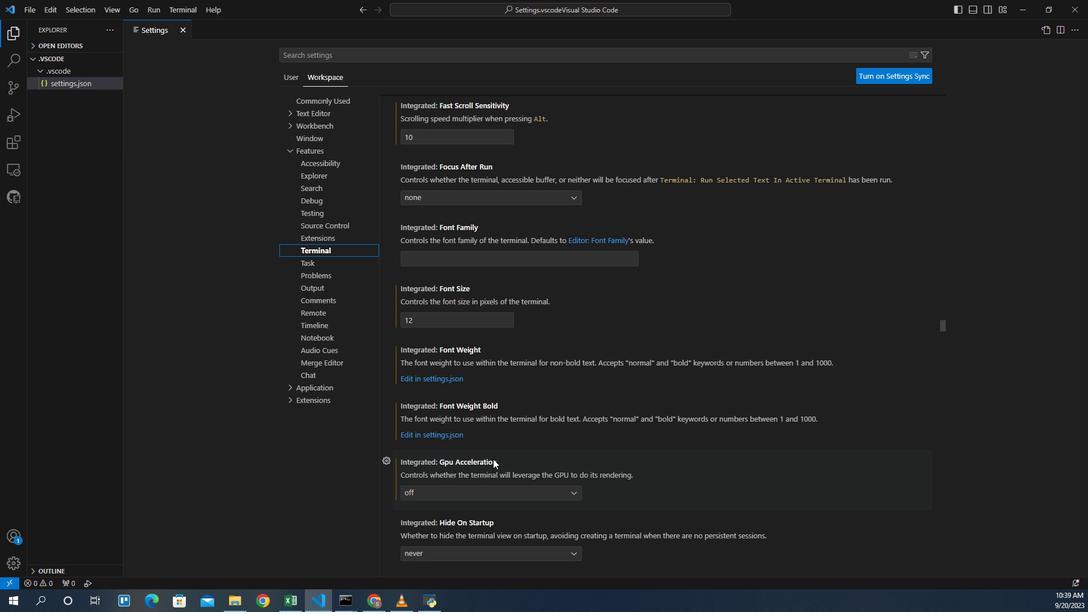 
Action: Mouse scrolled (492, 443) with delta (0, 0)
Screenshot: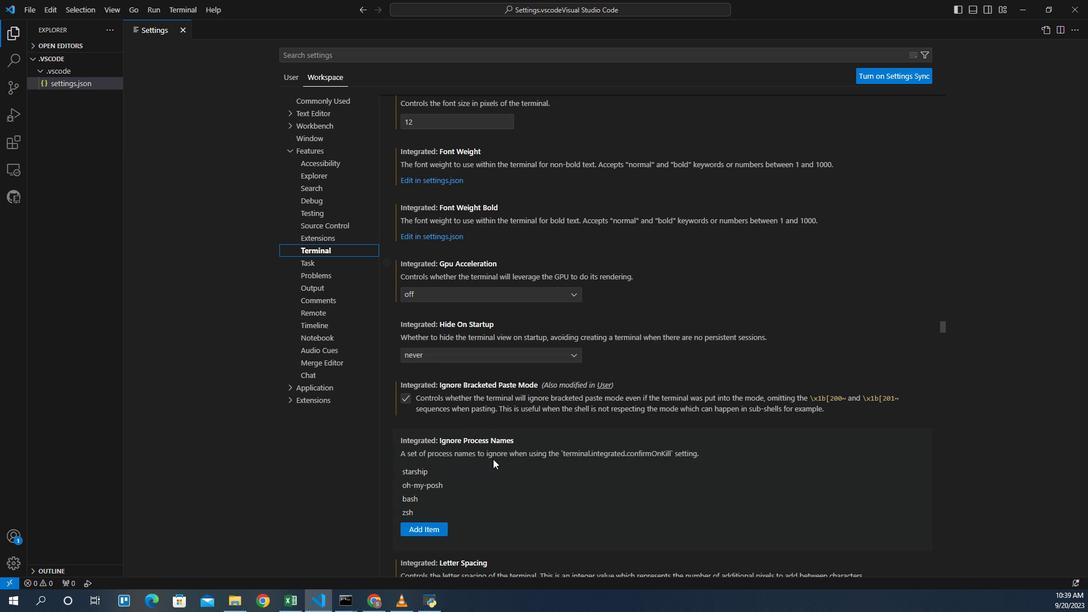 
Action: Mouse scrolled (492, 443) with delta (0, 0)
Screenshot: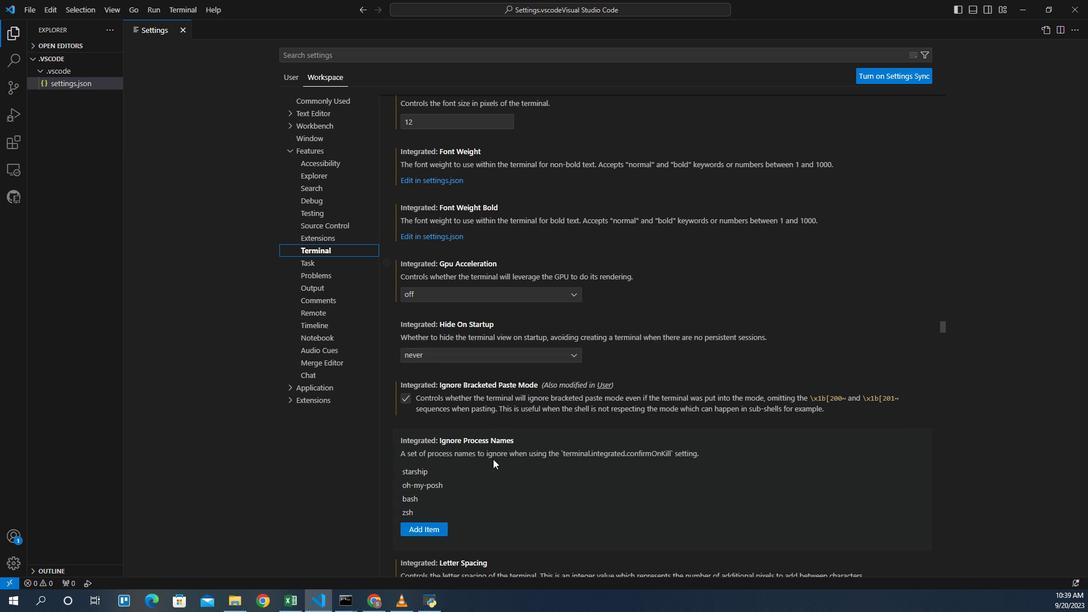 
Action: Mouse scrolled (492, 443) with delta (0, 0)
Screenshot: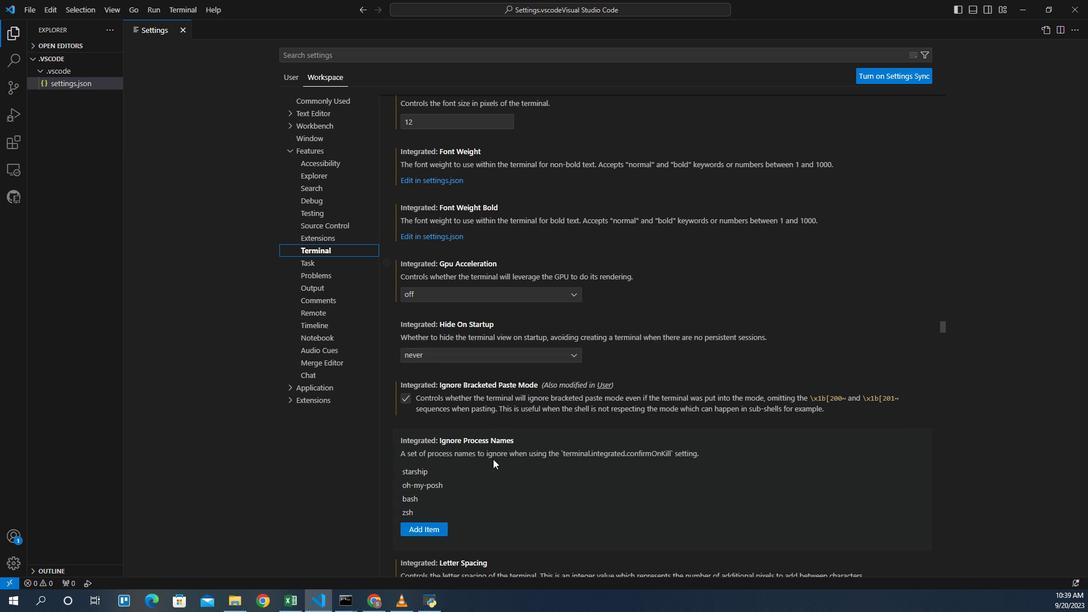 
Action: Mouse scrolled (492, 443) with delta (0, 0)
Screenshot: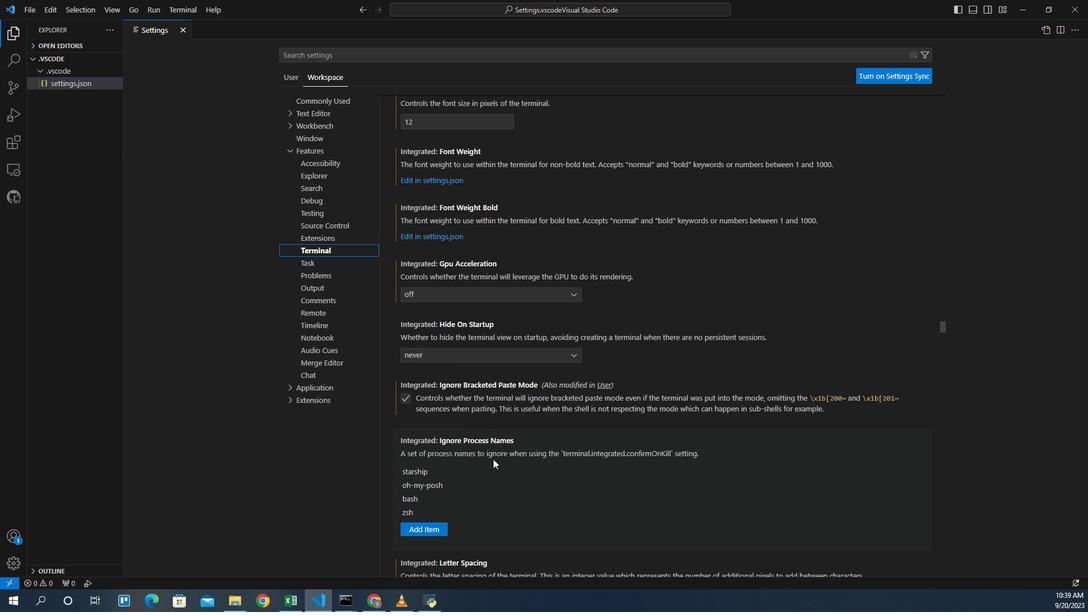 
Action: Mouse scrolled (492, 443) with delta (0, 0)
Screenshot: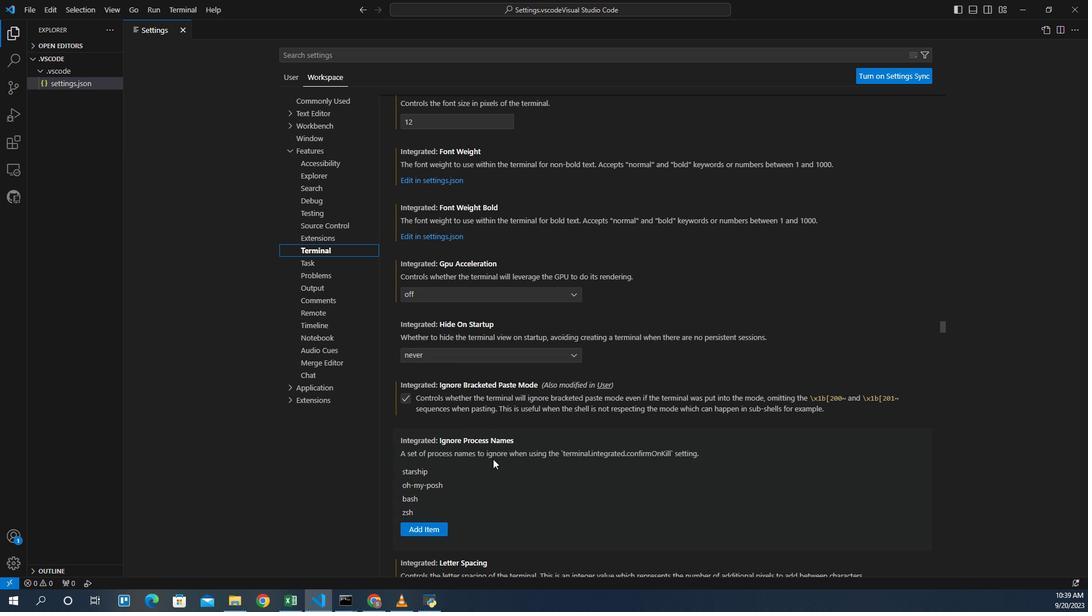 
Action: Mouse scrolled (492, 443) with delta (0, 0)
Screenshot: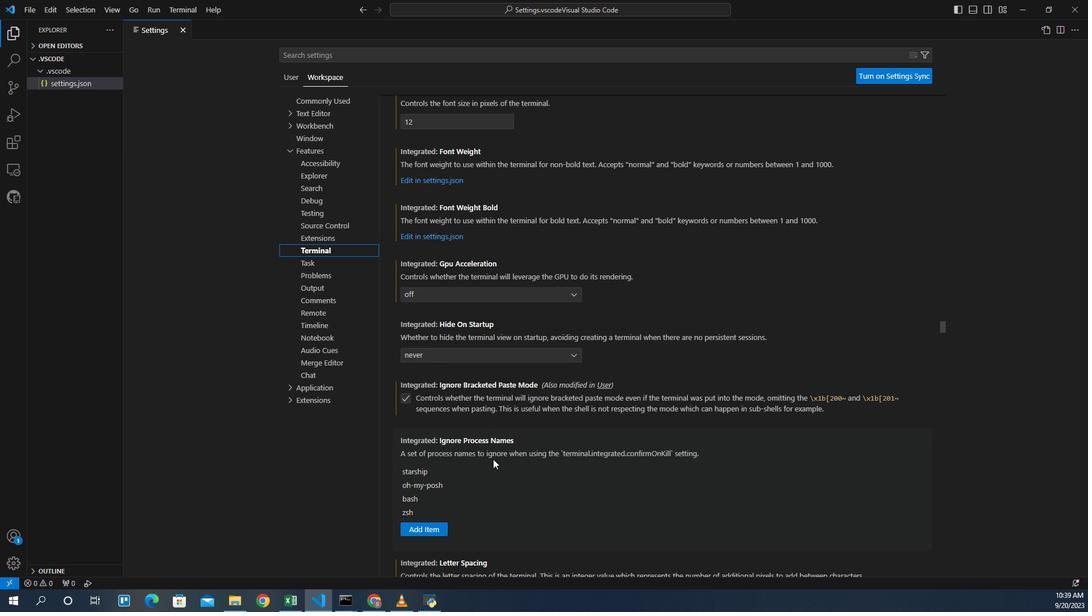 
Action: Mouse scrolled (492, 443) with delta (0, 0)
Screenshot: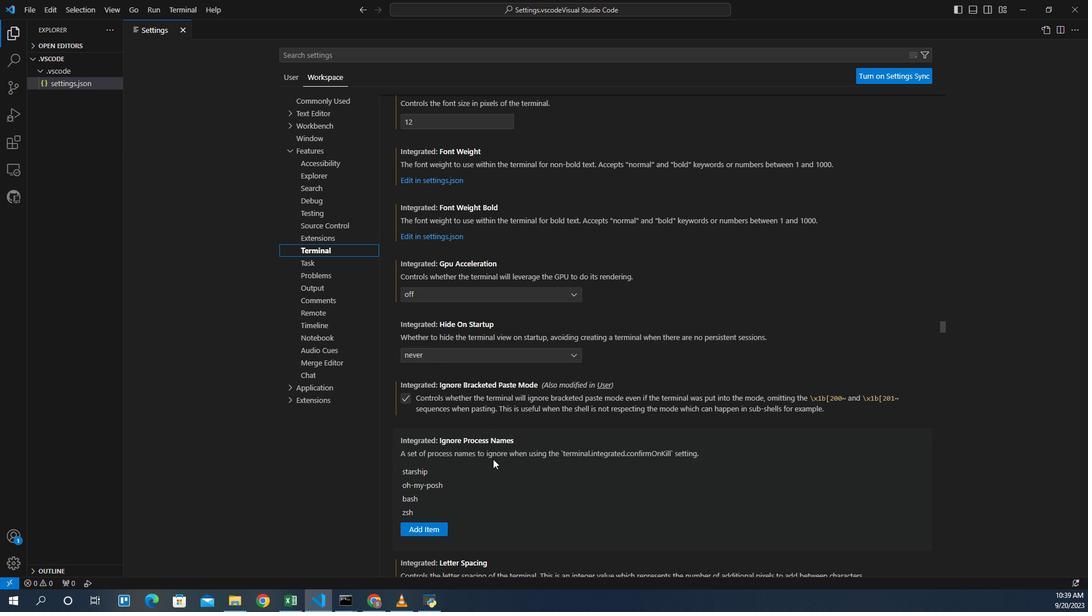
Action: Mouse scrolled (492, 443) with delta (0, 0)
Screenshot: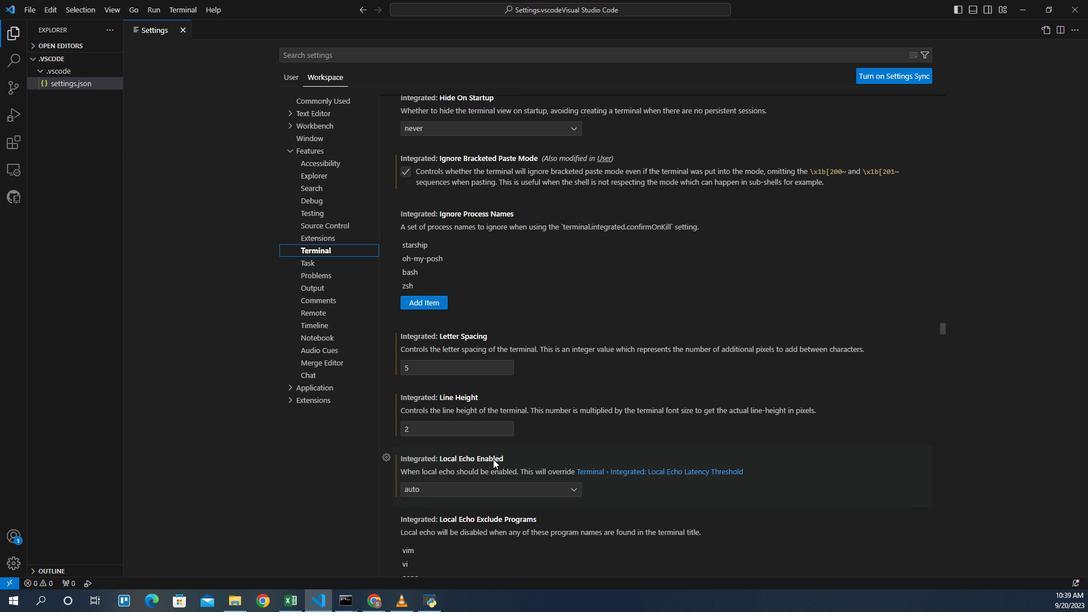 
Action: Mouse scrolled (492, 443) with delta (0, 0)
Screenshot: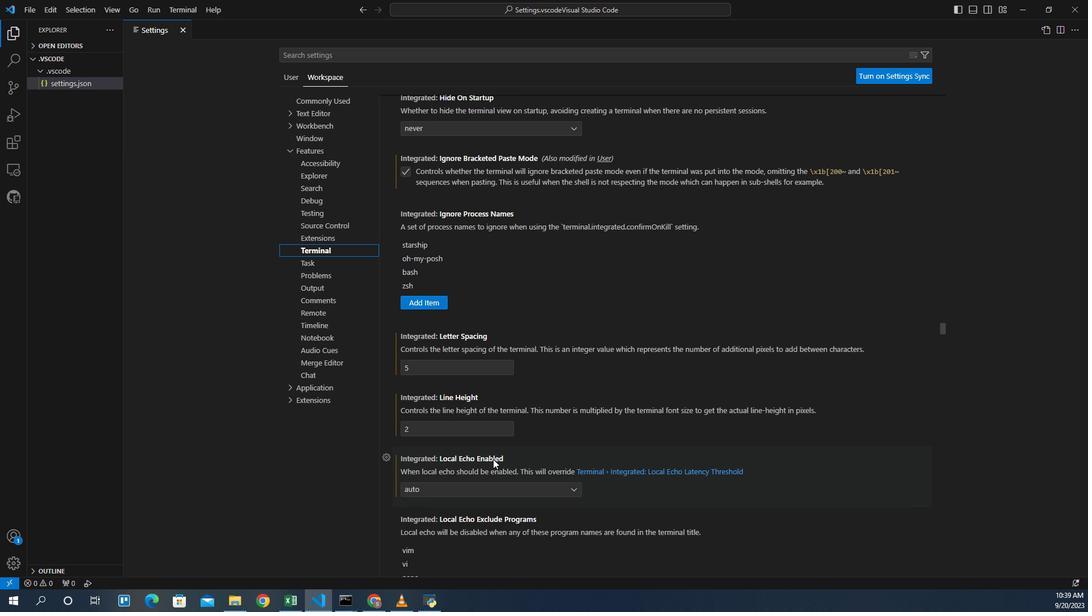 
Action: Mouse scrolled (492, 443) with delta (0, 0)
Screenshot: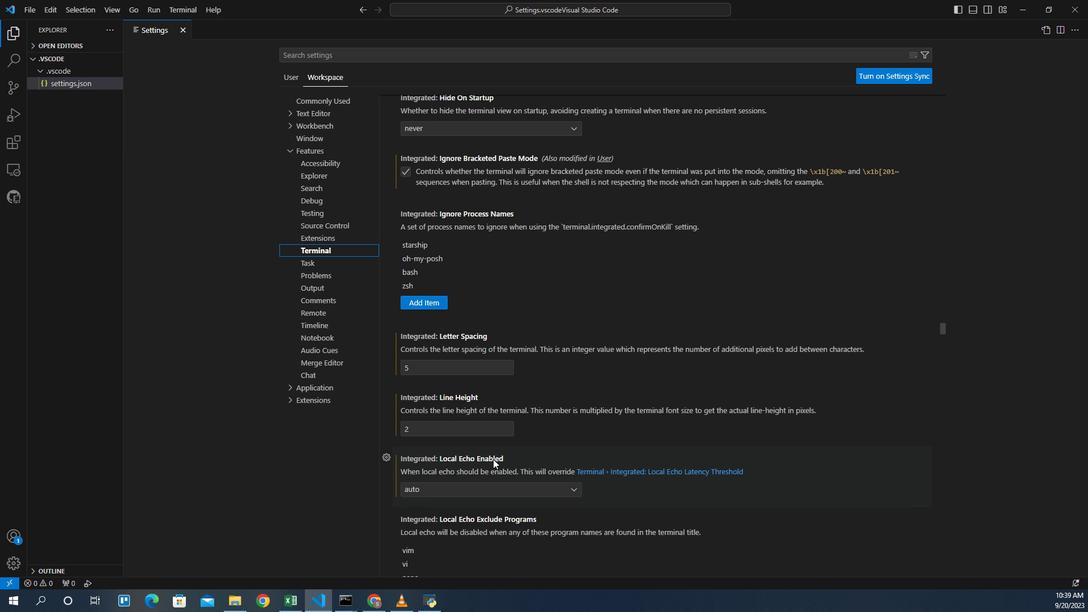 
Action: Mouse scrolled (492, 443) with delta (0, 0)
Screenshot: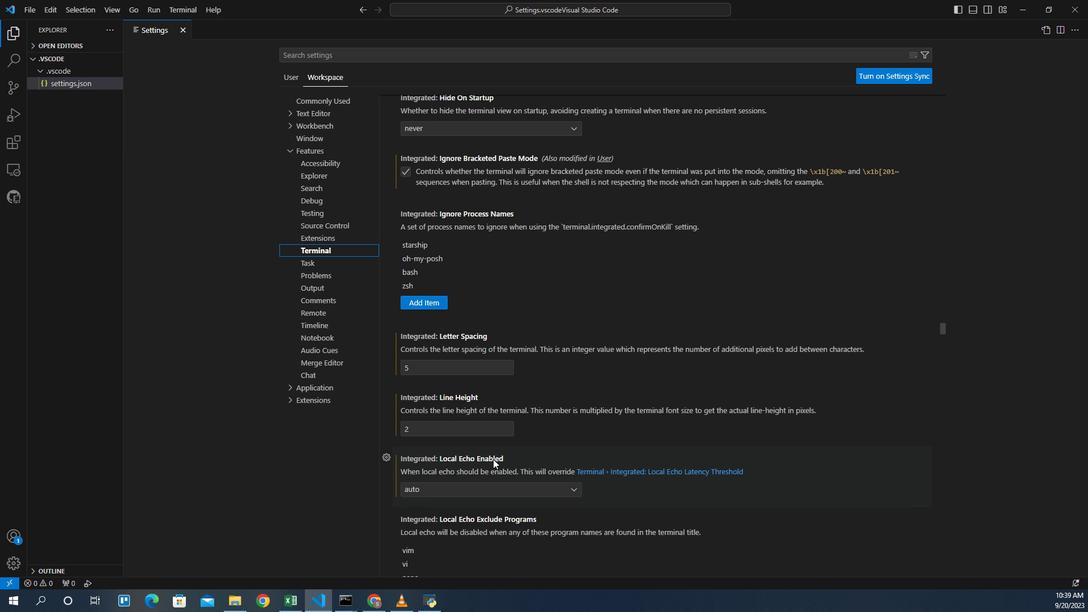 
Action: Mouse scrolled (492, 443) with delta (0, 0)
Screenshot: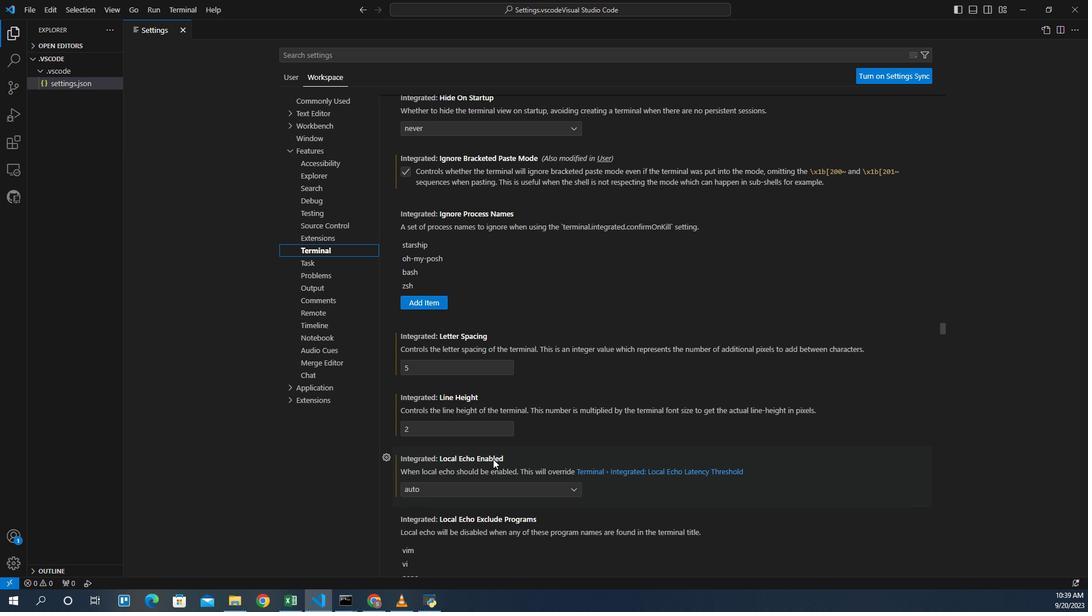 
Action: Mouse scrolled (492, 443) with delta (0, 0)
Screenshot: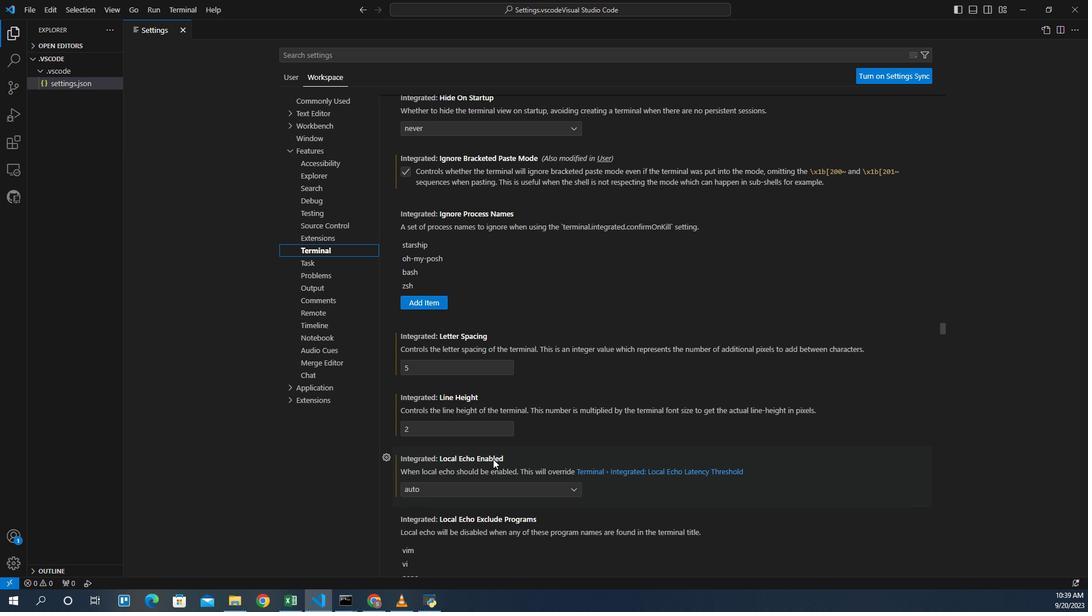 
Action: Mouse scrolled (492, 443) with delta (0, 0)
Screenshot: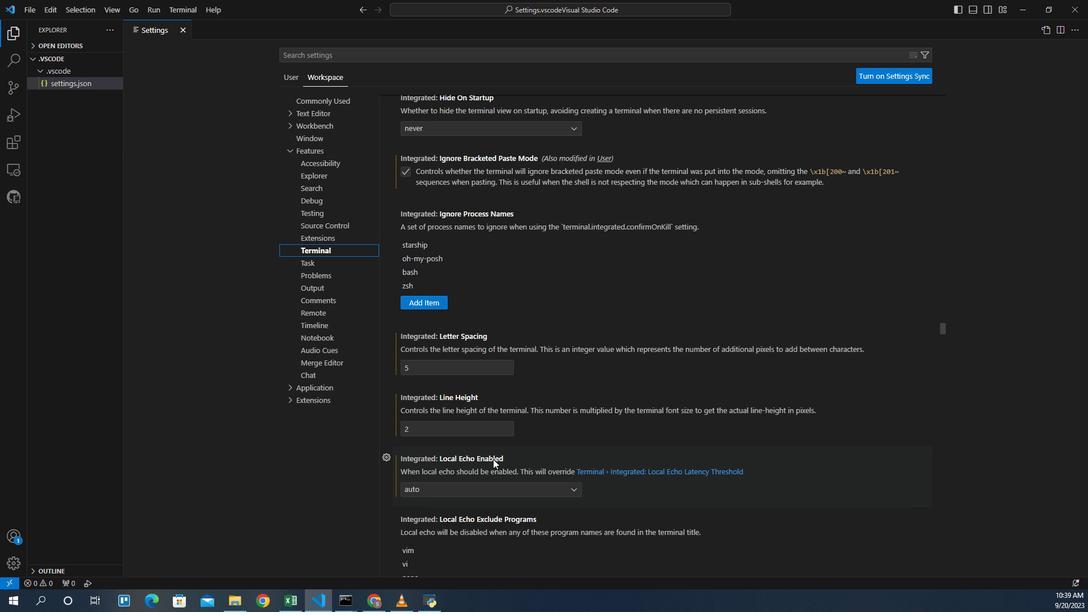 
Action: Mouse scrolled (492, 443) with delta (0, 0)
Screenshot: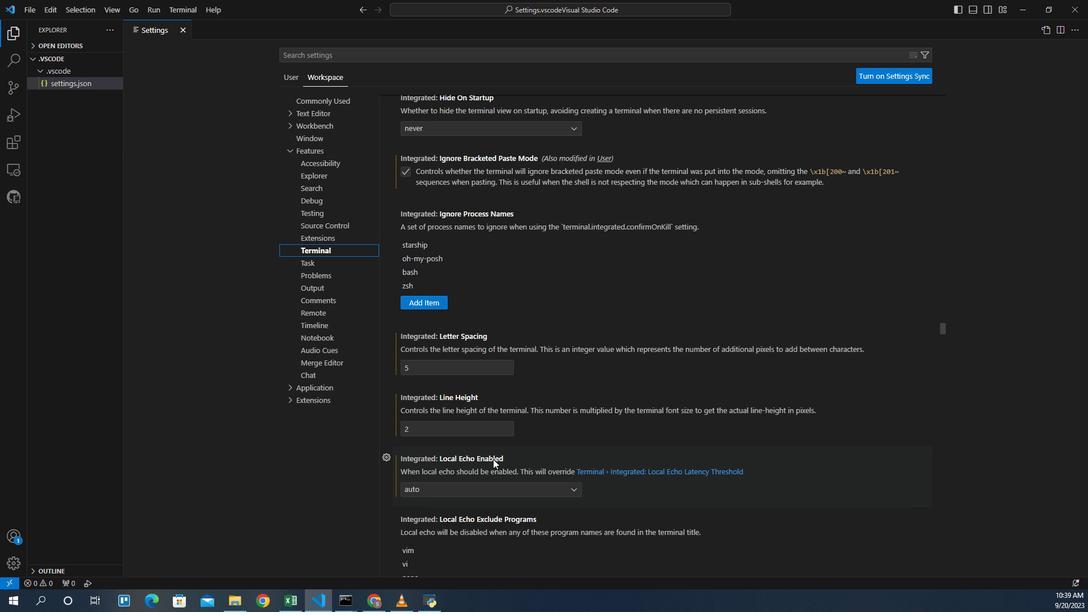 
Action: Mouse scrolled (492, 443) with delta (0, 0)
Screenshot: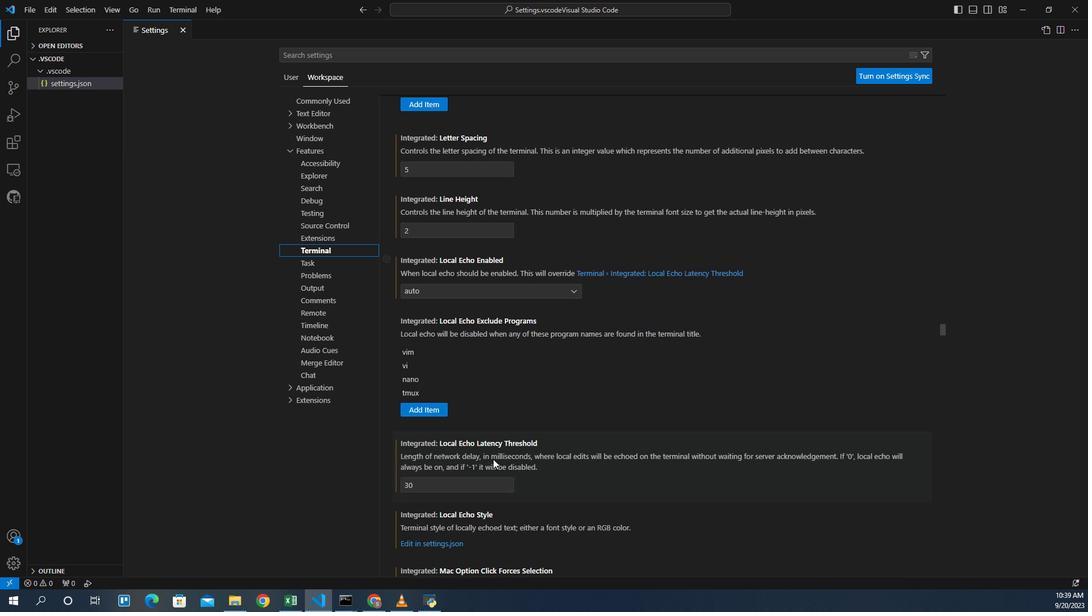 
Action: Mouse scrolled (492, 443) with delta (0, 0)
Screenshot: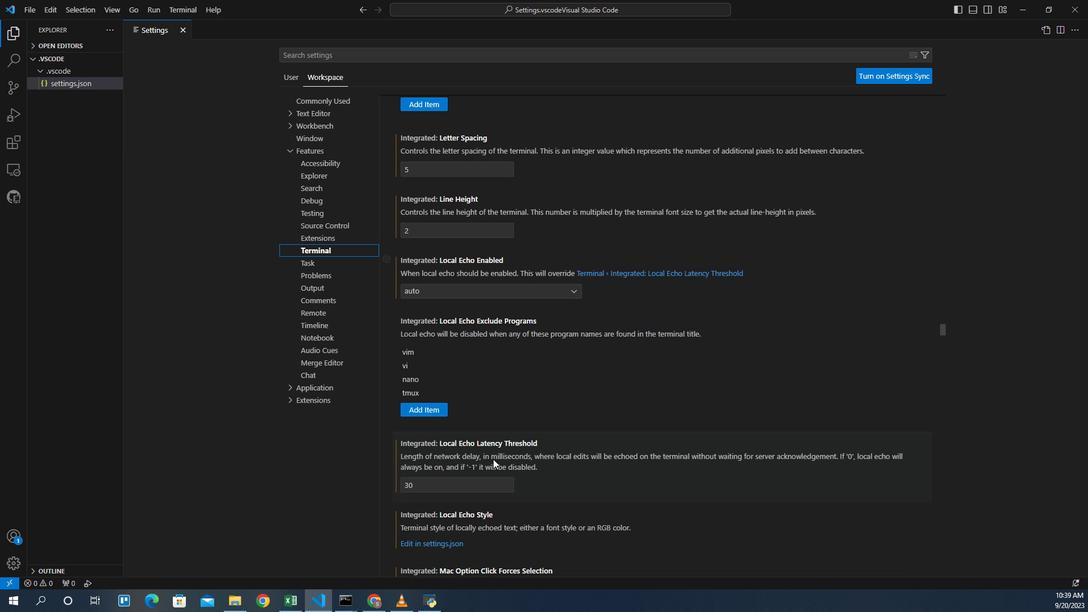 
Action: Mouse scrolled (492, 443) with delta (0, 0)
Screenshot: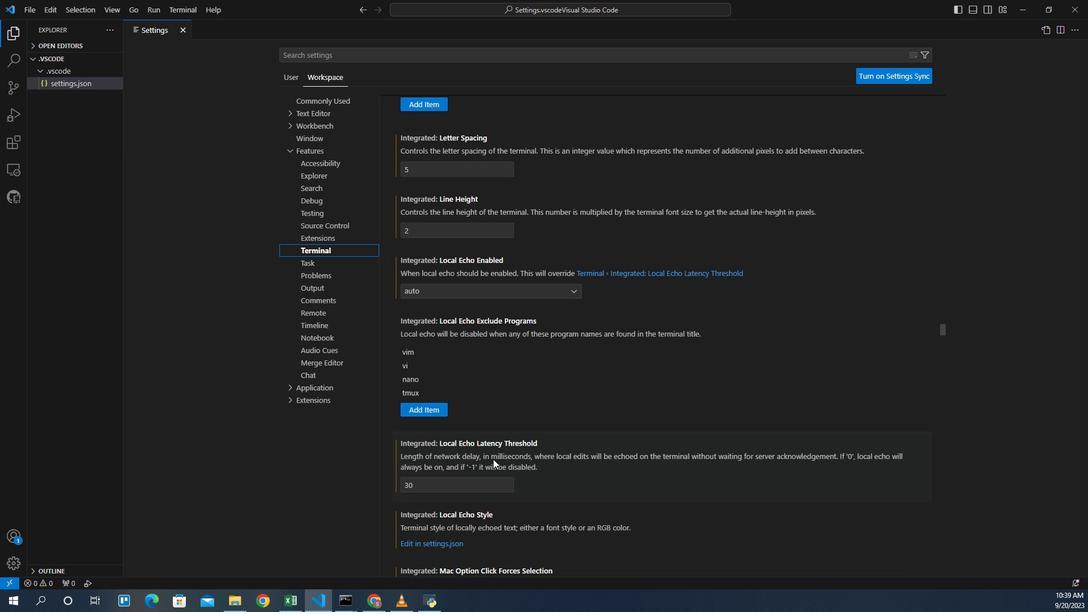 
Action: Mouse scrolled (492, 443) with delta (0, 0)
Screenshot: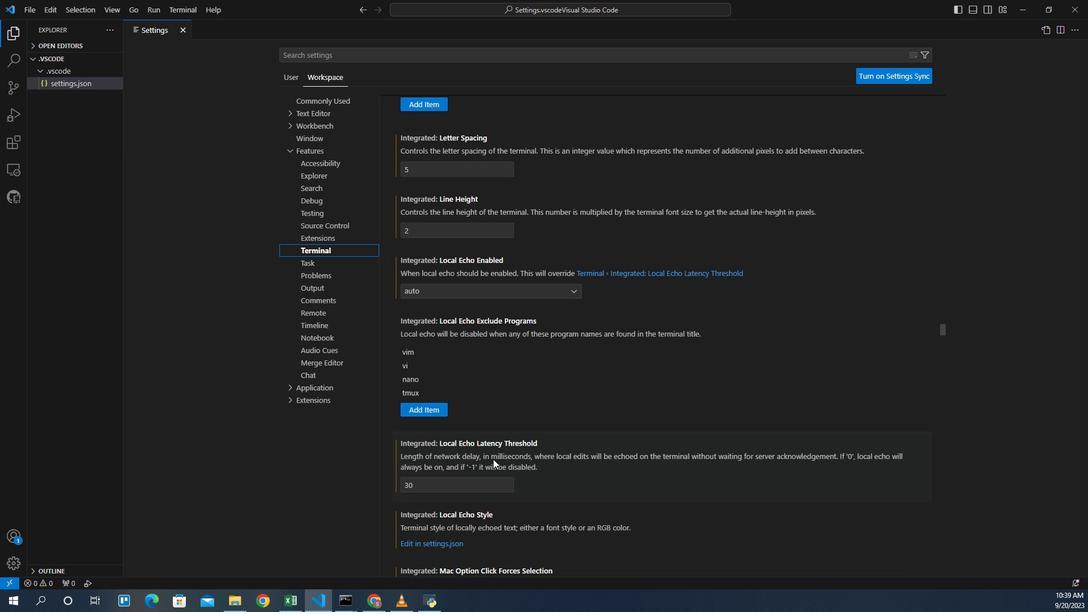 
Action: Mouse scrolled (492, 443) with delta (0, 0)
Screenshot: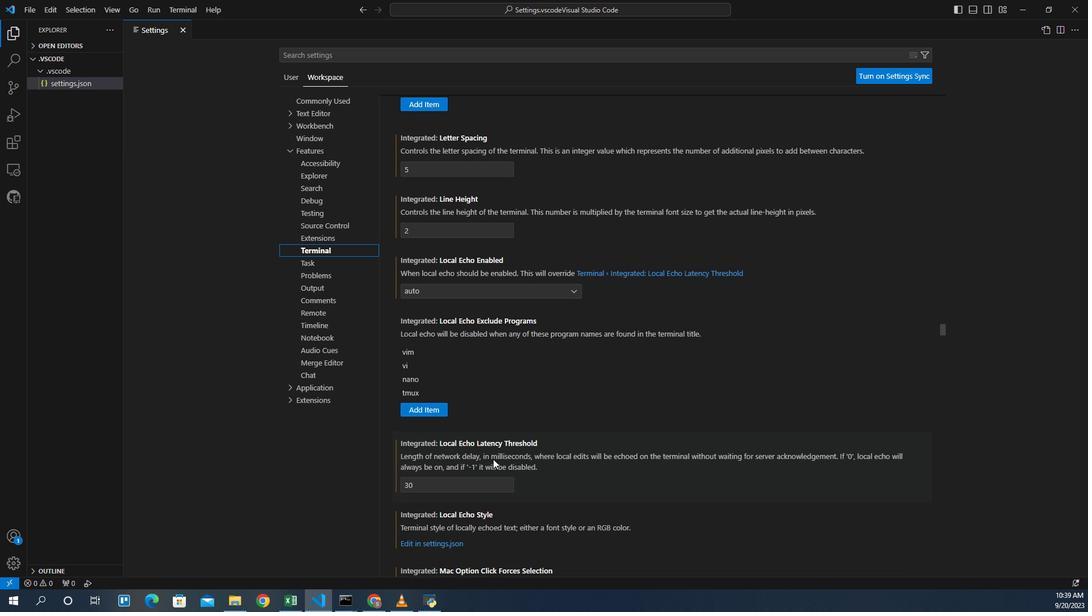 
Action: Mouse scrolled (492, 443) with delta (0, 0)
Screenshot: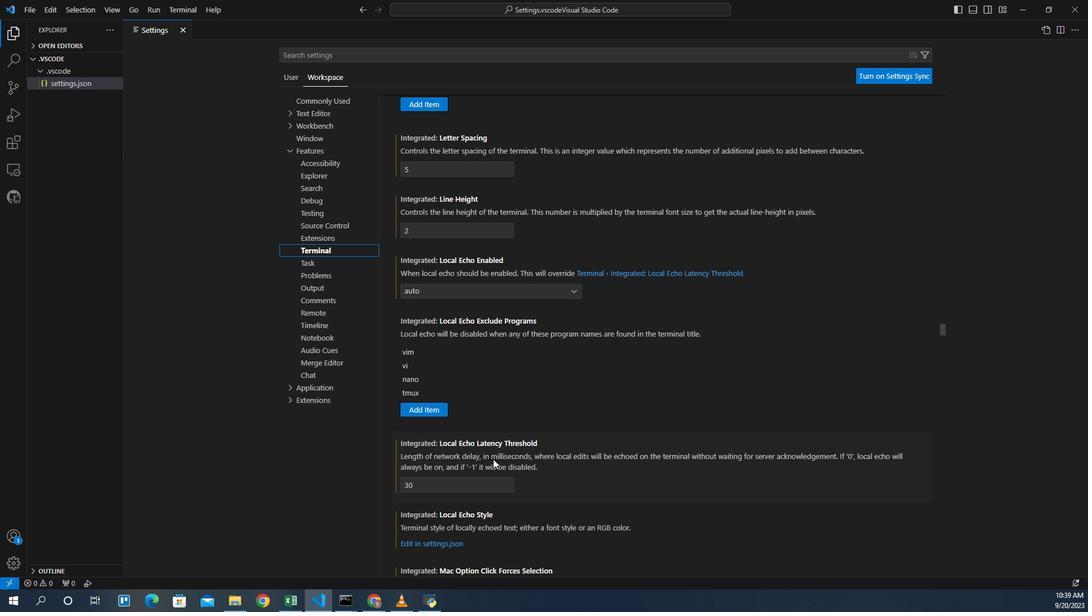
Action: Mouse scrolled (492, 443) with delta (0, 0)
Screenshot: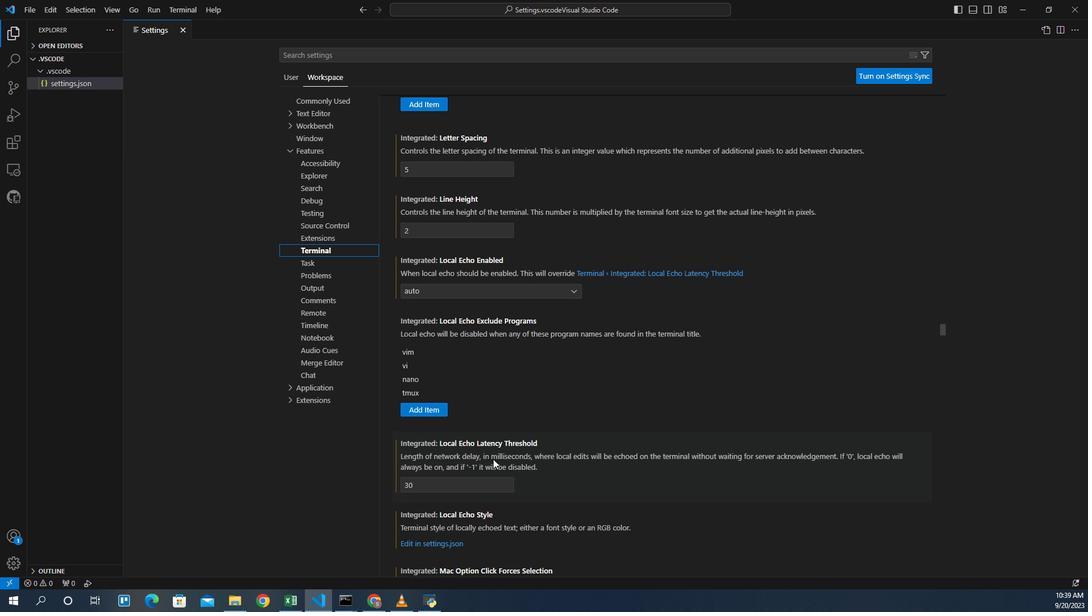 
Action: Mouse scrolled (492, 443) with delta (0, 0)
Screenshot: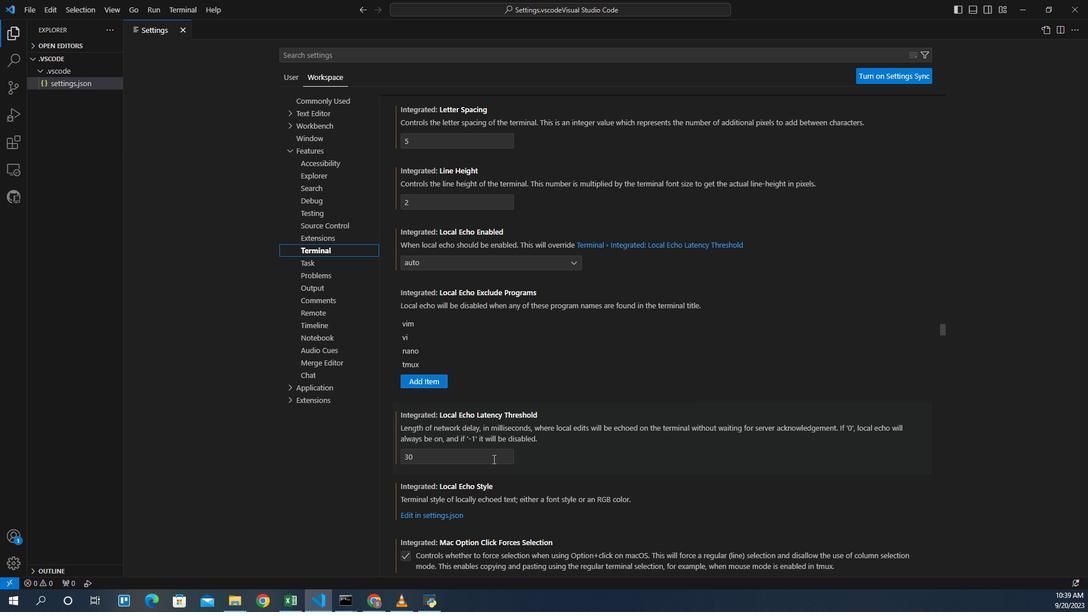 
Action: Mouse scrolled (492, 443) with delta (0, 0)
Screenshot: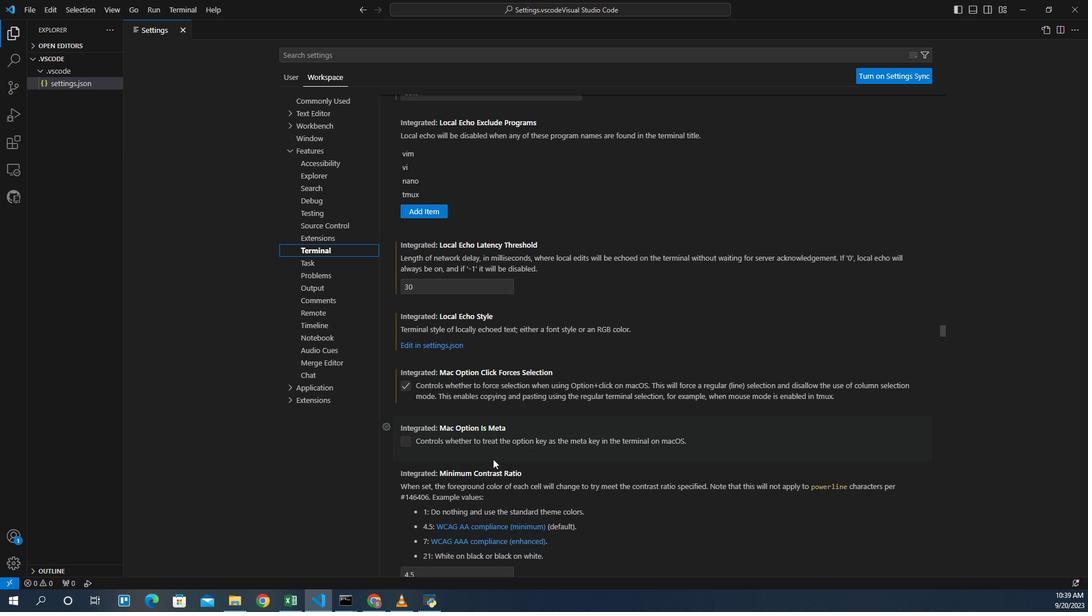
Action: Mouse scrolled (492, 443) with delta (0, 0)
Screenshot: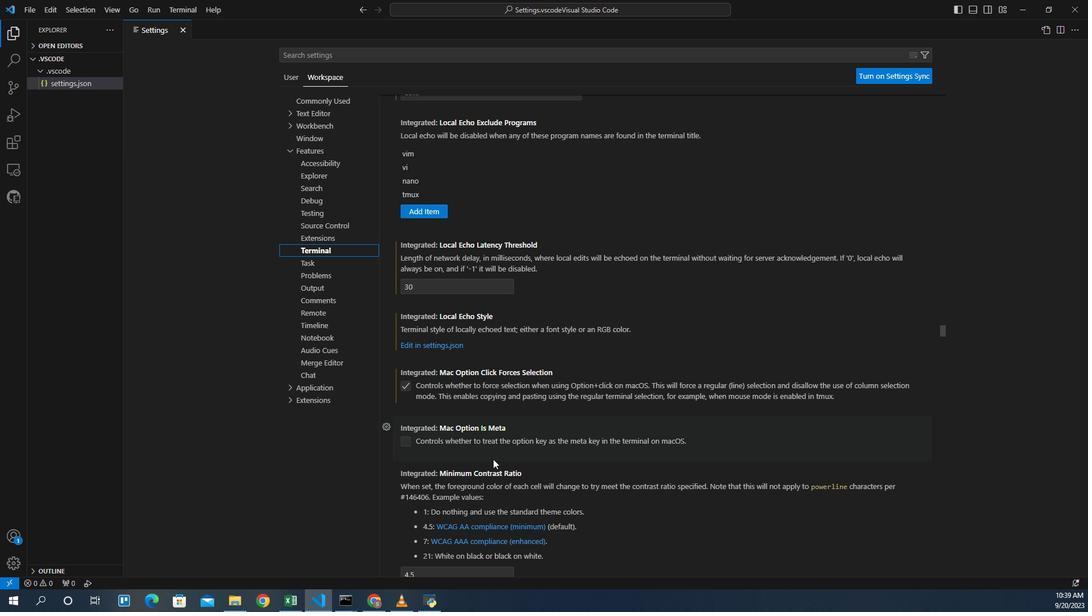 
Action: Mouse scrolled (492, 443) with delta (0, 0)
Screenshot: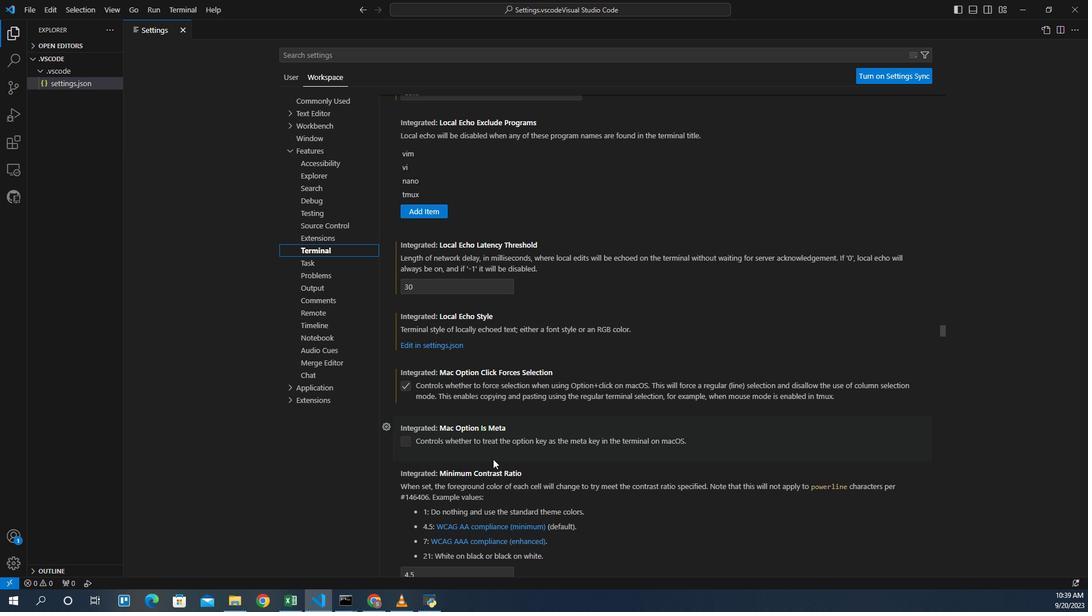 
Action: Mouse scrolled (492, 443) with delta (0, 0)
Screenshot: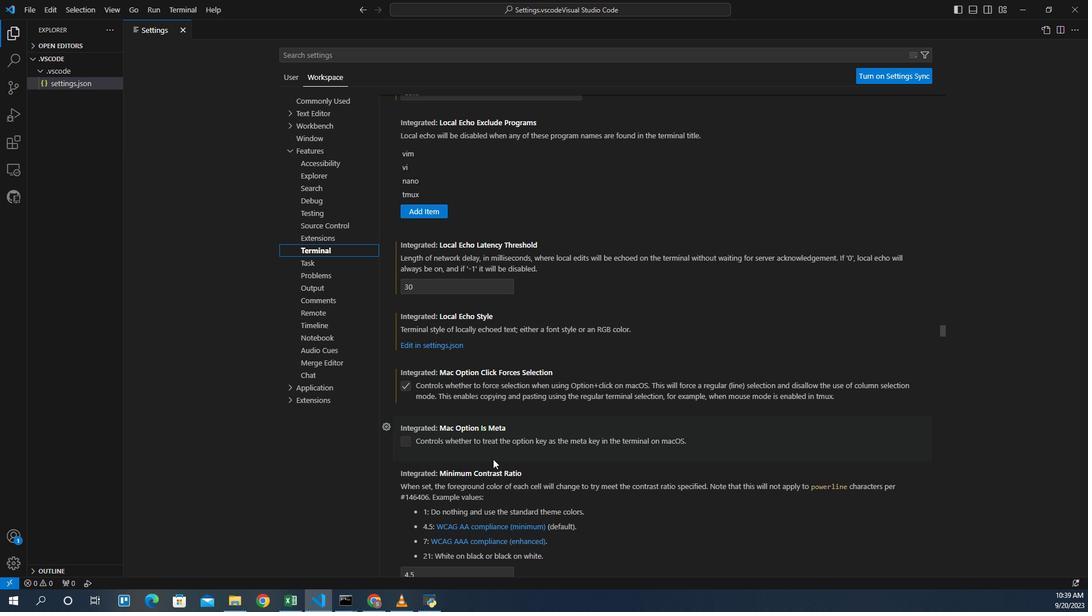 
Action: Mouse scrolled (492, 443) with delta (0, 0)
Screenshot: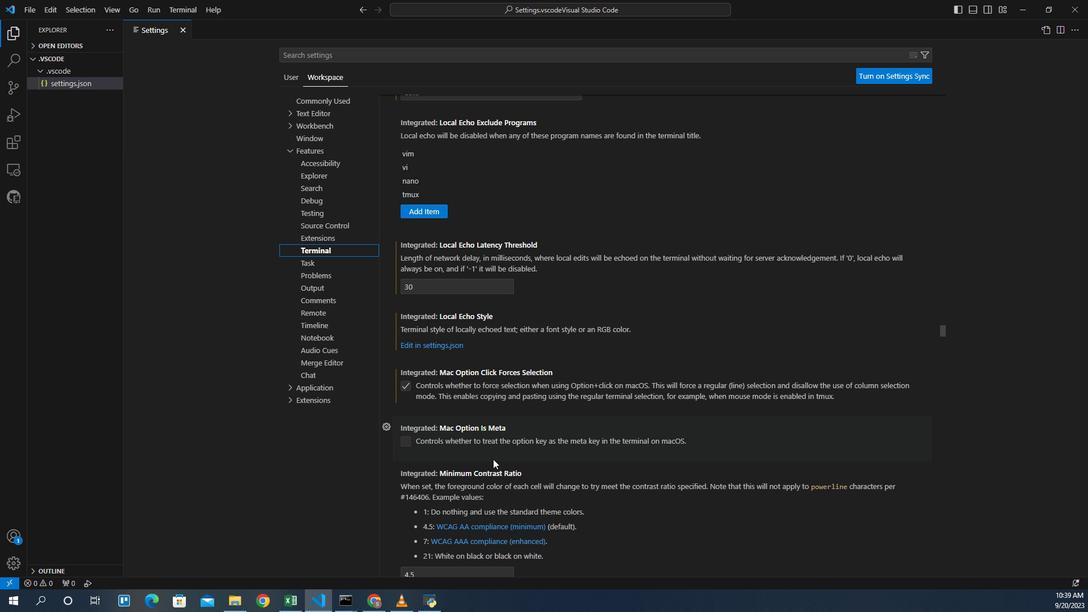 
Action: Mouse scrolled (492, 443) with delta (0, 0)
Screenshot: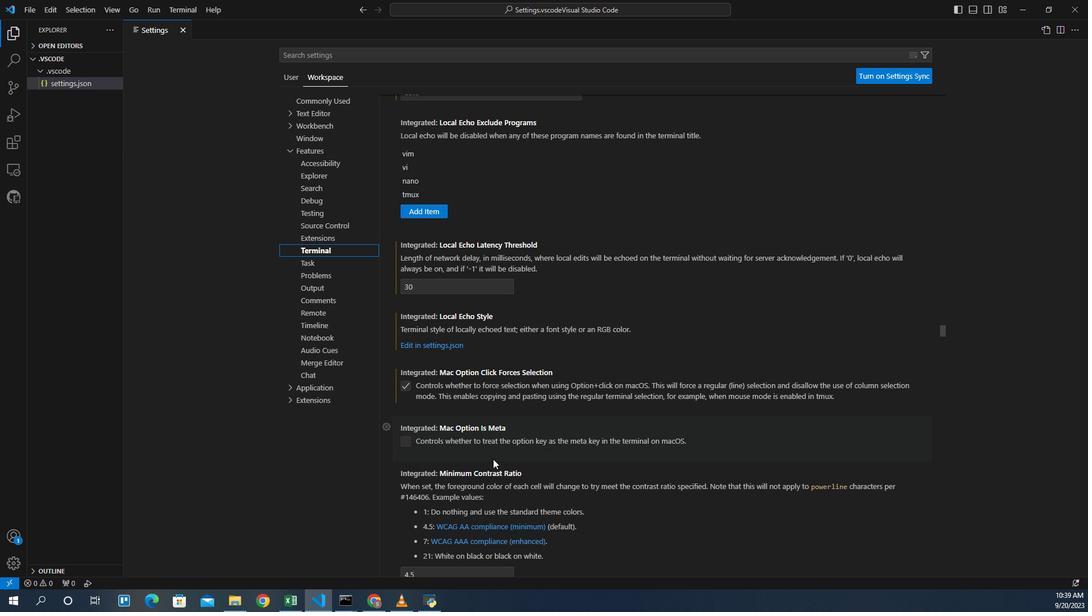
Action: Mouse moved to (411, 426)
Screenshot: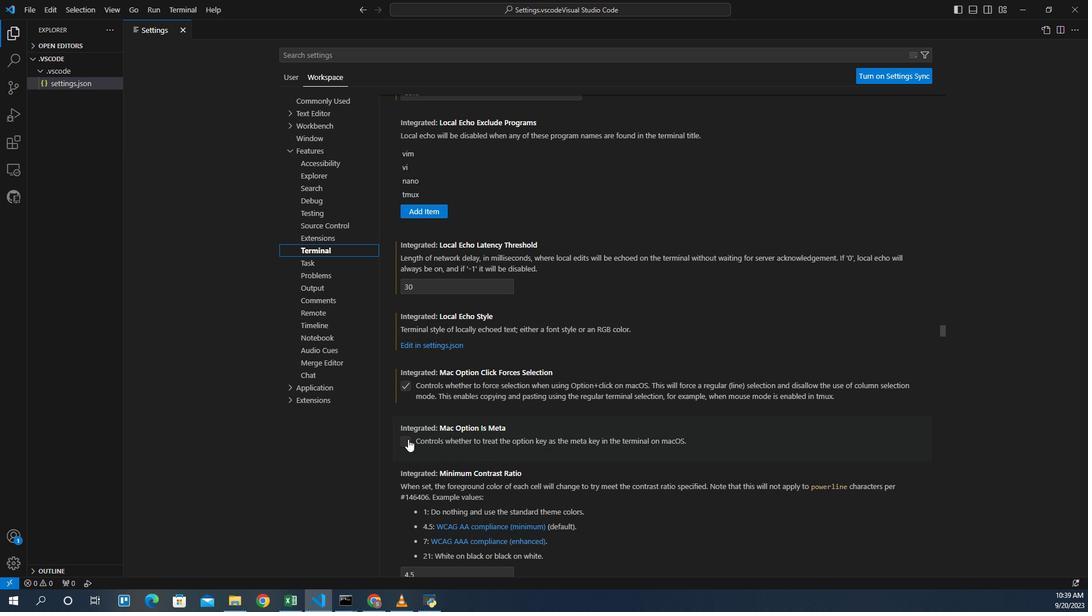 
Action: Mouse pressed left at (411, 426)
Screenshot: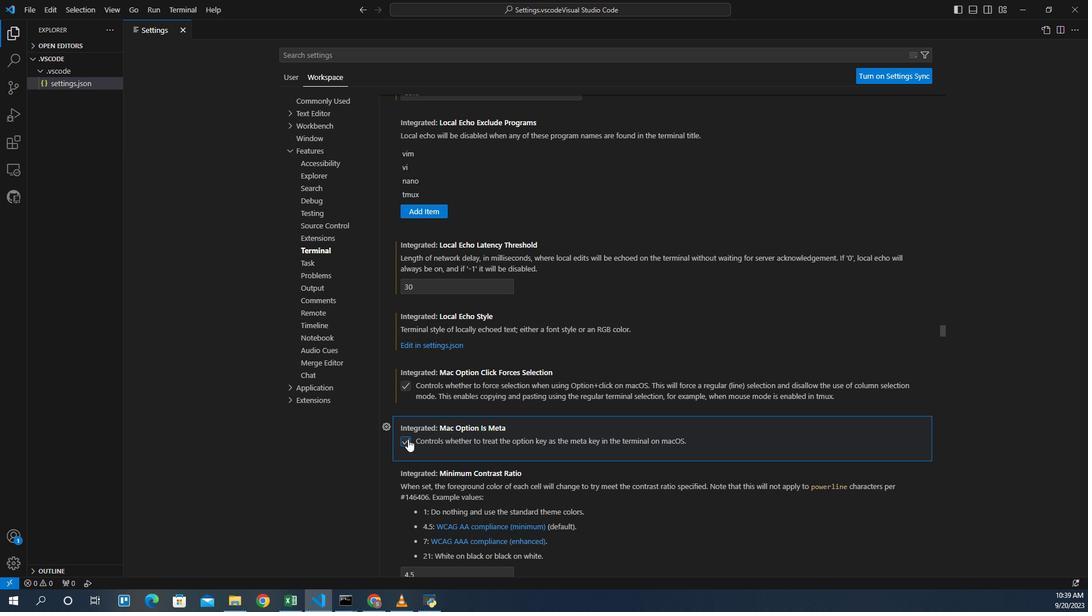 
Action: Mouse moved to (444, 441)
Screenshot: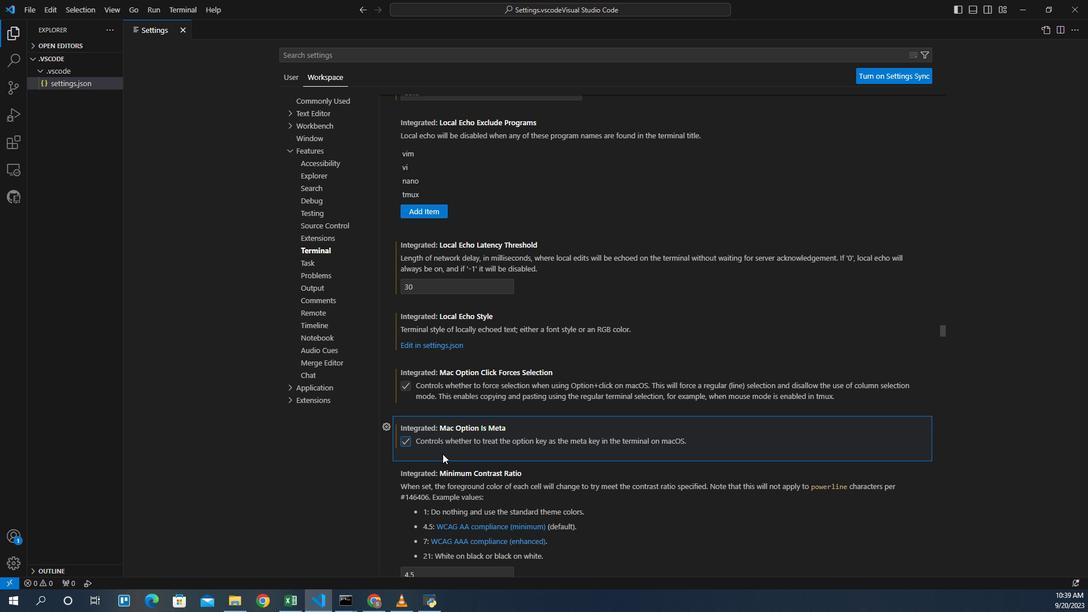 
